 Task: Compose an email with the signature Cassandra Campbell with the subject Request for a referral and the message I will be out of the office until (date). from softage.1@softage.net to softage.2@softage.net,  softage.1@softage.net and softage.3@softage.net with CC to softage.4@softage.net with an attached document Company_profile.pdf, insert an emoji of crying face Send the email
Action: Mouse moved to (440, 586)
Screenshot: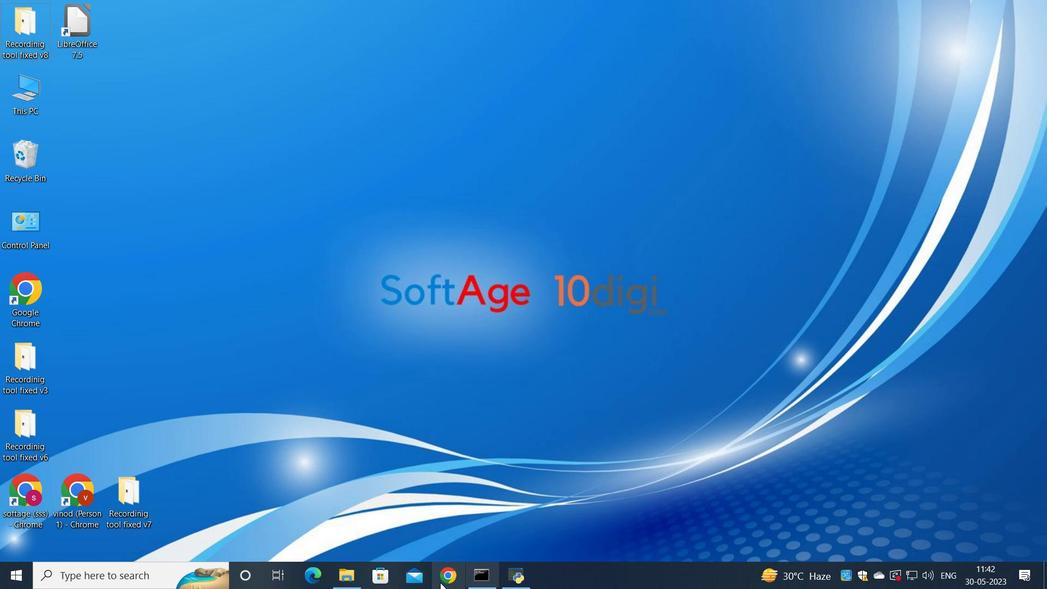 
Action: Mouse pressed left at (440, 586)
Screenshot: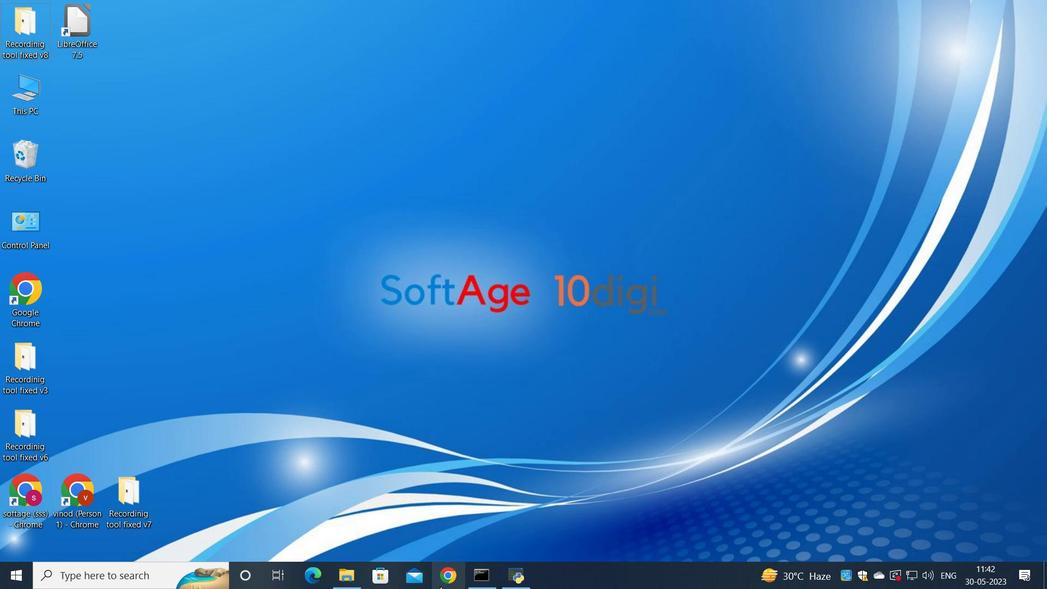 
Action: Mouse moved to (460, 332)
Screenshot: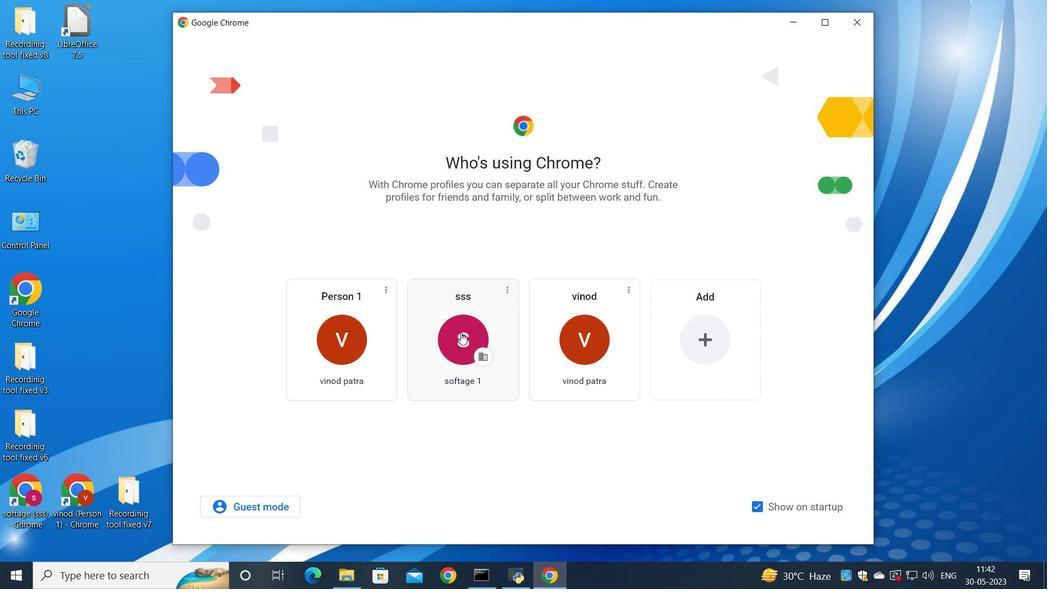 
Action: Mouse pressed left at (460, 332)
Screenshot: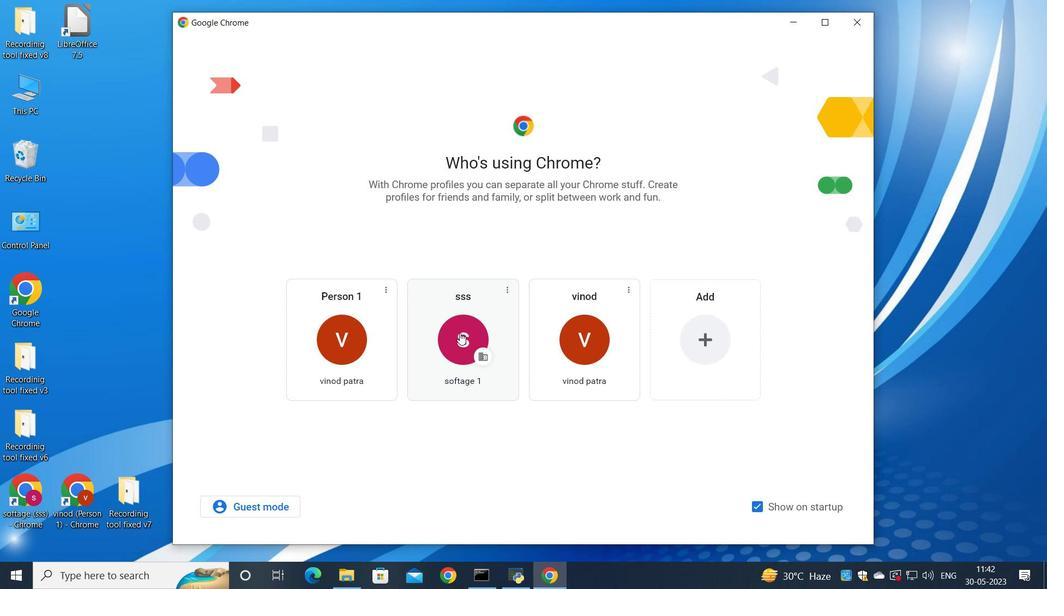 
Action: Mouse moved to (917, 74)
Screenshot: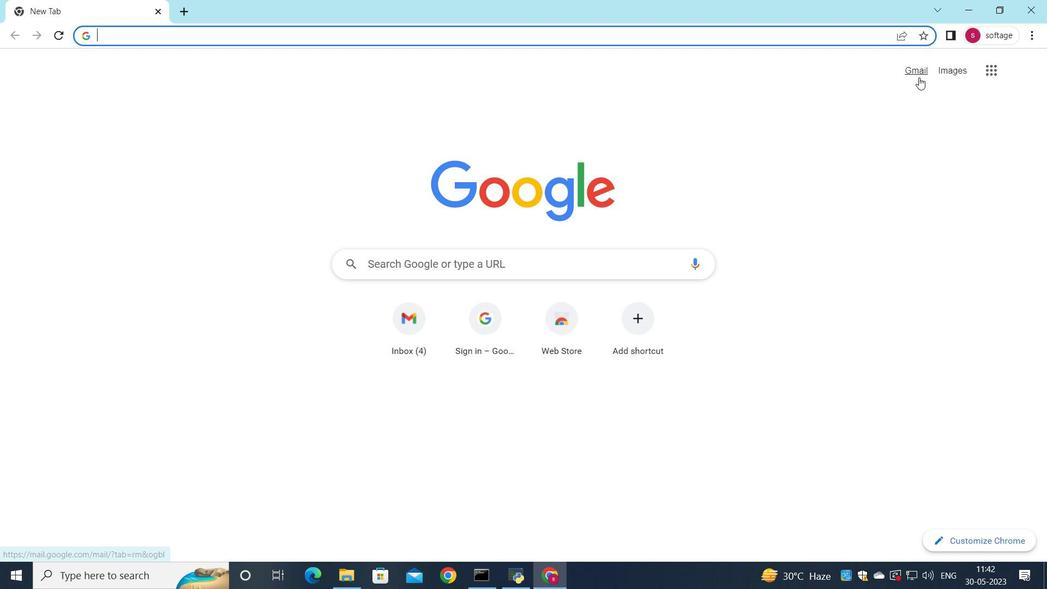 
Action: Mouse pressed left at (917, 74)
Screenshot: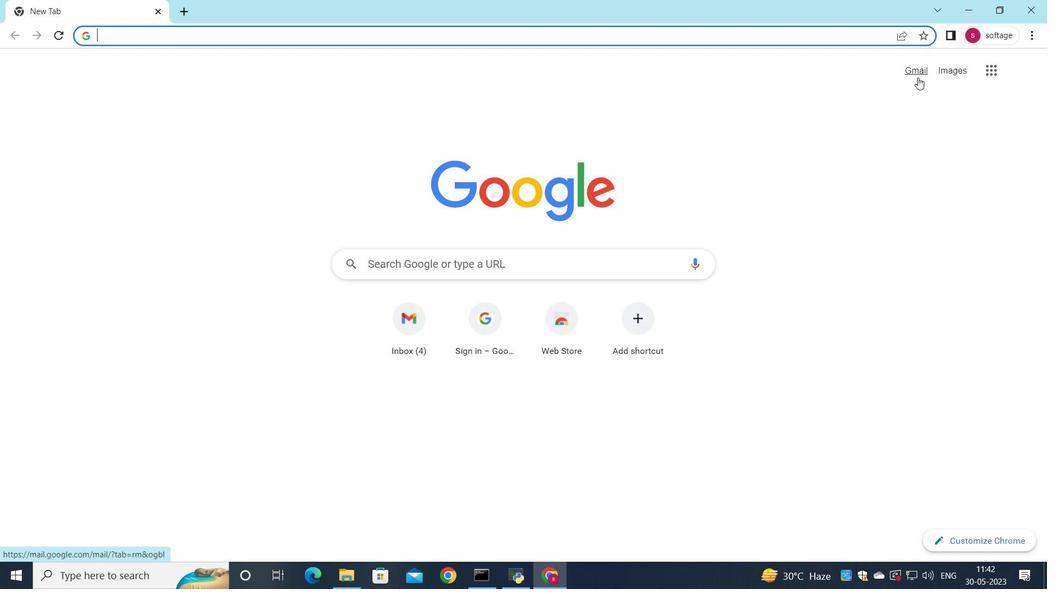 
Action: Mouse moved to (899, 93)
Screenshot: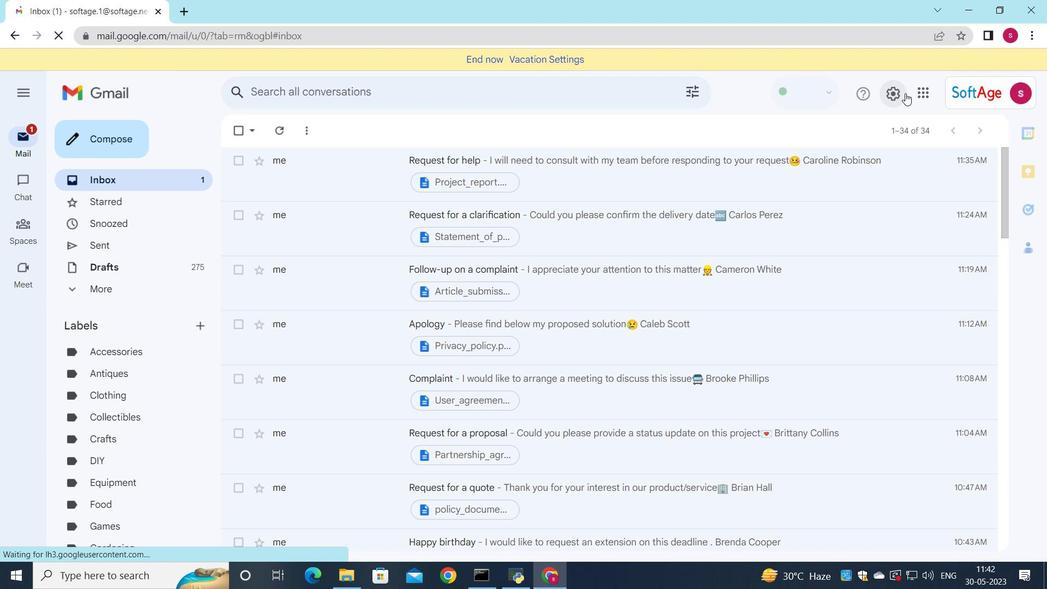
Action: Mouse pressed left at (899, 93)
Screenshot: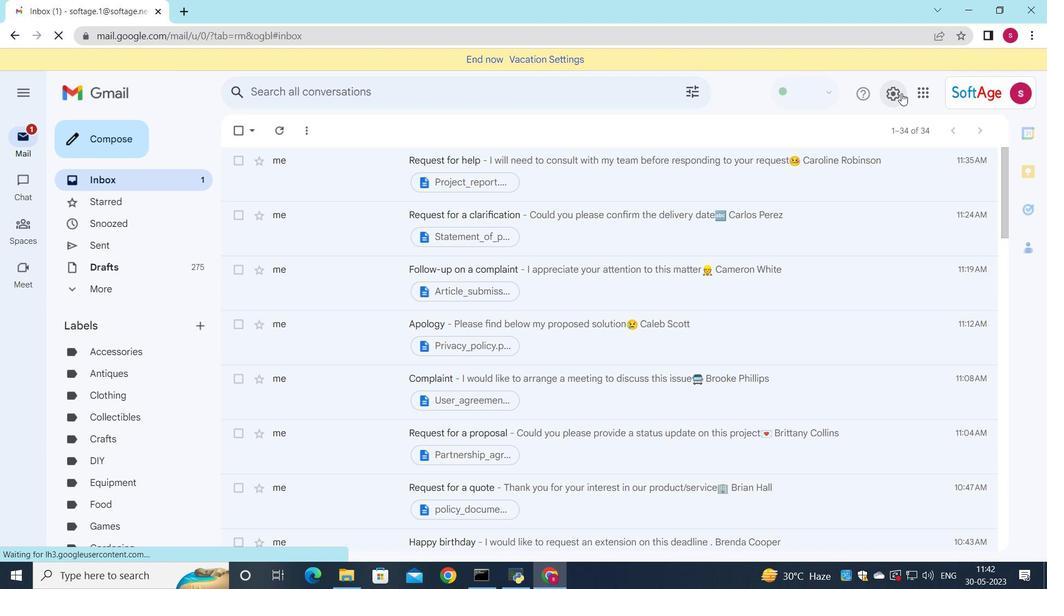 
Action: Mouse moved to (909, 157)
Screenshot: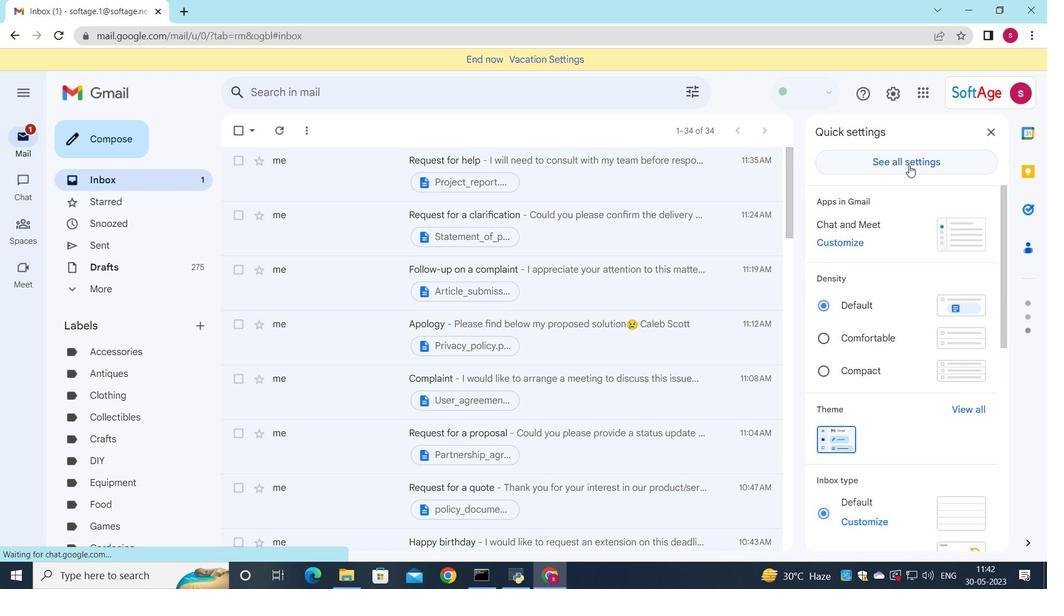 
Action: Mouse pressed left at (909, 157)
Screenshot: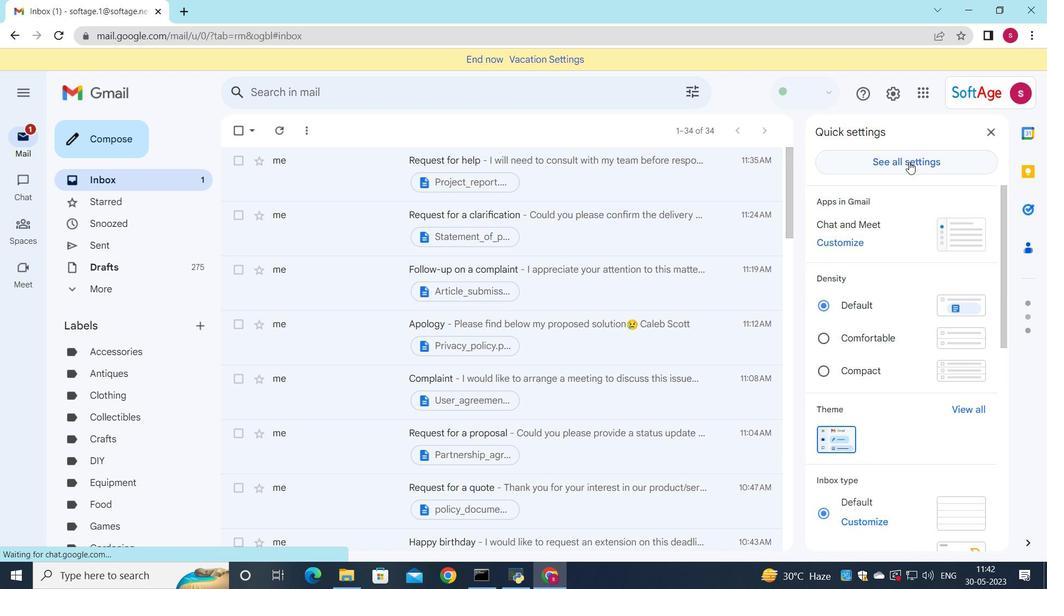 
Action: Mouse moved to (698, 226)
Screenshot: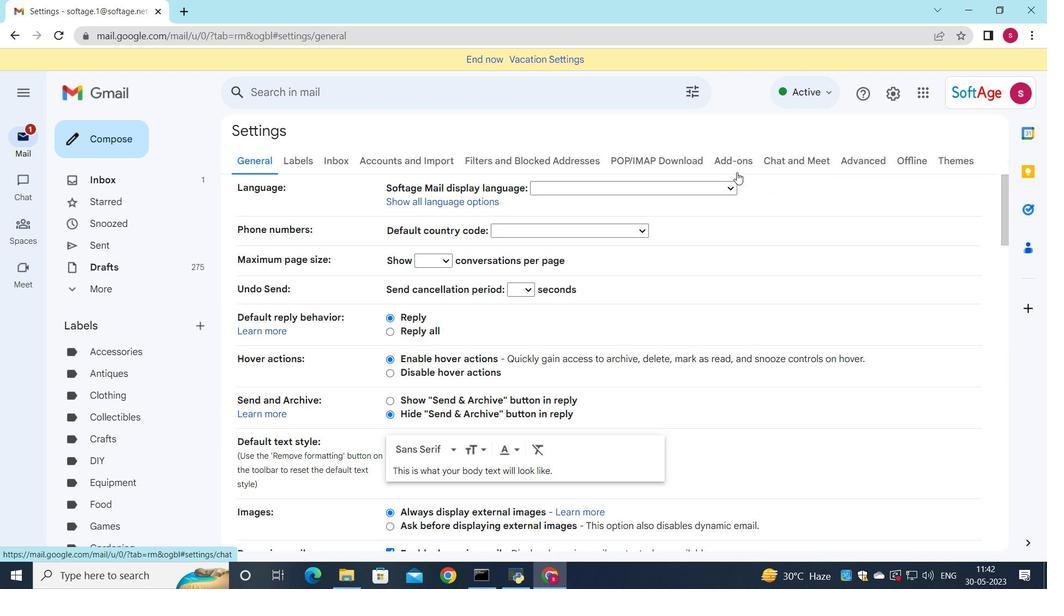 
Action: Mouse scrolled (734, 174) with delta (0, 0)
Screenshot: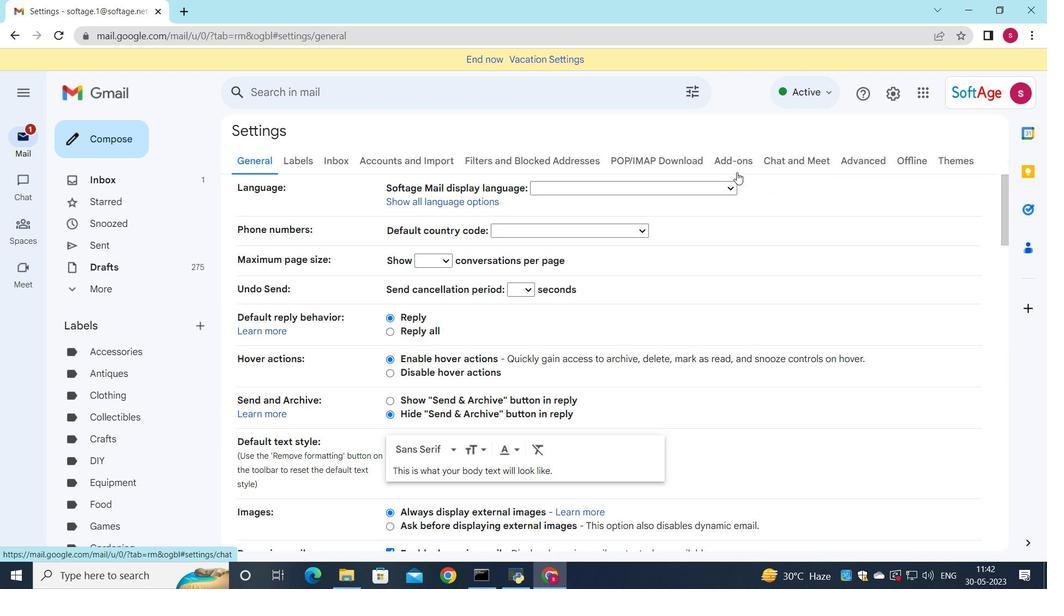 
Action: Mouse moved to (694, 230)
Screenshot: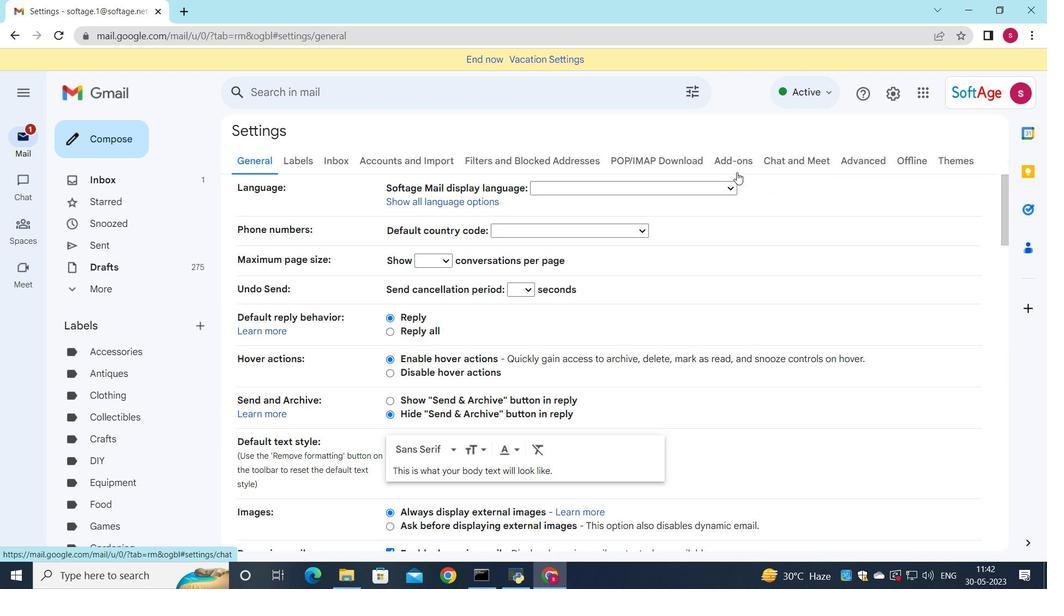
Action: Mouse scrolled (730, 178) with delta (0, 0)
Screenshot: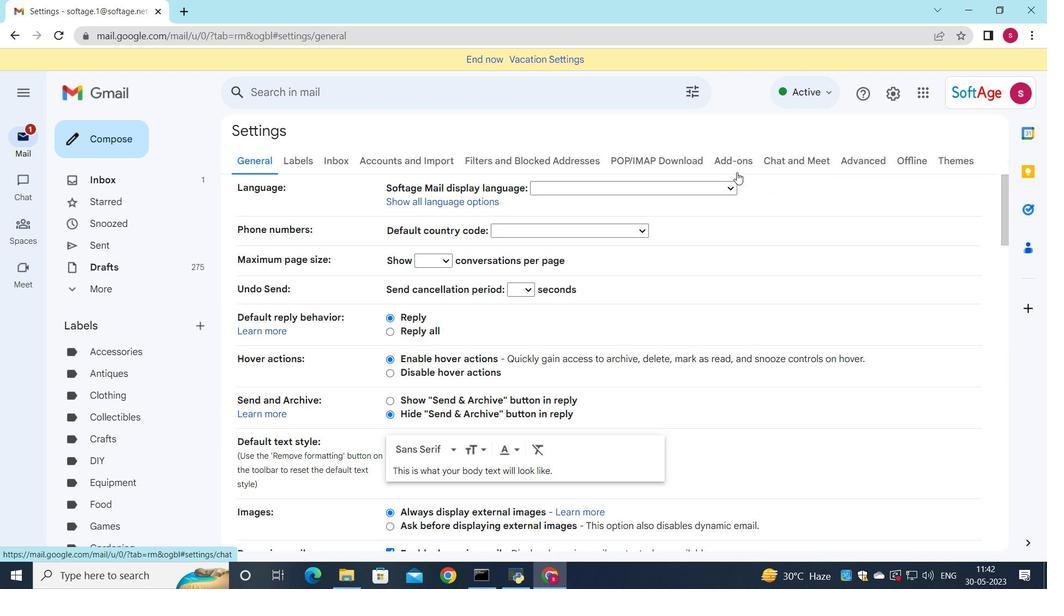 
Action: Mouse moved to (688, 233)
Screenshot: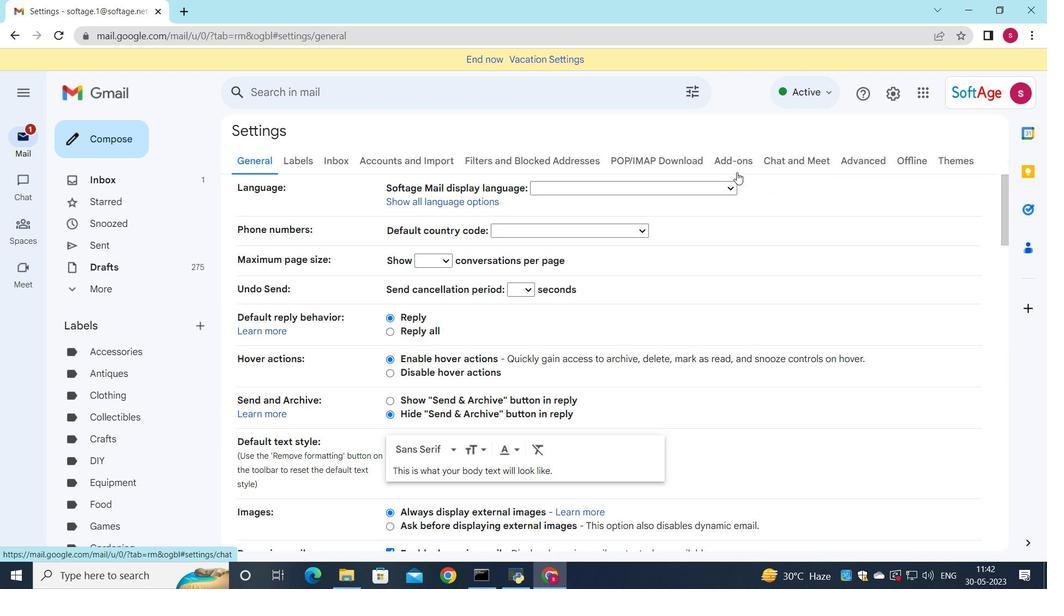 
Action: Mouse scrolled (729, 179) with delta (0, 0)
Screenshot: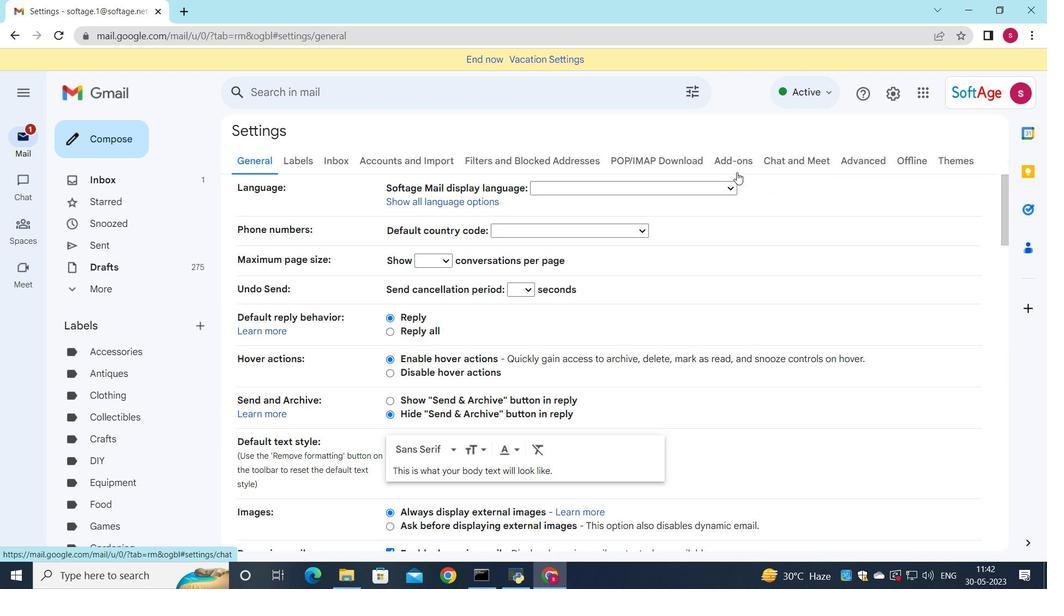 
Action: Mouse moved to (683, 236)
Screenshot: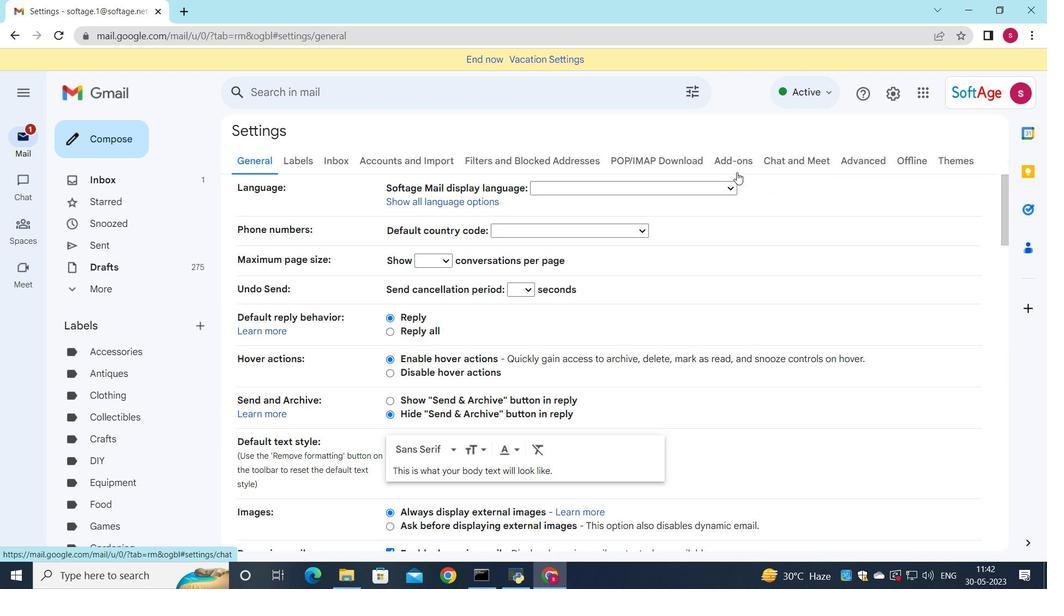 
Action: Mouse scrolled (726, 182) with delta (0, 0)
Screenshot: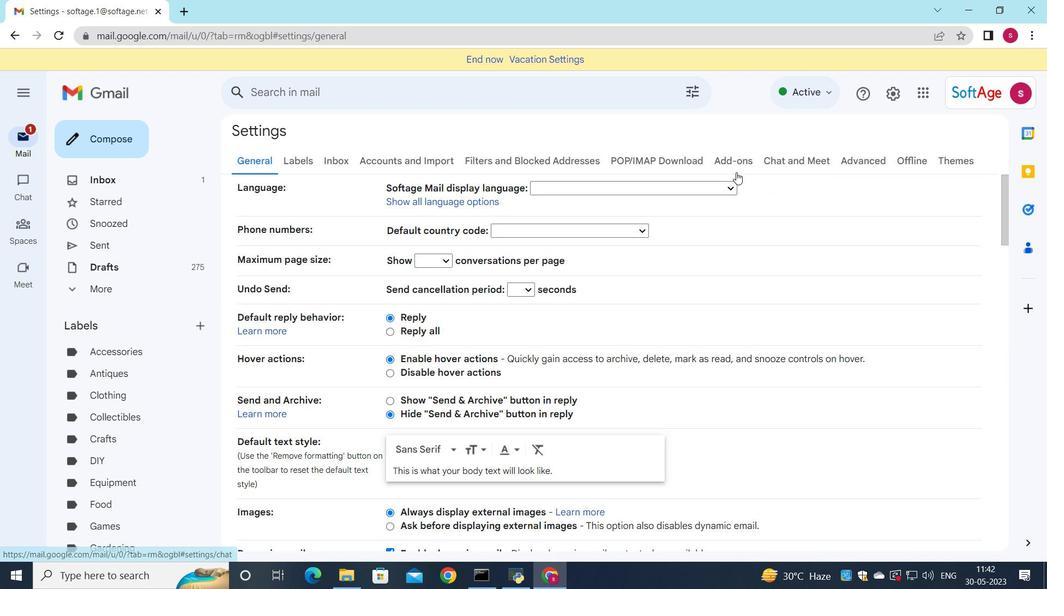 
Action: Mouse moved to (497, 379)
Screenshot: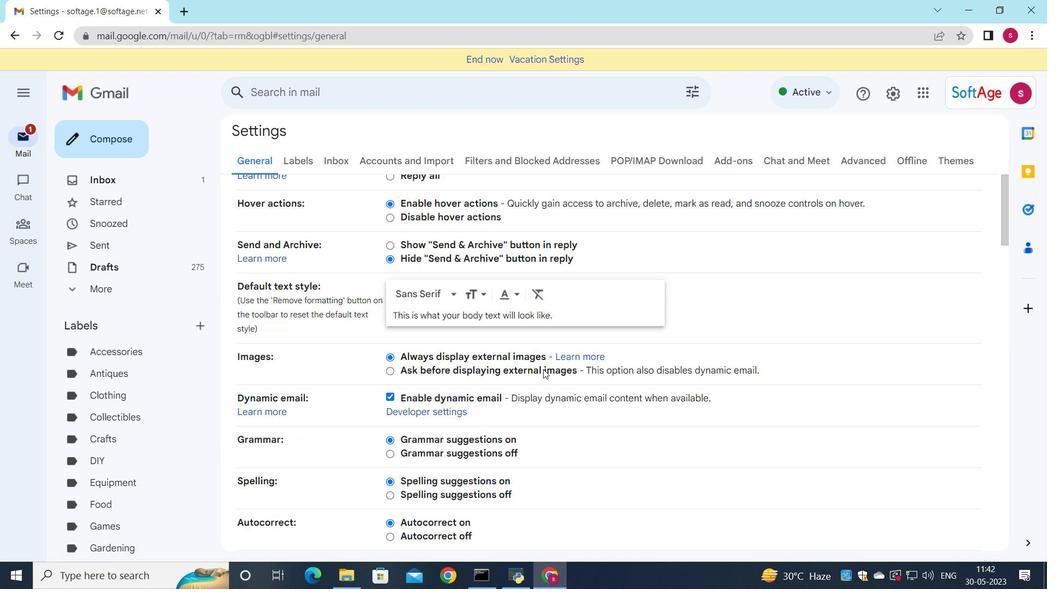 
Action: Mouse scrolled (497, 379) with delta (0, 0)
Screenshot: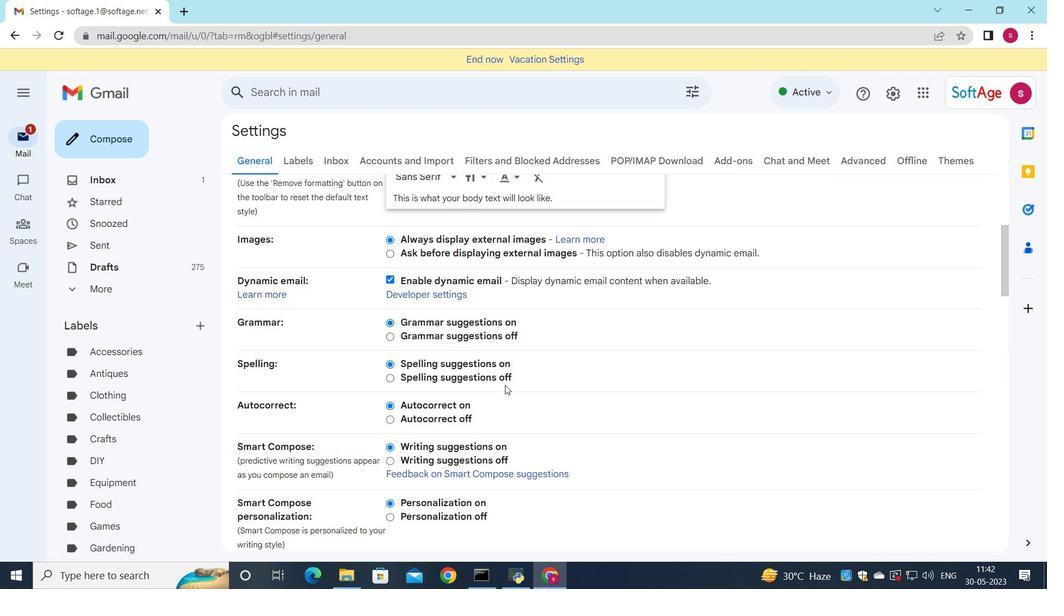 
Action: Mouse moved to (497, 379)
Screenshot: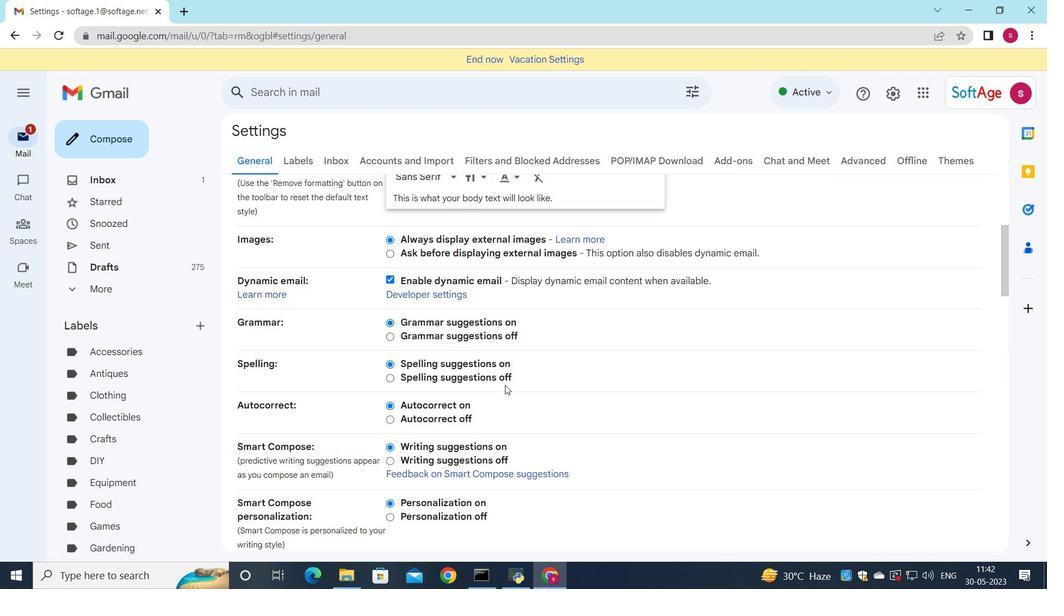 
Action: Mouse scrolled (497, 379) with delta (0, 0)
Screenshot: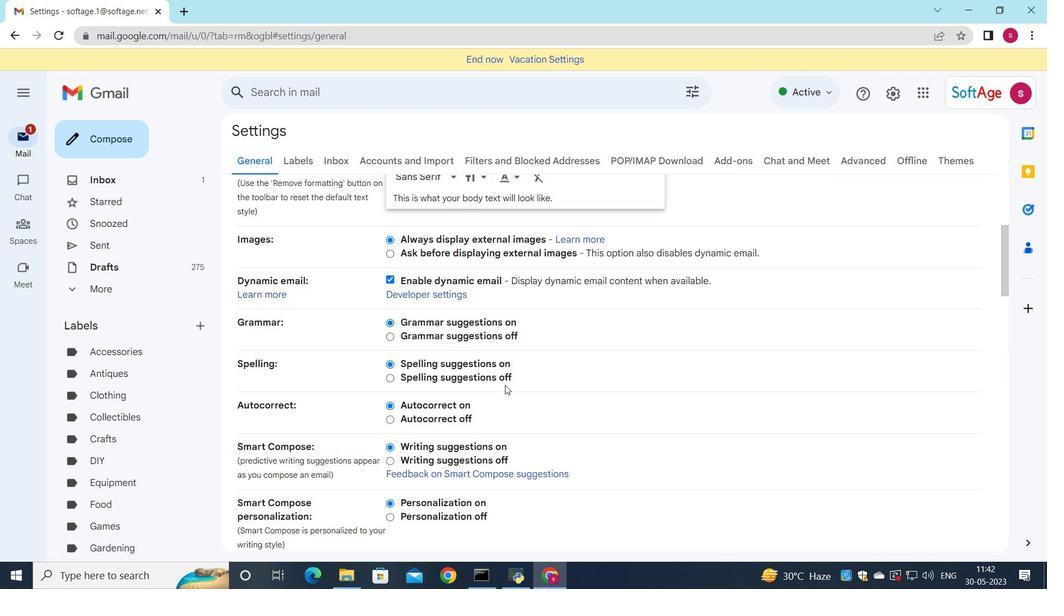 
Action: Mouse scrolled (497, 379) with delta (0, 0)
Screenshot: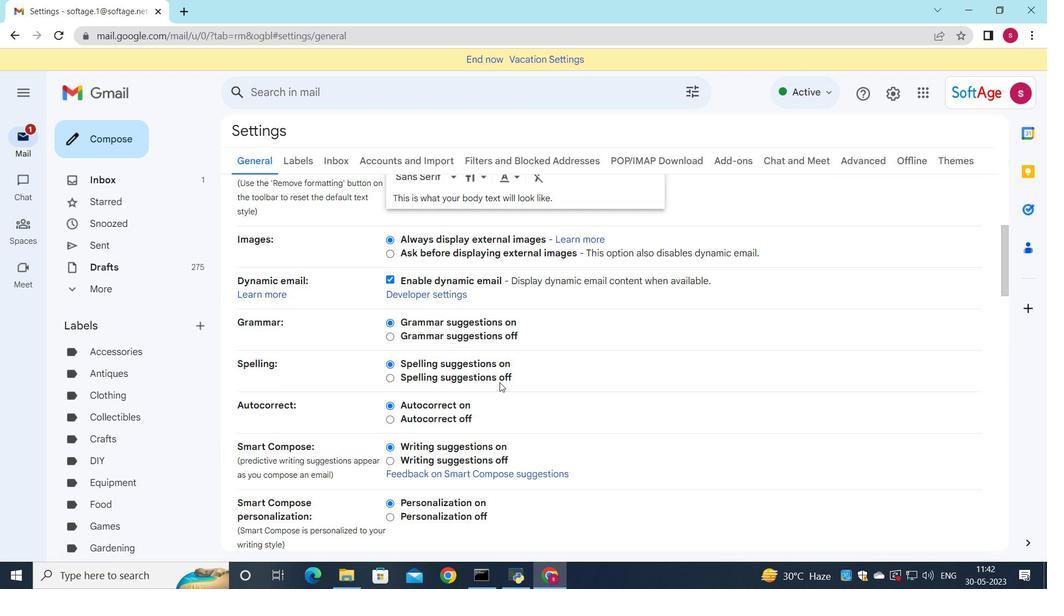 
Action: Mouse scrolled (497, 379) with delta (0, 0)
Screenshot: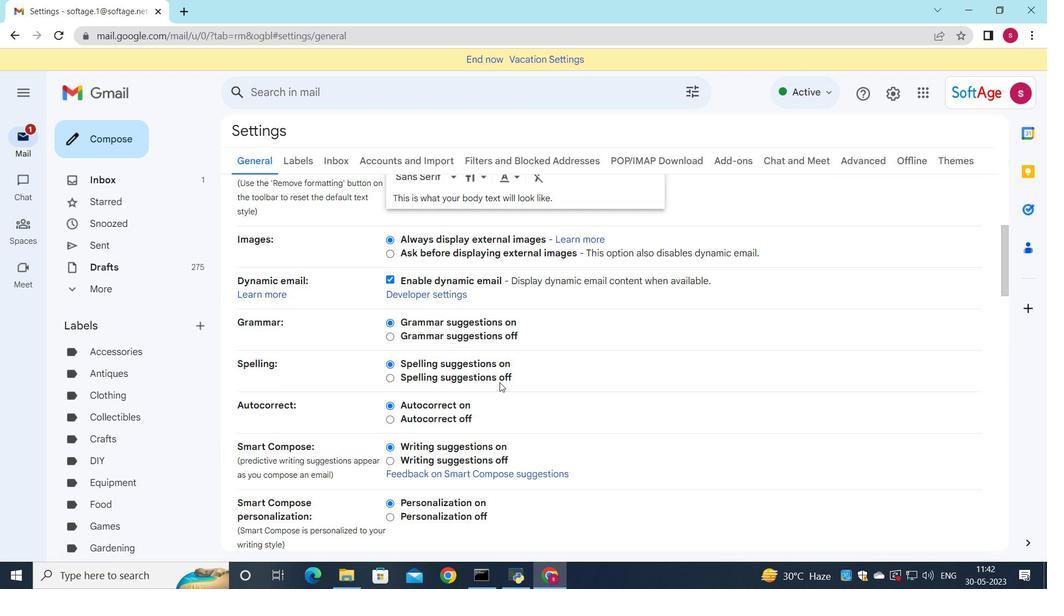 
Action: Mouse moved to (496, 374)
Screenshot: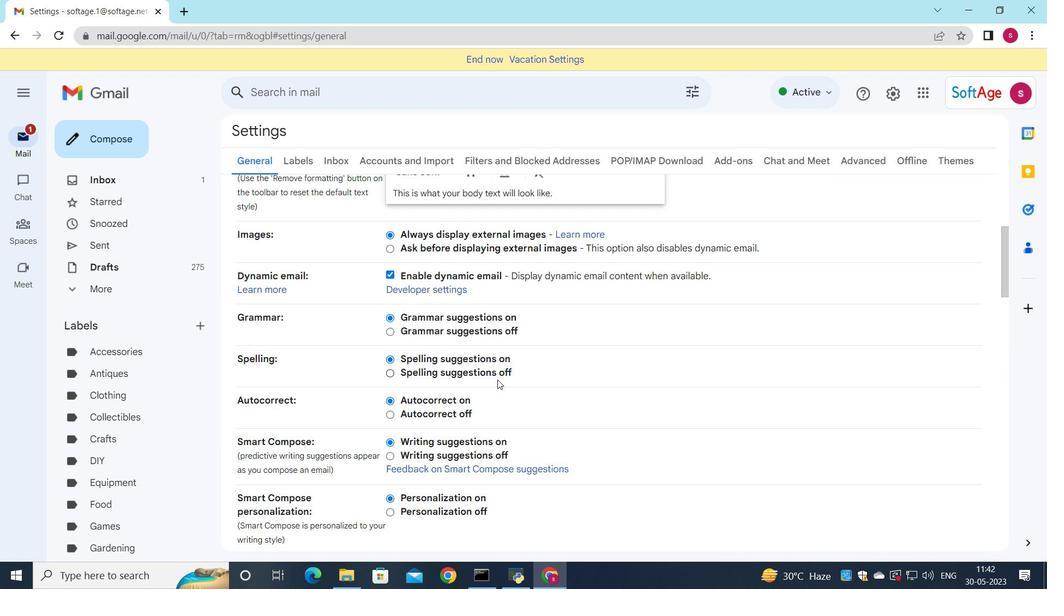 
Action: Mouse scrolled (496, 374) with delta (0, 0)
Screenshot: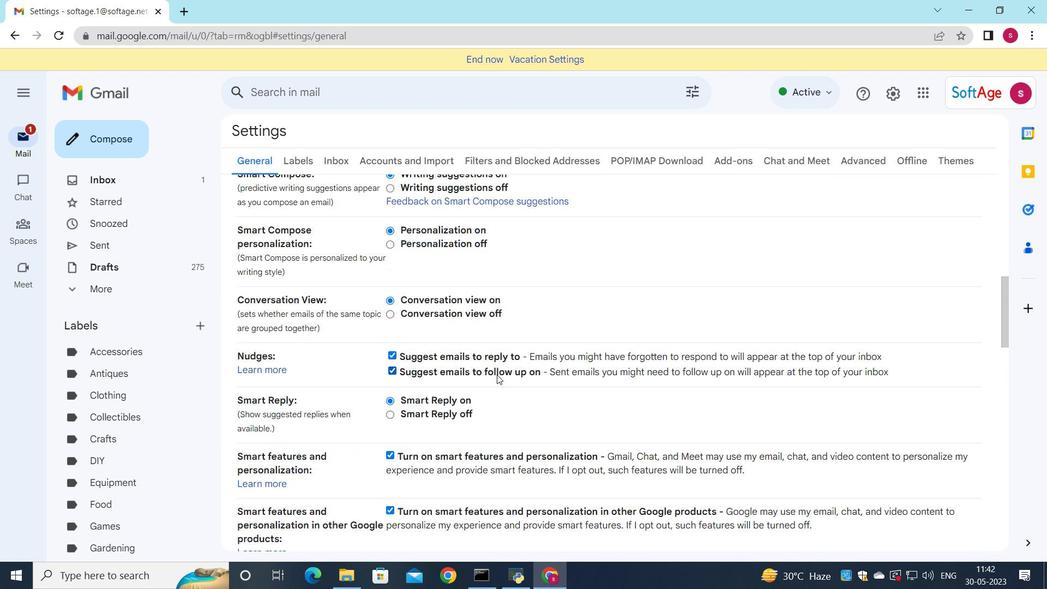 
Action: Mouse scrolled (496, 374) with delta (0, 0)
Screenshot: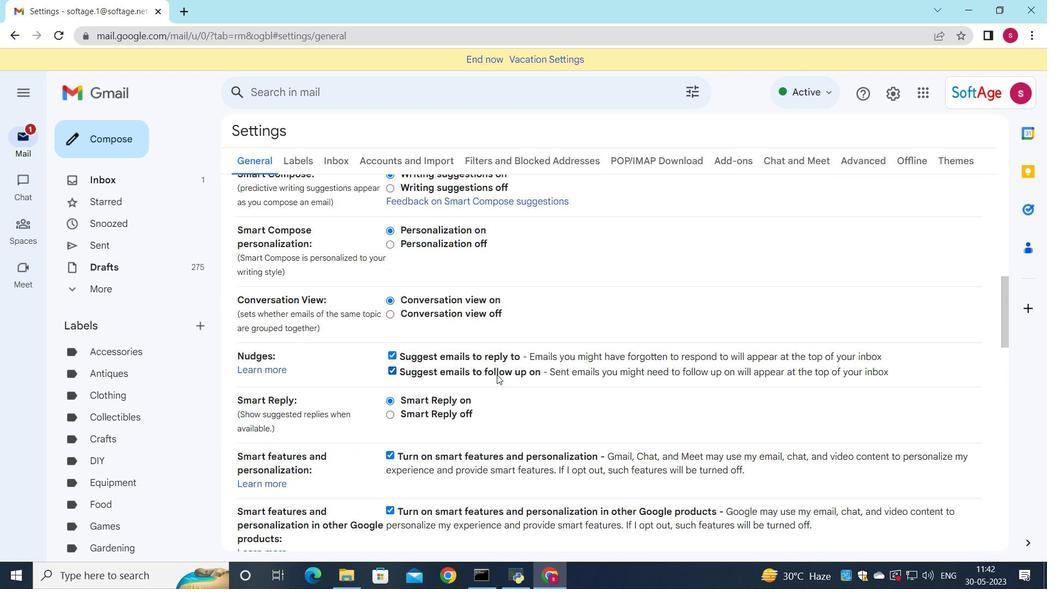 
Action: Mouse scrolled (496, 374) with delta (0, 0)
Screenshot: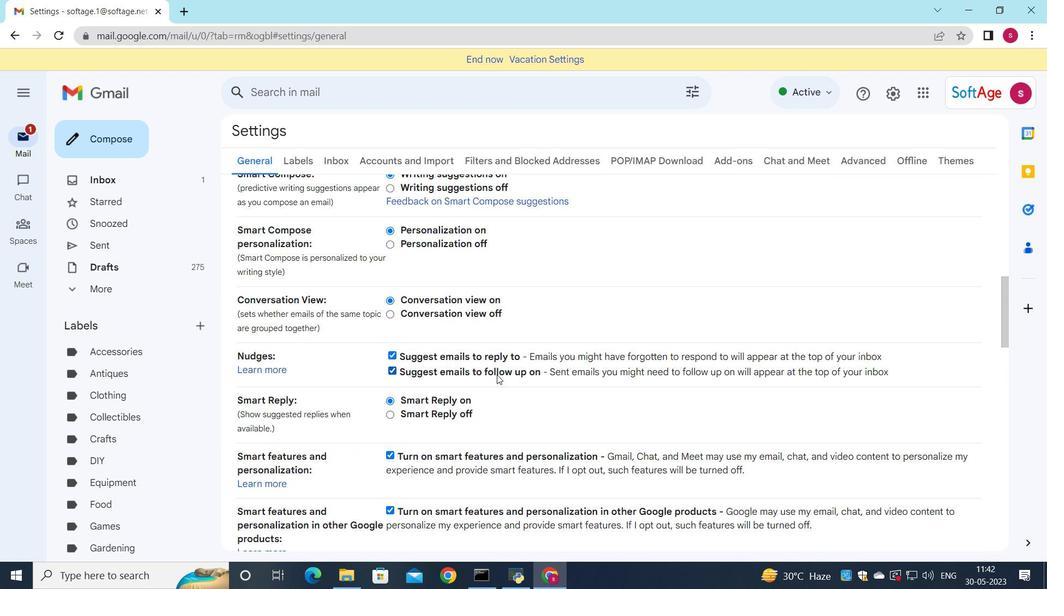
Action: Mouse scrolled (496, 374) with delta (0, 0)
Screenshot: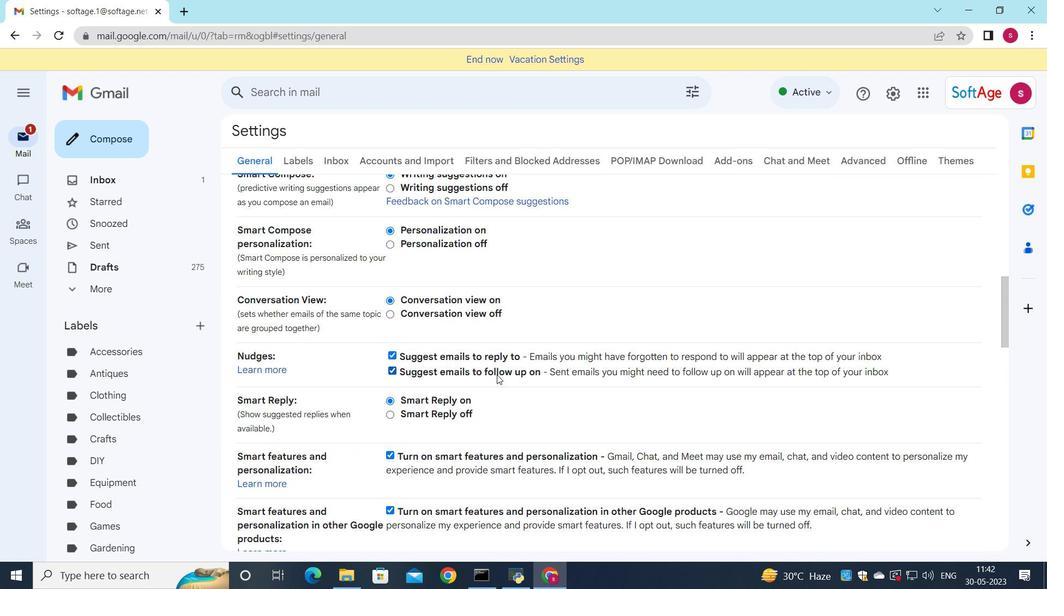 
Action: Mouse scrolled (496, 374) with delta (0, 0)
Screenshot: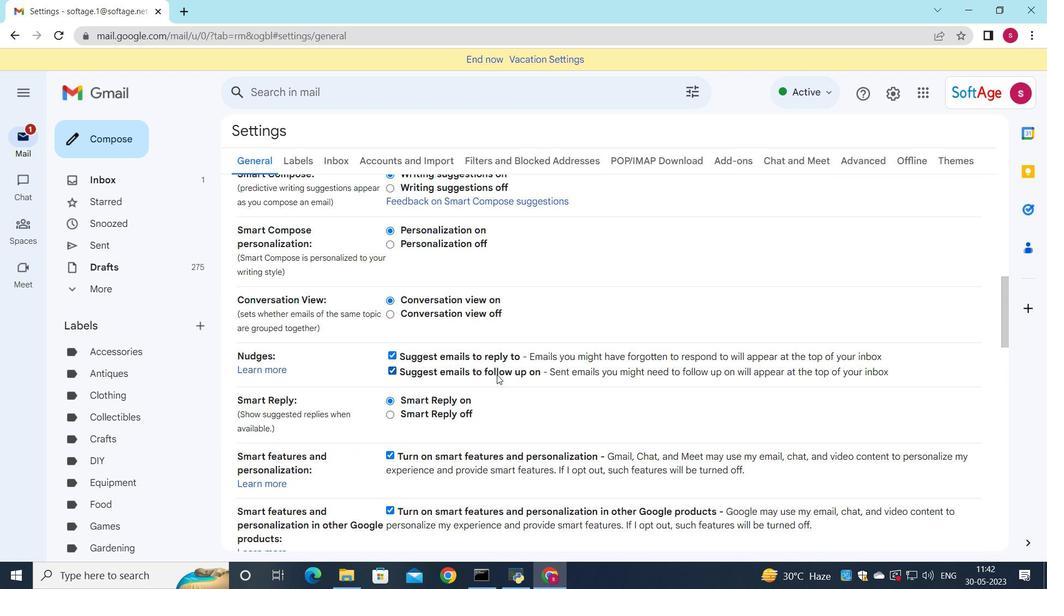 
Action: Mouse moved to (485, 365)
Screenshot: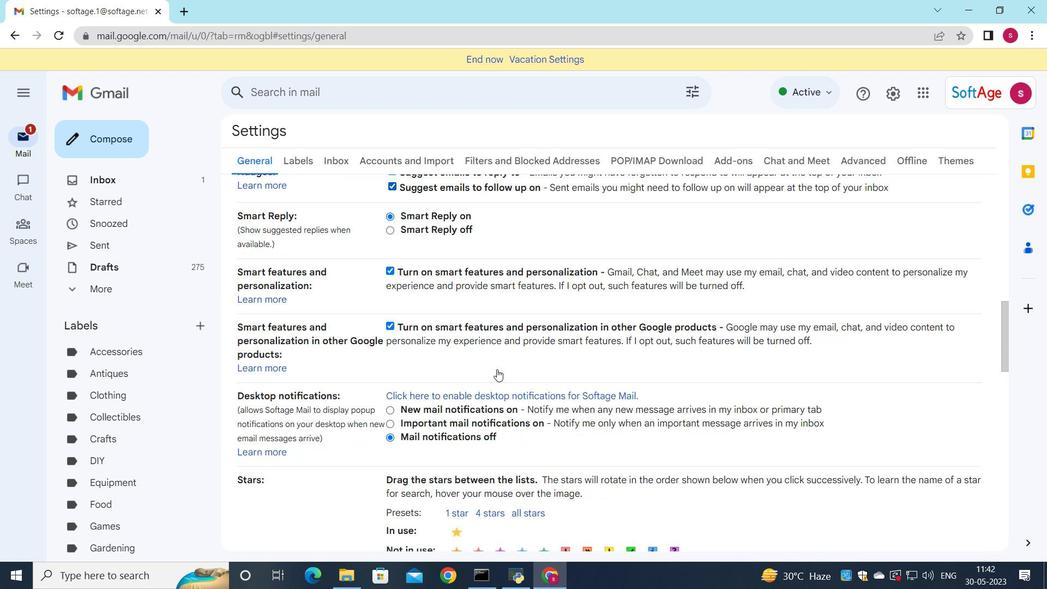 
Action: Mouse scrolled (485, 364) with delta (0, 0)
Screenshot: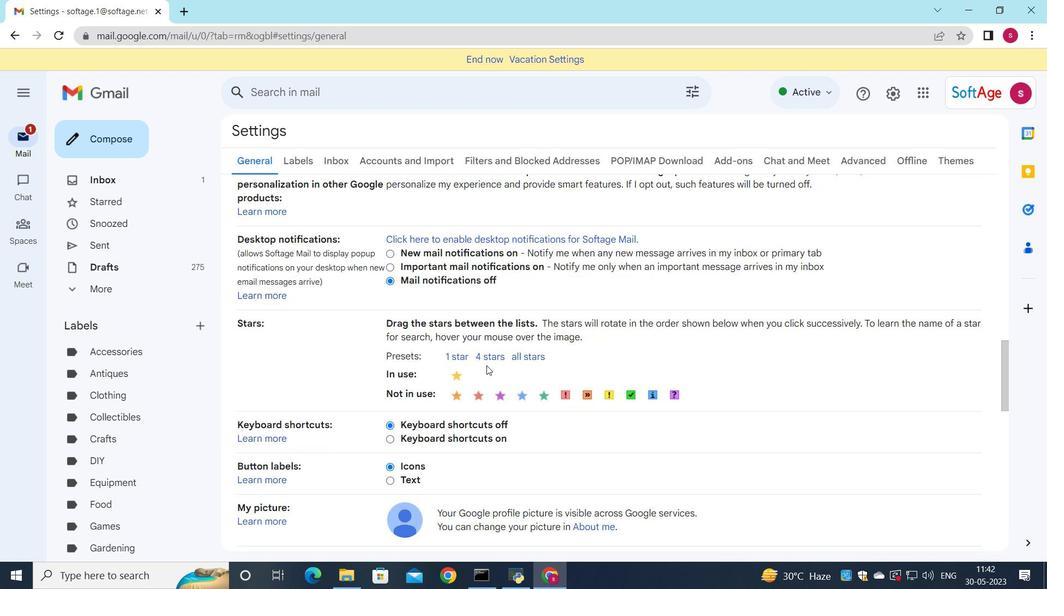 
Action: Mouse scrolled (485, 364) with delta (0, 0)
Screenshot: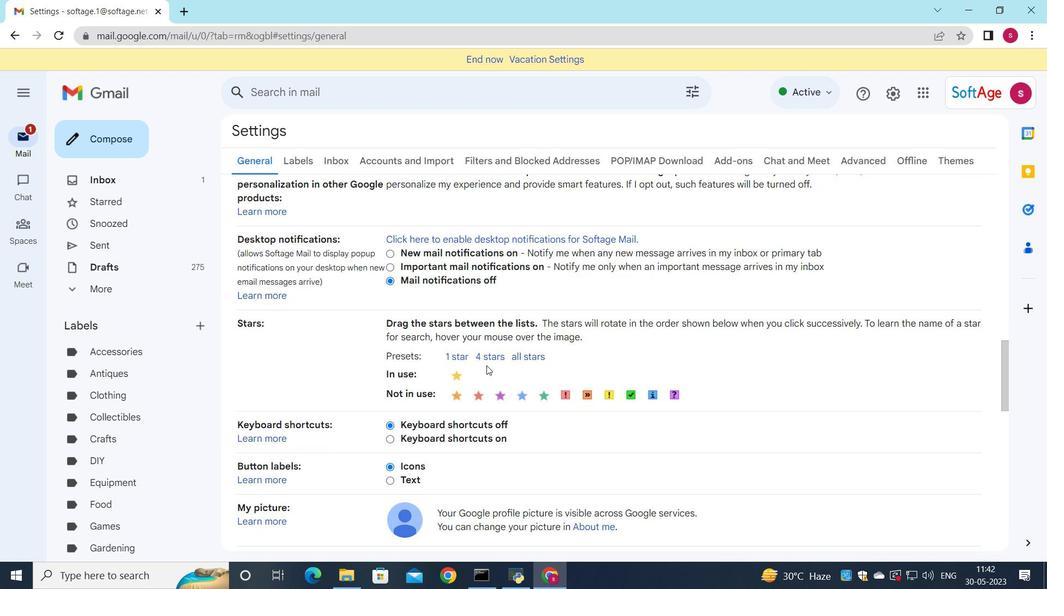 
Action: Mouse scrolled (485, 364) with delta (0, 0)
Screenshot: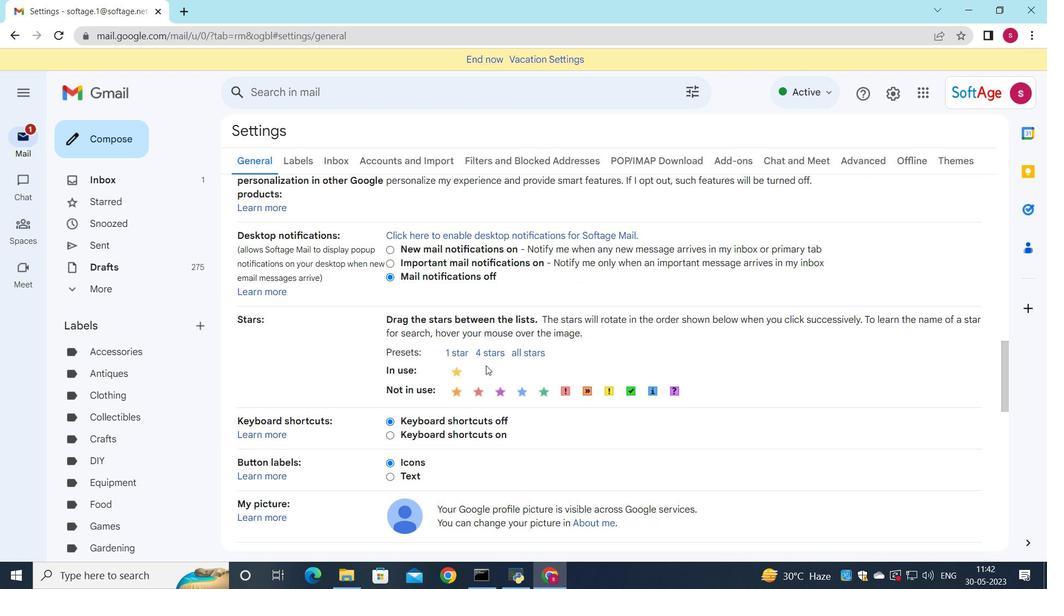 
Action: Mouse moved to (482, 365)
Screenshot: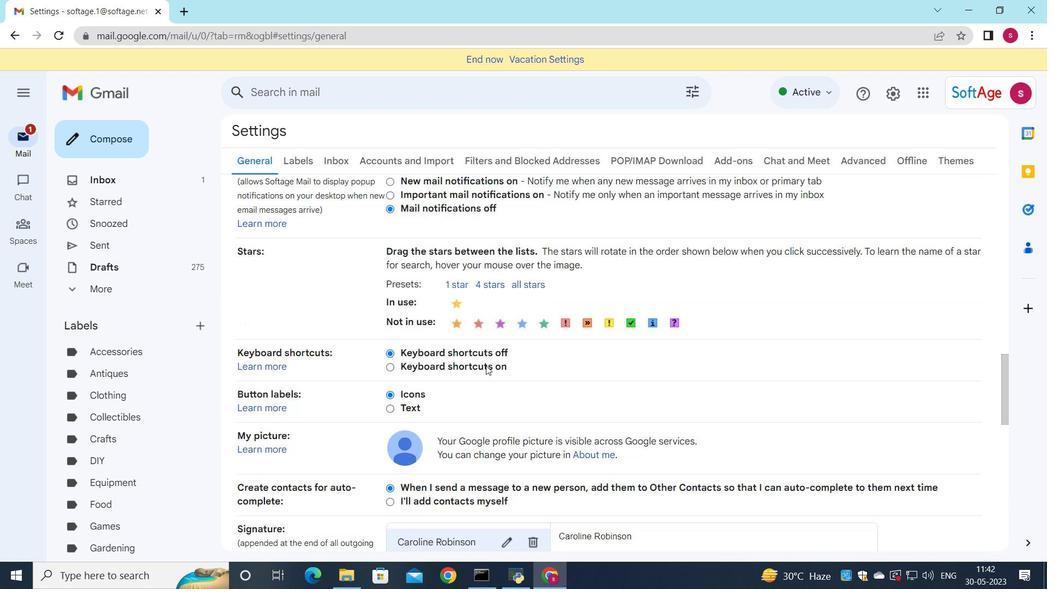
Action: Mouse scrolled (482, 364) with delta (0, 0)
Screenshot: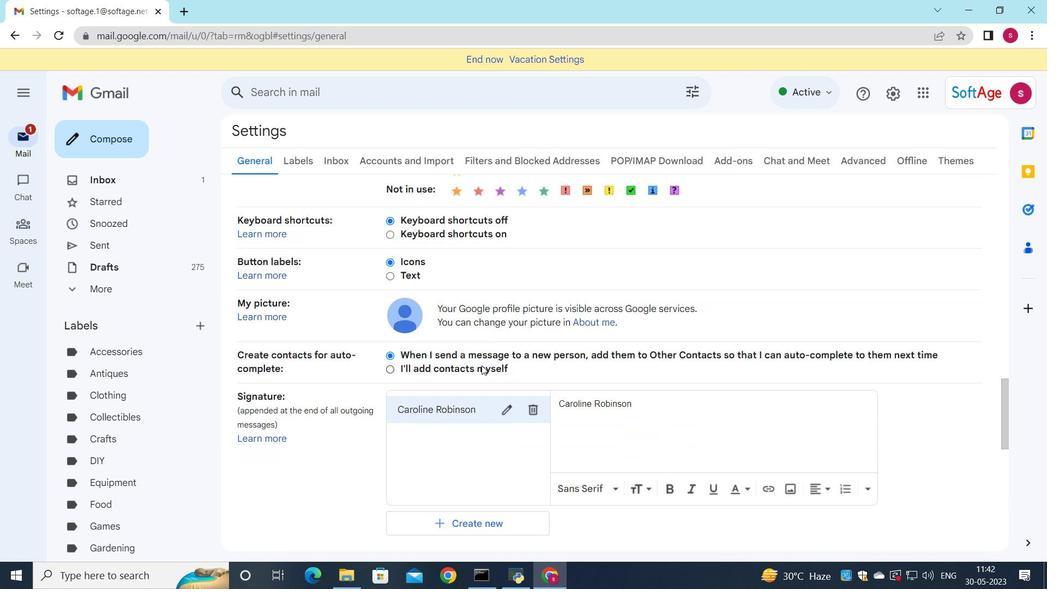 
Action: Mouse scrolled (482, 364) with delta (0, 0)
Screenshot: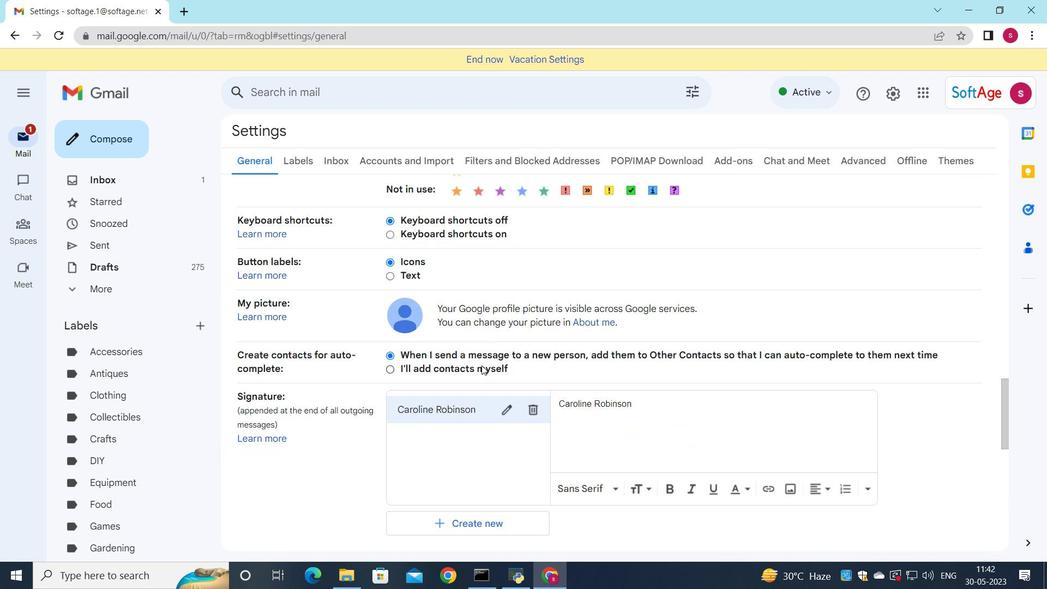 
Action: Mouse moved to (533, 277)
Screenshot: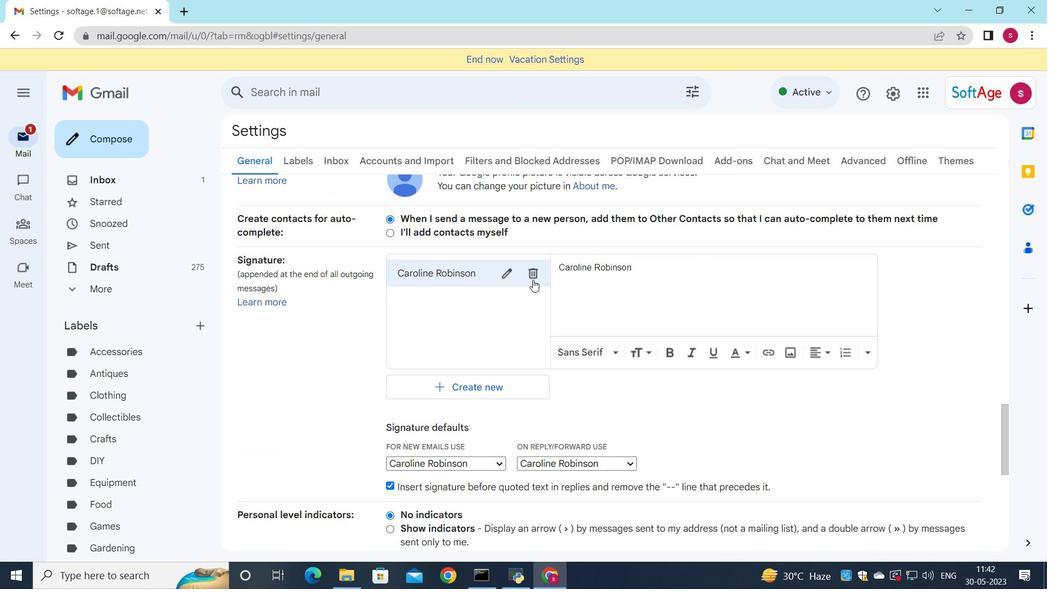 
Action: Mouse pressed left at (533, 277)
Screenshot: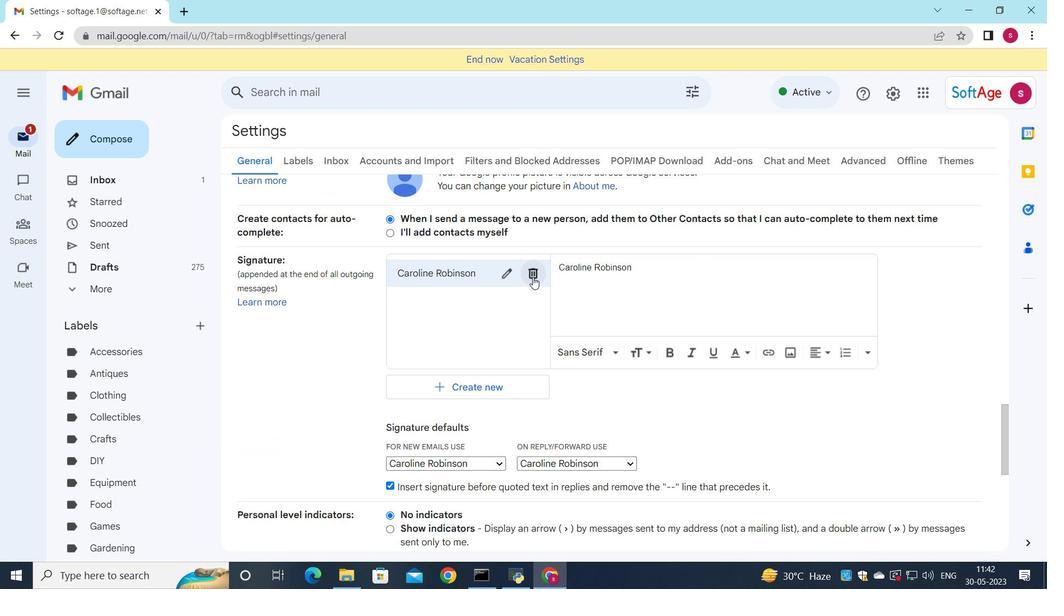 
Action: Mouse moved to (637, 327)
Screenshot: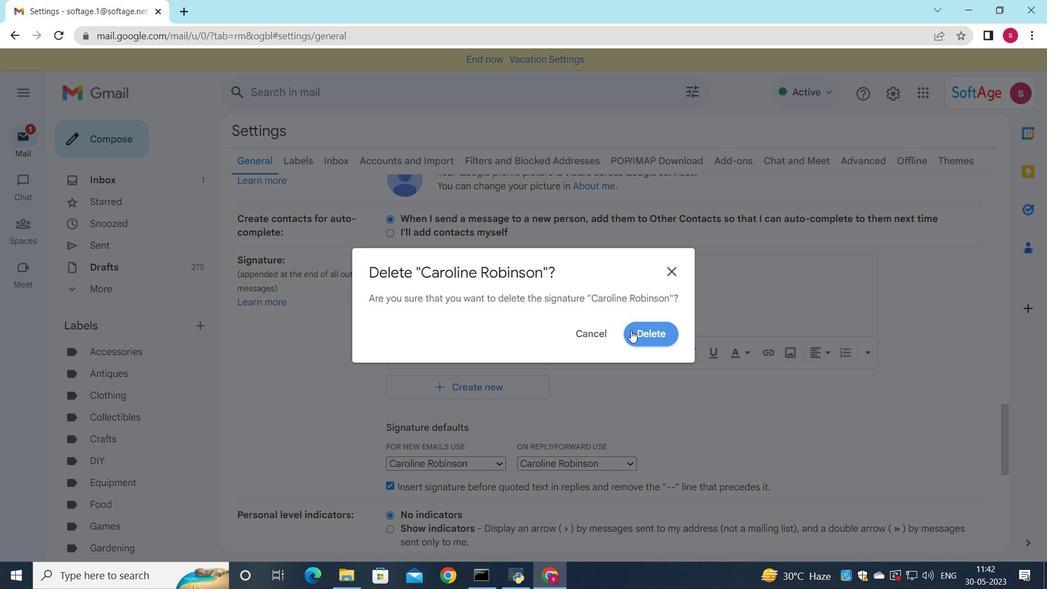 
Action: Mouse pressed left at (637, 327)
Screenshot: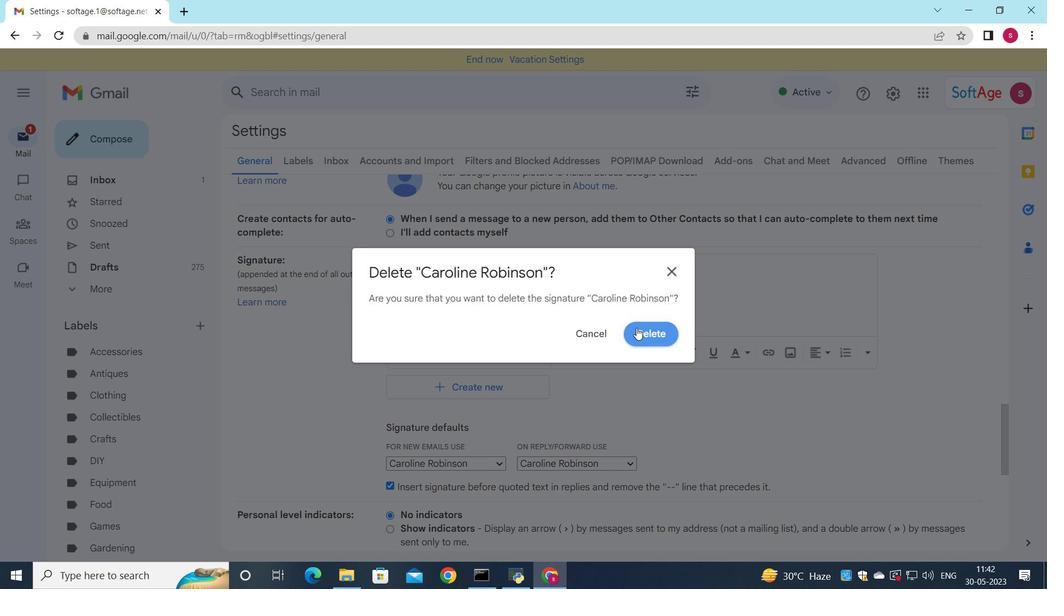 
Action: Mouse moved to (419, 290)
Screenshot: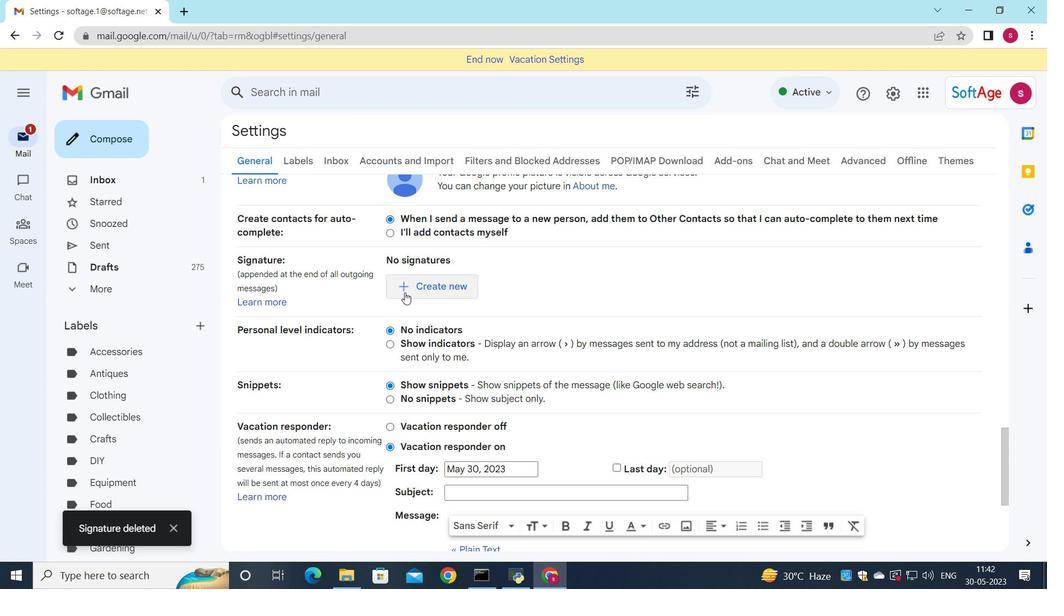 
Action: Mouse pressed left at (419, 290)
Screenshot: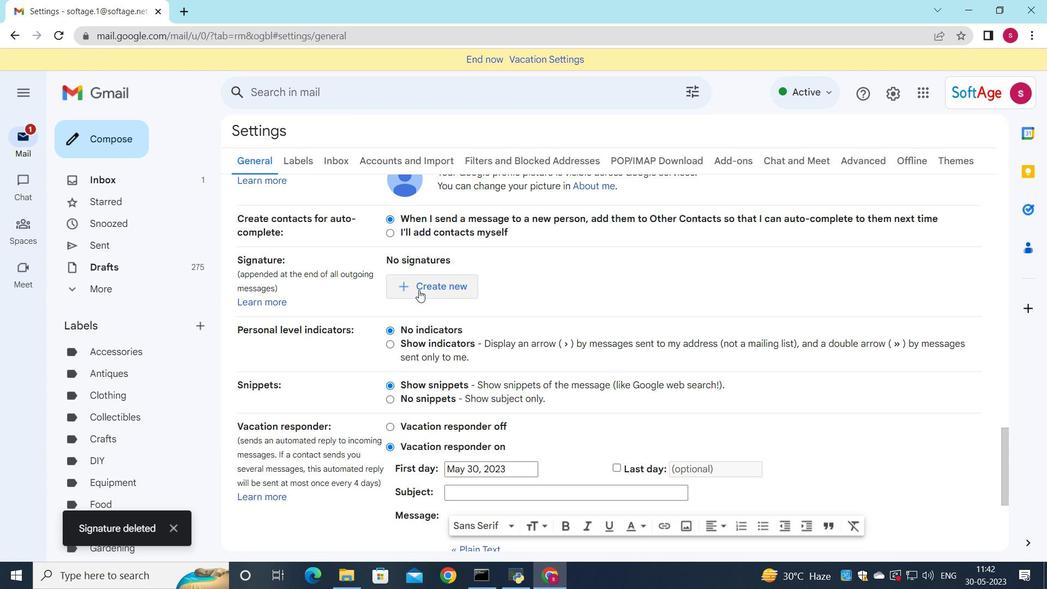 
Action: Mouse moved to (724, 263)
Screenshot: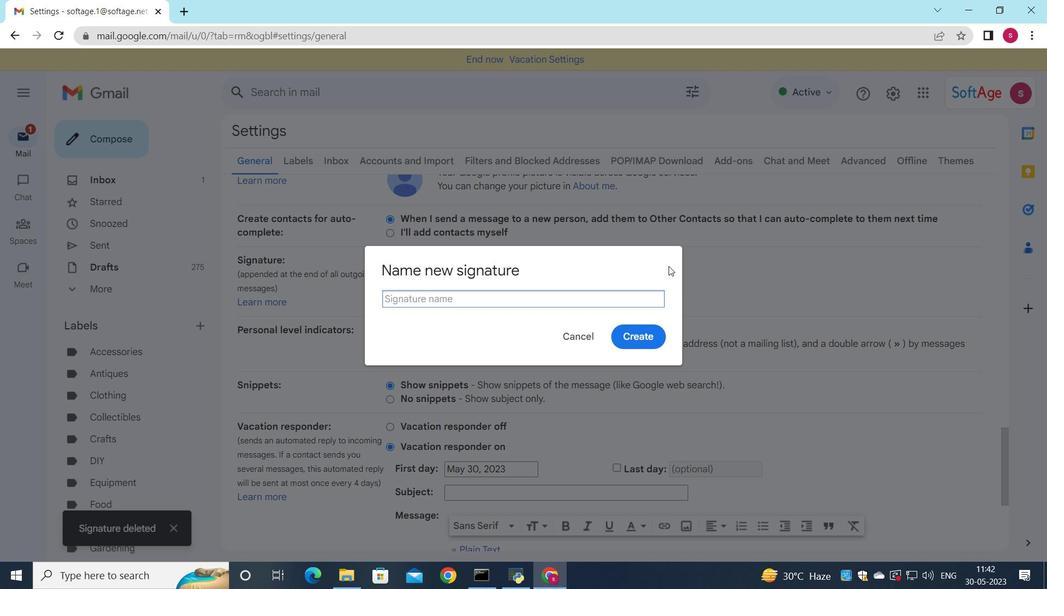 
Action: Key pressed <Key.shift>Cassandra<Key.space><Key.shift><Key.shift><Key.shift><Key.shift><Key.shift><Key.shift><Key.shift><Key.shift><Key.shift>Campbell
Screenshot: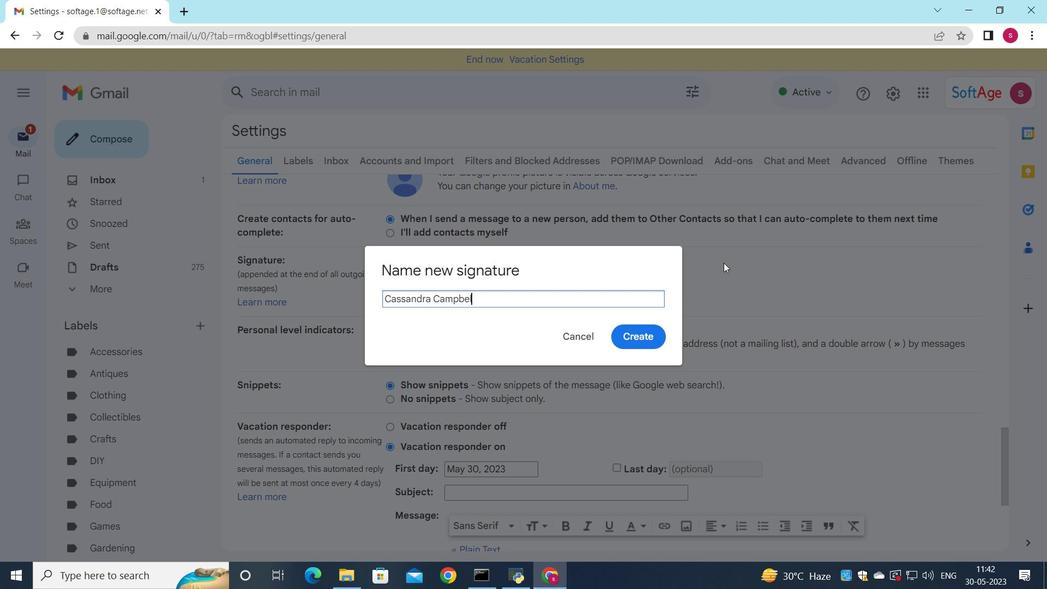 
Action: Mouse moved to (640, 335)
Screenshot: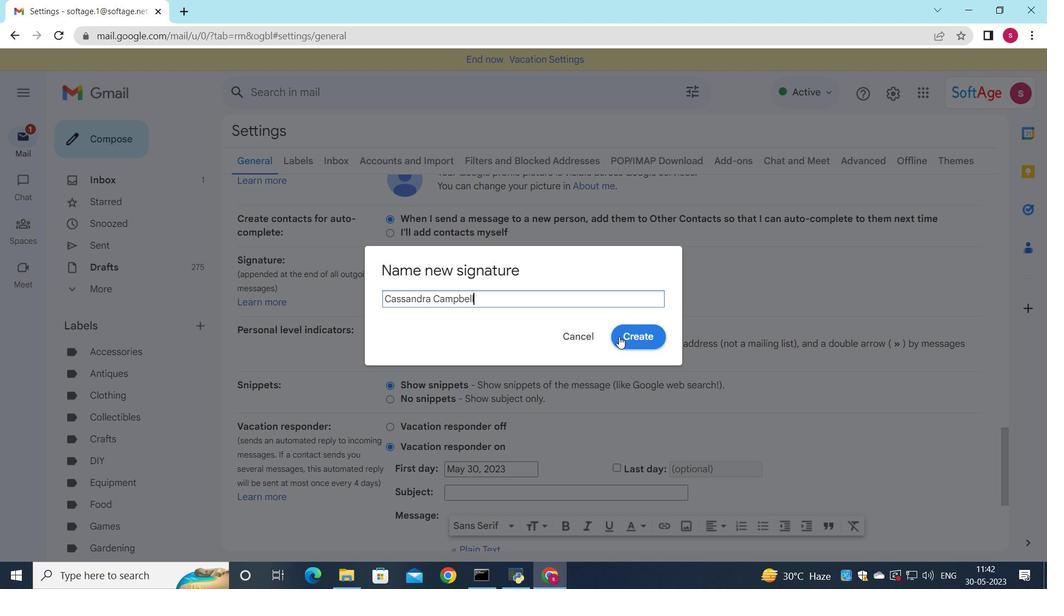 
Action: Mouse pressed left at (640, 335)
Screenshot: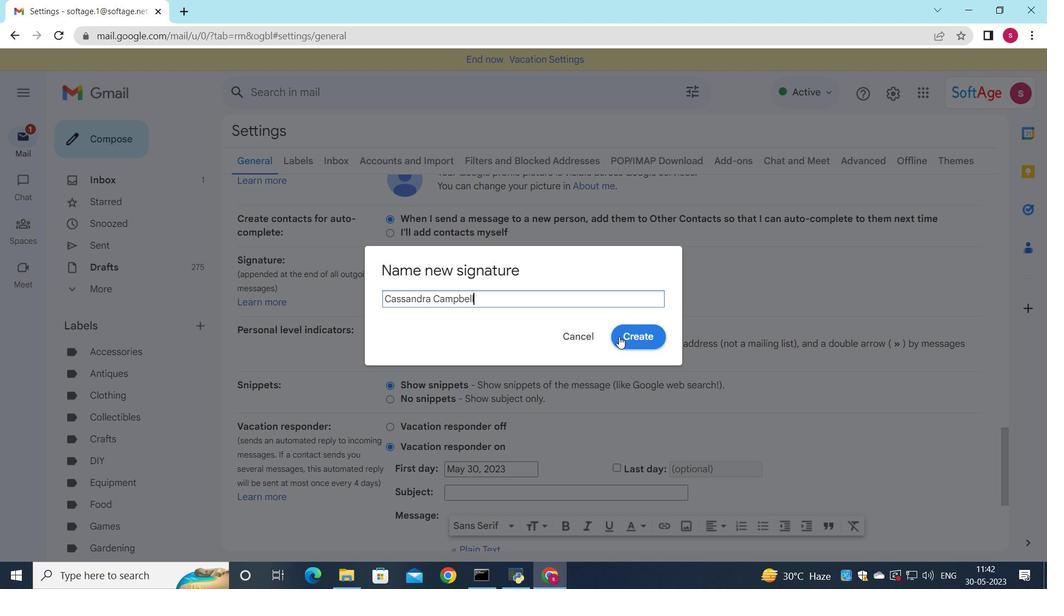 
Action: Mouse moved to (640, 305)
Screenshot: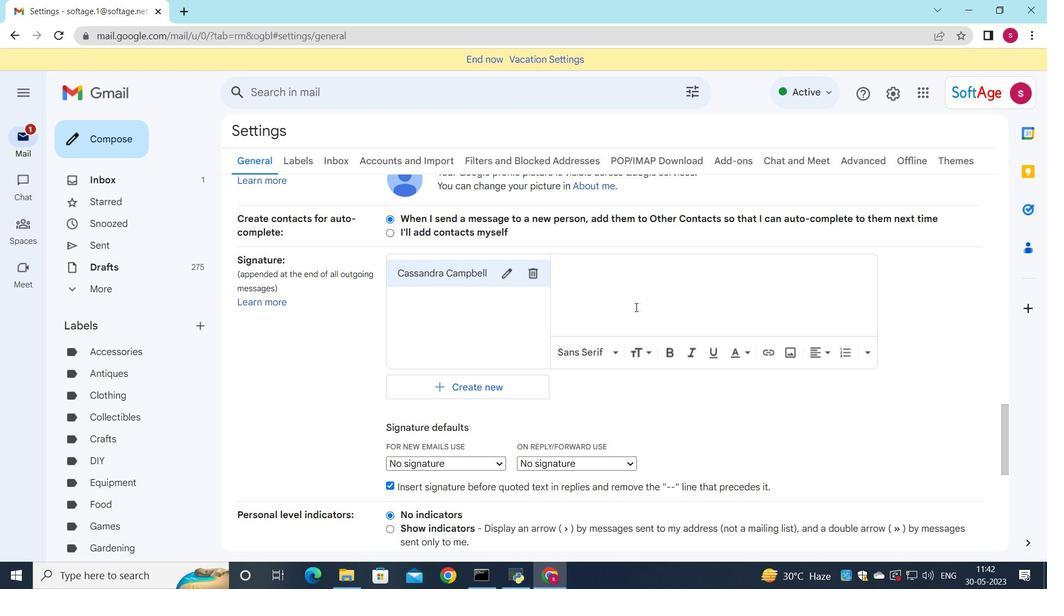 
Action: Mouse pressed left at (640, 305)
Screenshot: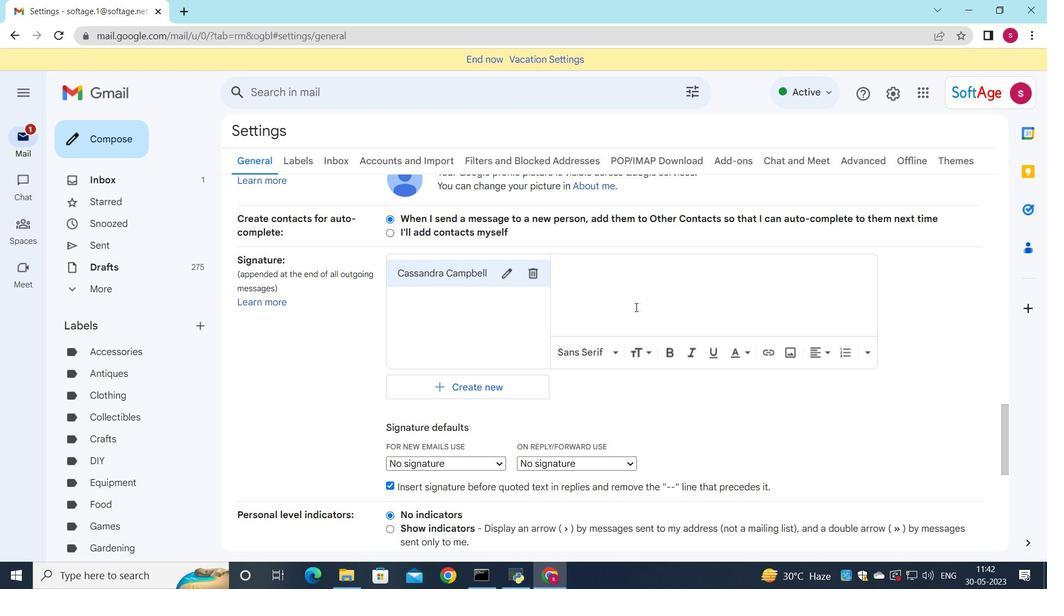 
Action: Mouse moved to (654, 315)
Screenshot: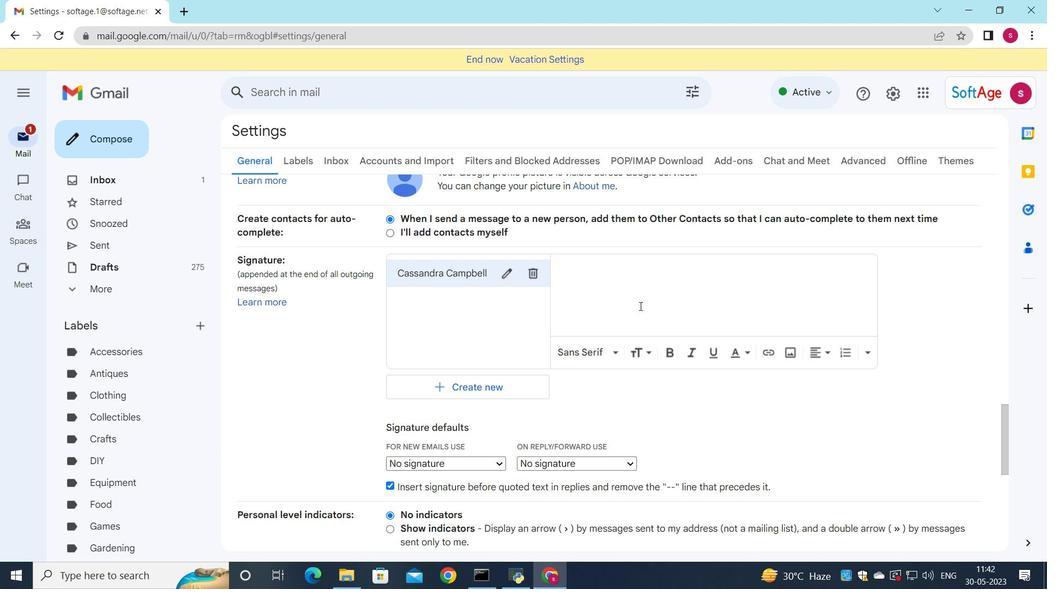 
Action: Key pressed <Key.shift>Cassandra<Key.space><Key.shift>Campbell
Screenshot: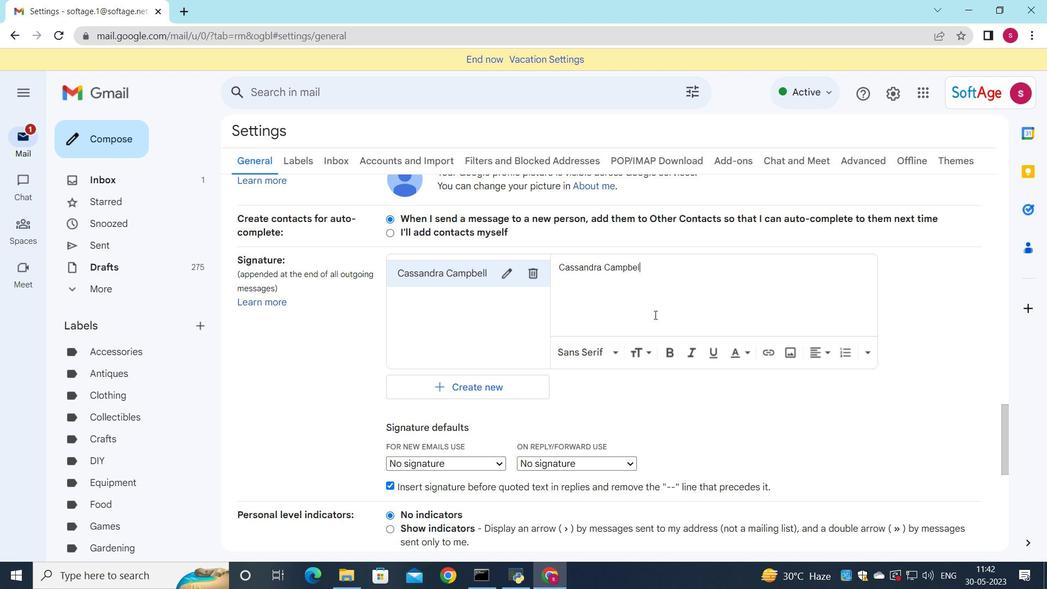 
Action: Mouse moved to (427, 433)
Screenshot: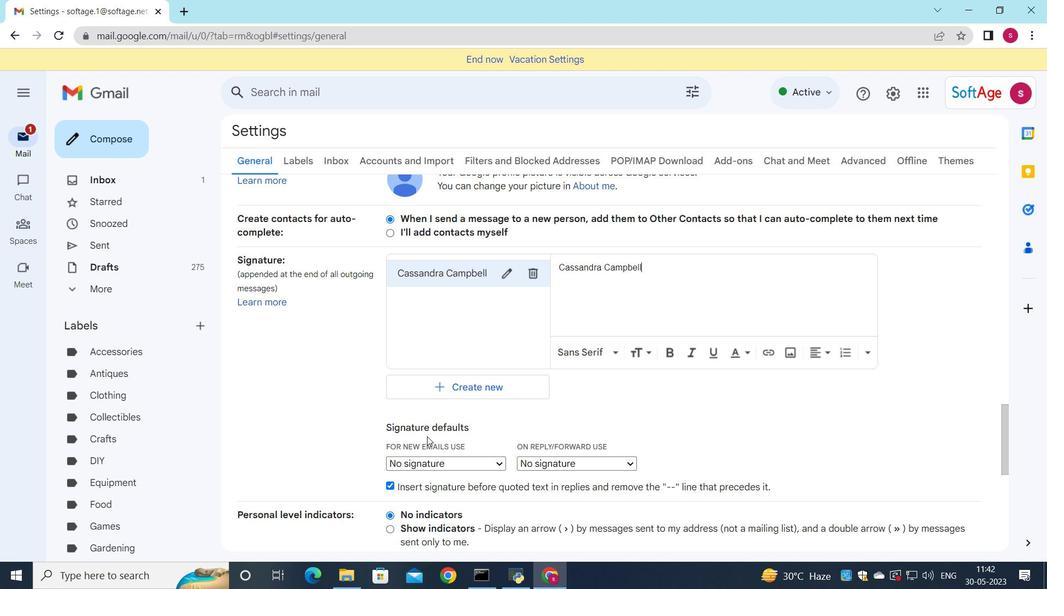 
Action: Mouse scrolled (427, 432) with delta (0, 0)
Screenshot: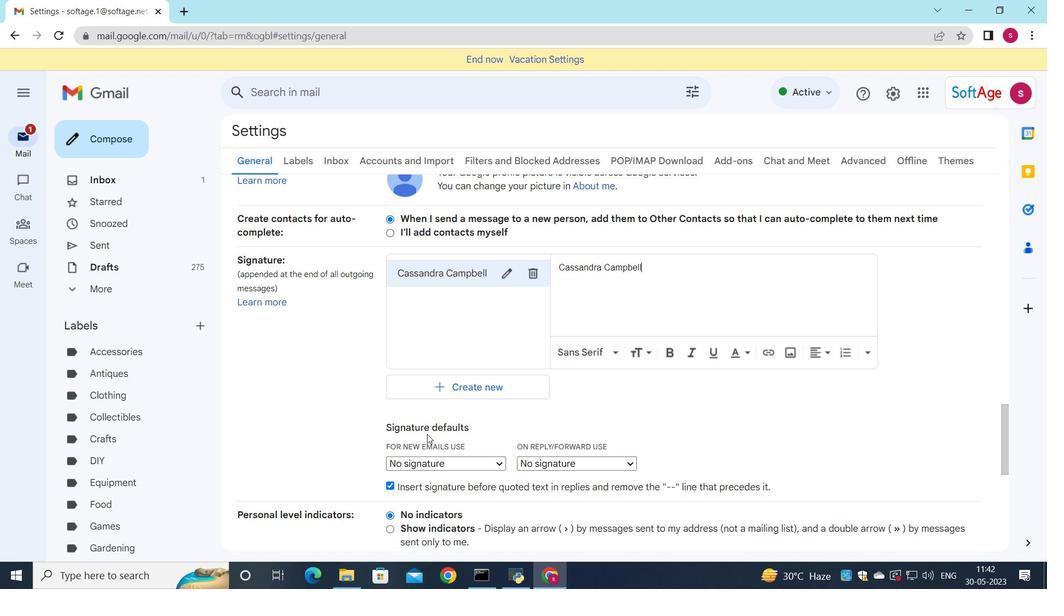 
Action: Mouse scrolled (427, 432) with delta (0, 0)
Screenshot: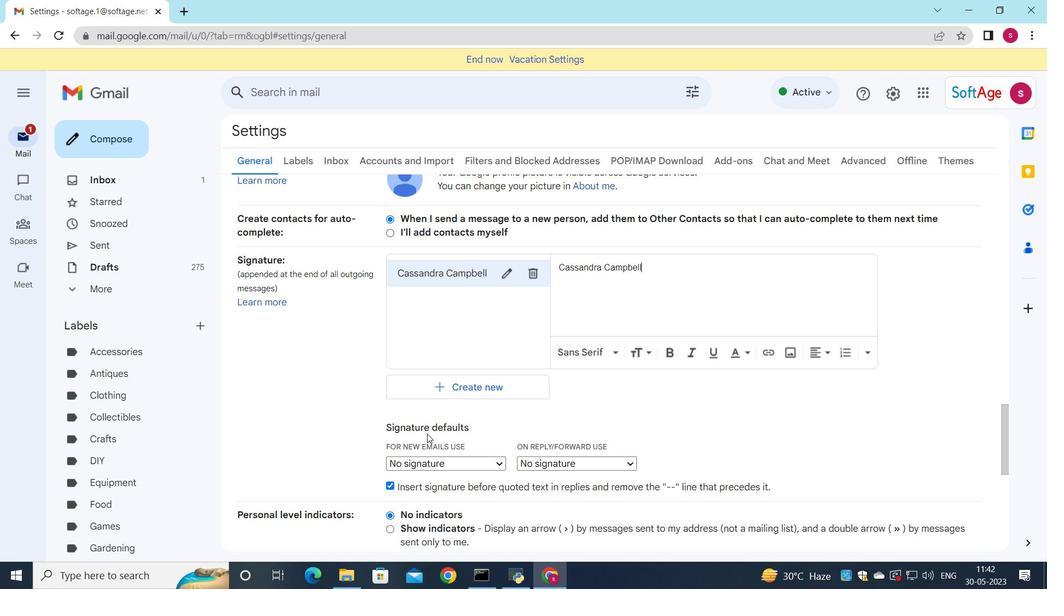 
Action: Mouse moved to (463, 342)
Screenshot: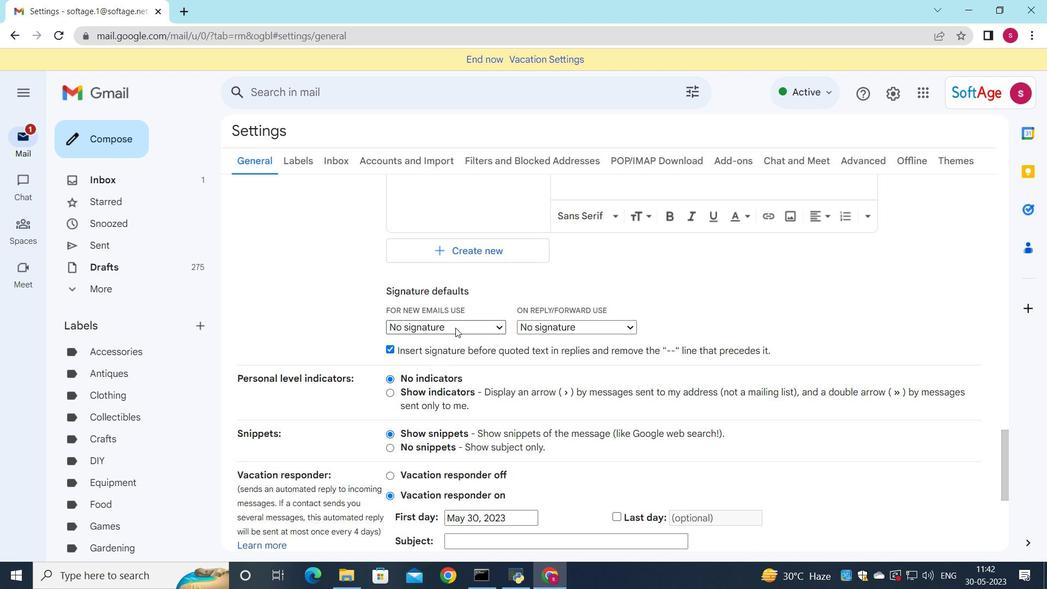 
Action: Mouse pressed left at (458, 320)
Screenshot: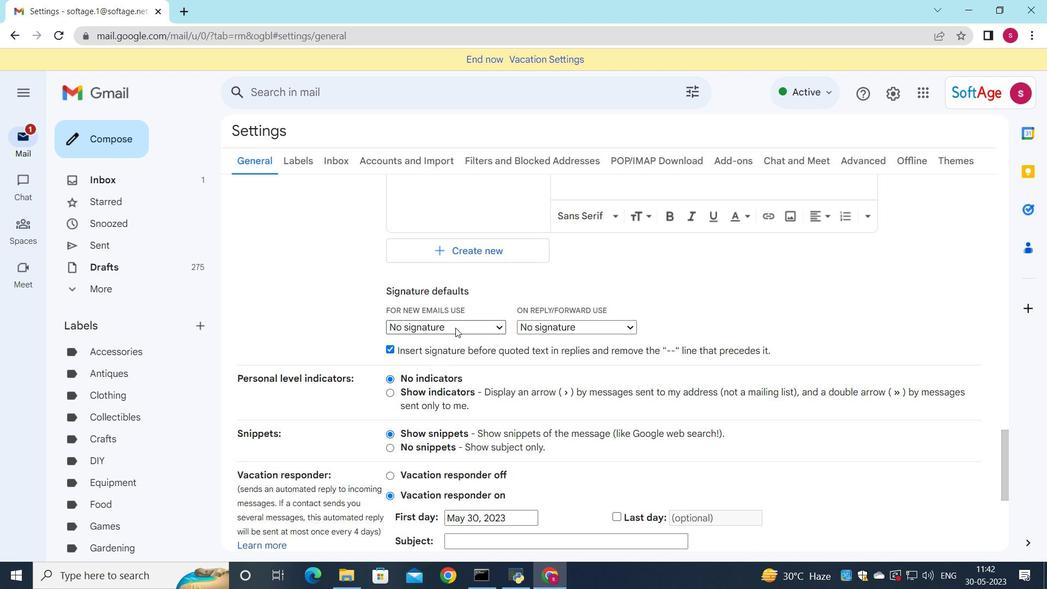 
Action: Mouse moved to (459, 352)
Screenshot: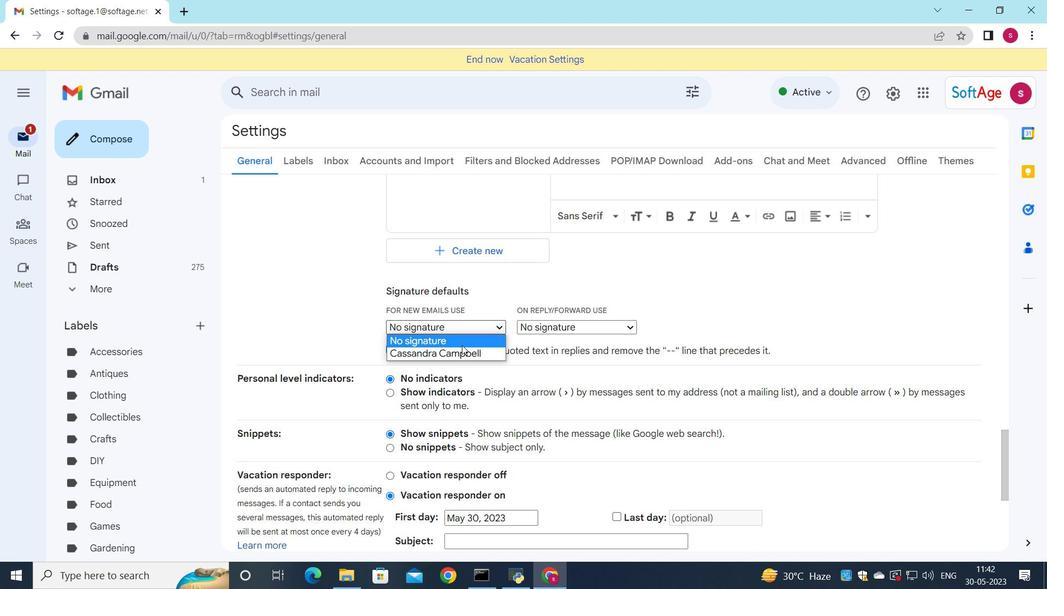 
Action: Mouse pressed left at (459, 352)
Screenshot: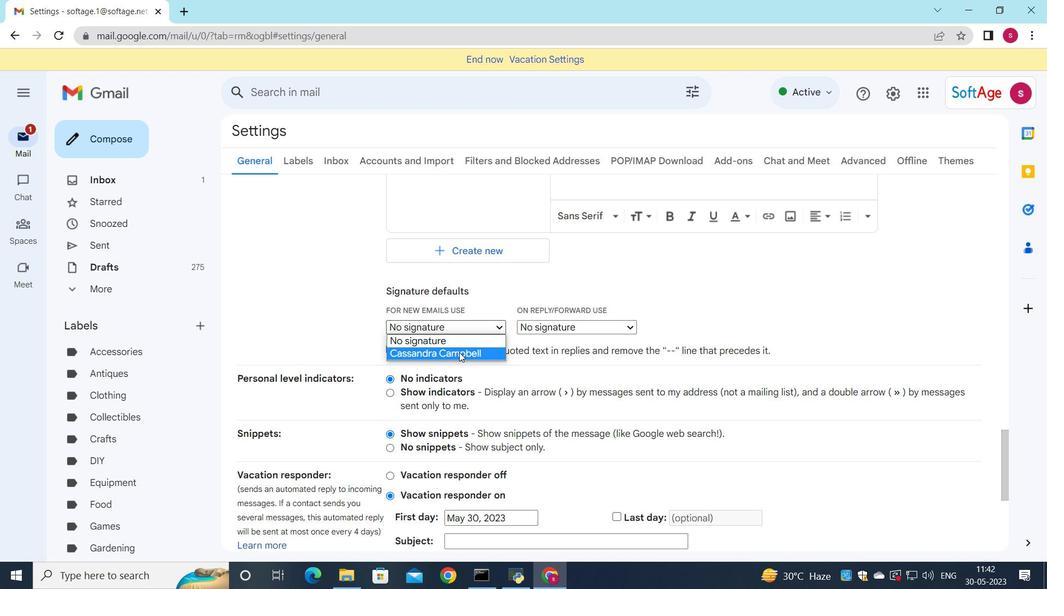 
Action: Mouse moved to (545, 329)
Screenshot: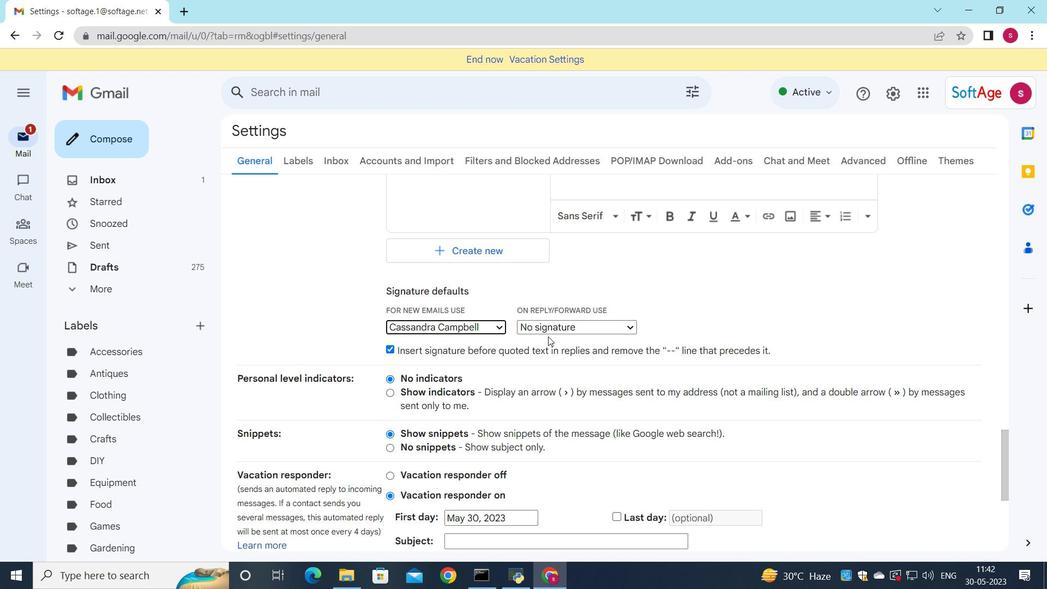 
Action: Mouse pressed left at (545, 329)
Screenshot: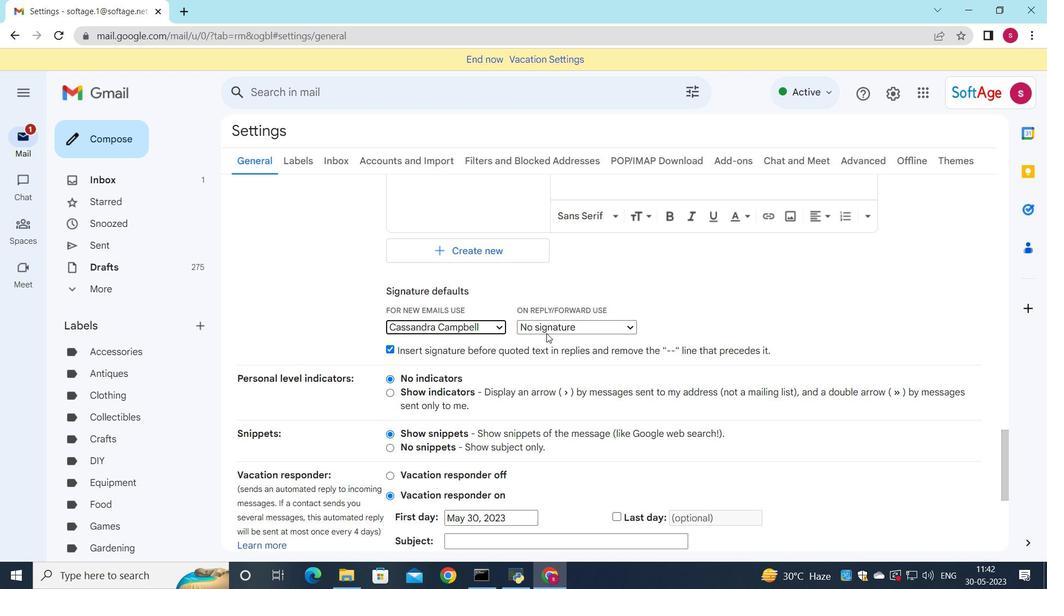 
Action: Mouse moved to (545, 361)
Screenshot: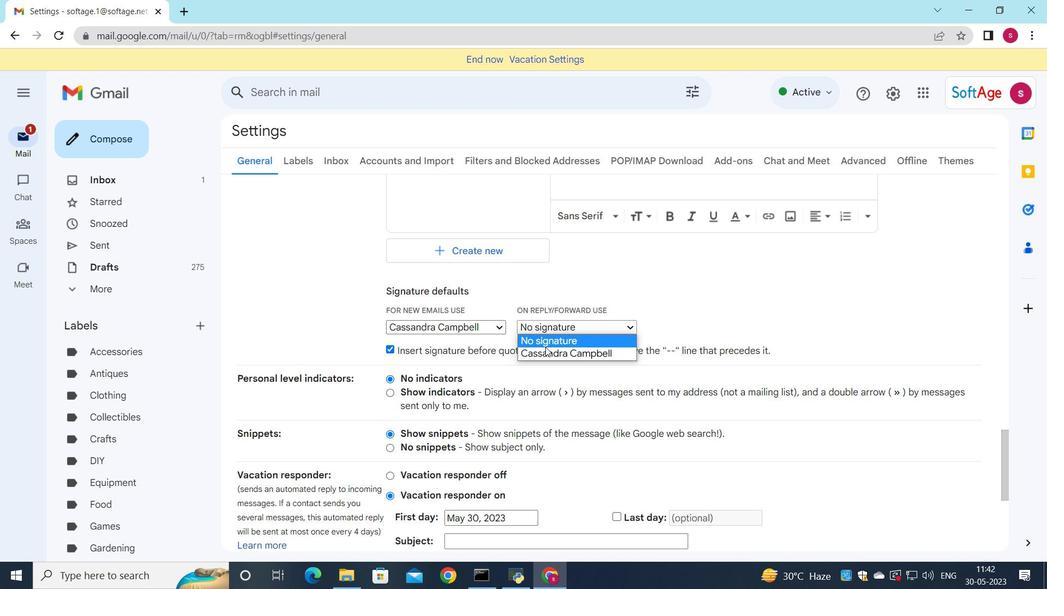 
Action: Mouse pressed left at (545, 361)
Screenshot: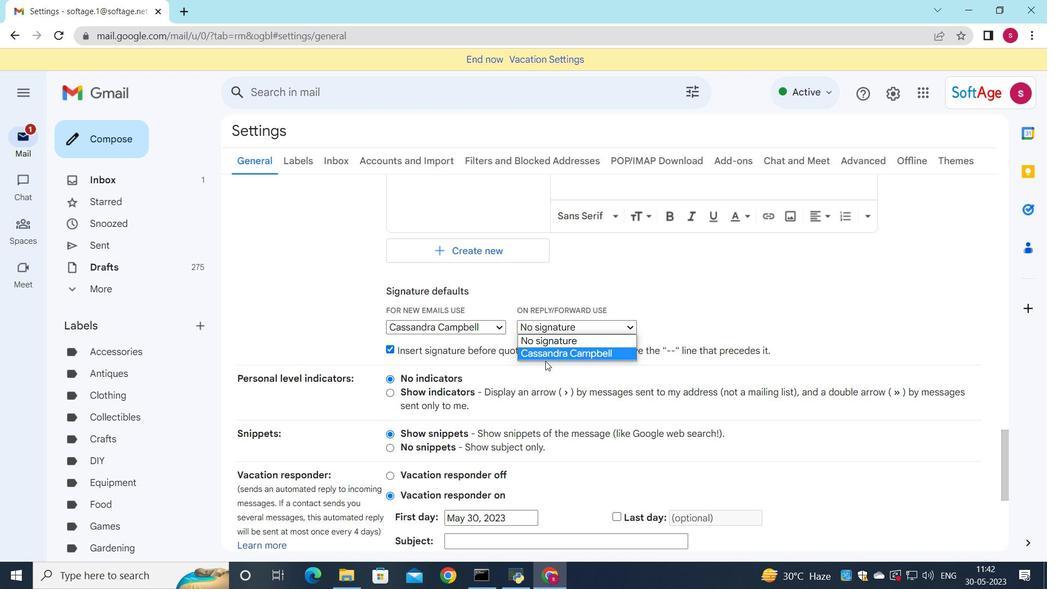 
Action: Mouse moved to (548, 328)
Screenshot: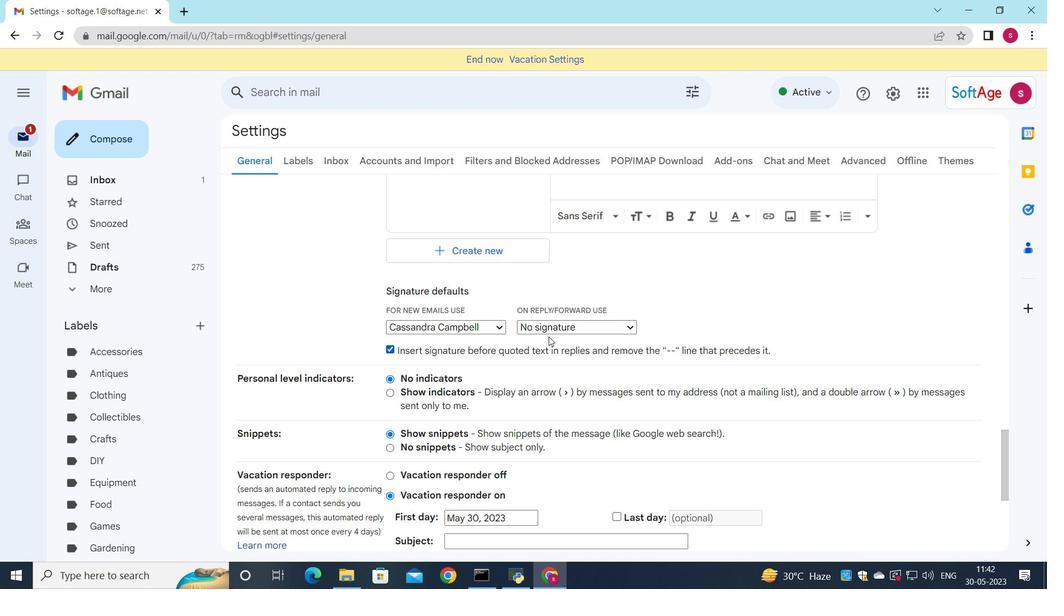 
Action: Mouse pressed left at (548, 328)
Screenshot: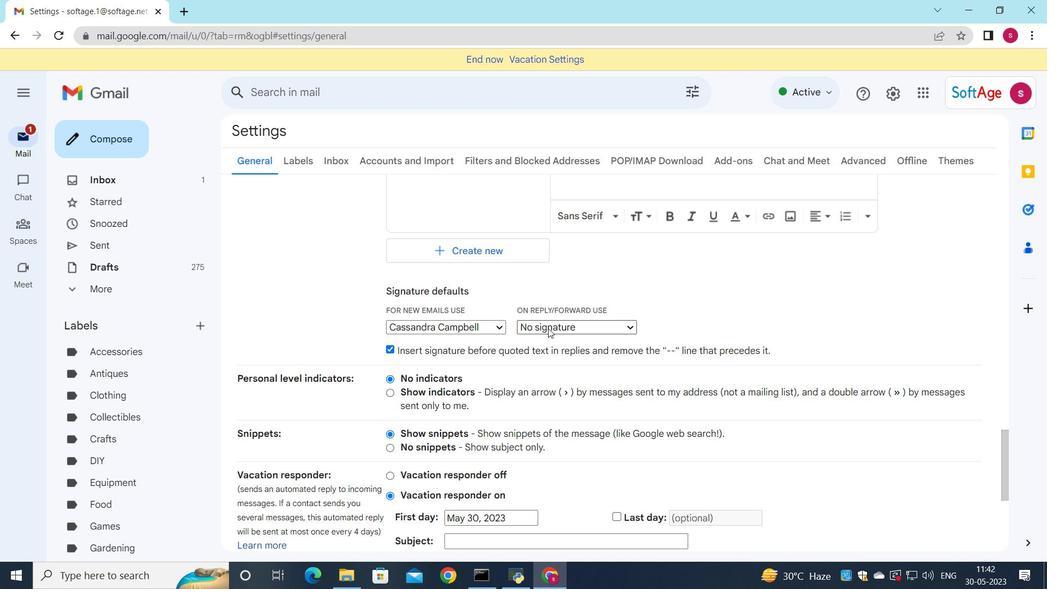 
Action: Mouse moved to (551, 349)
Screenshot: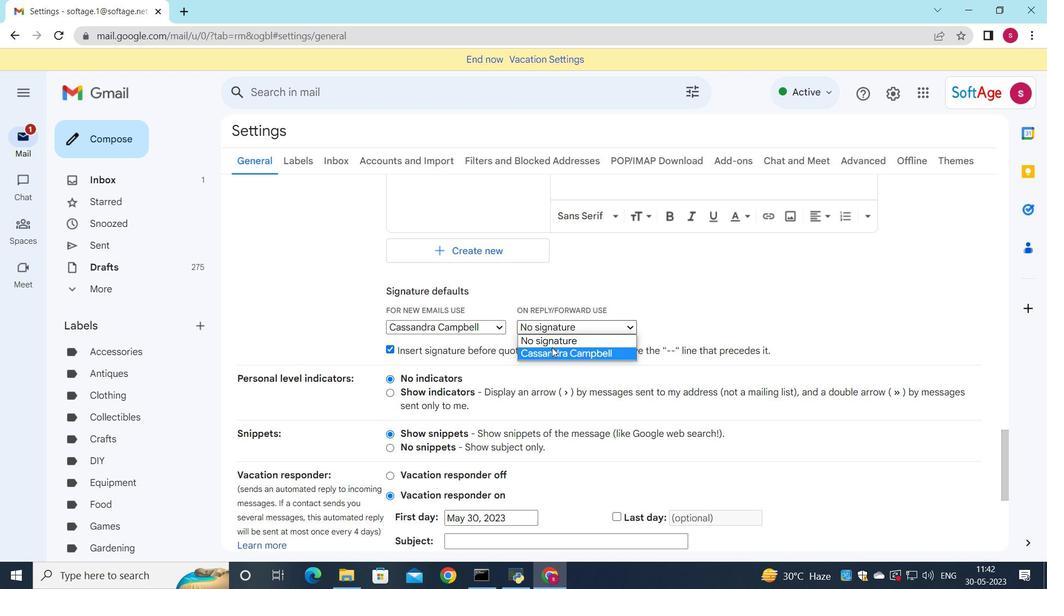 
Action: Mouse pressed left at (551, 349)
Screenshot: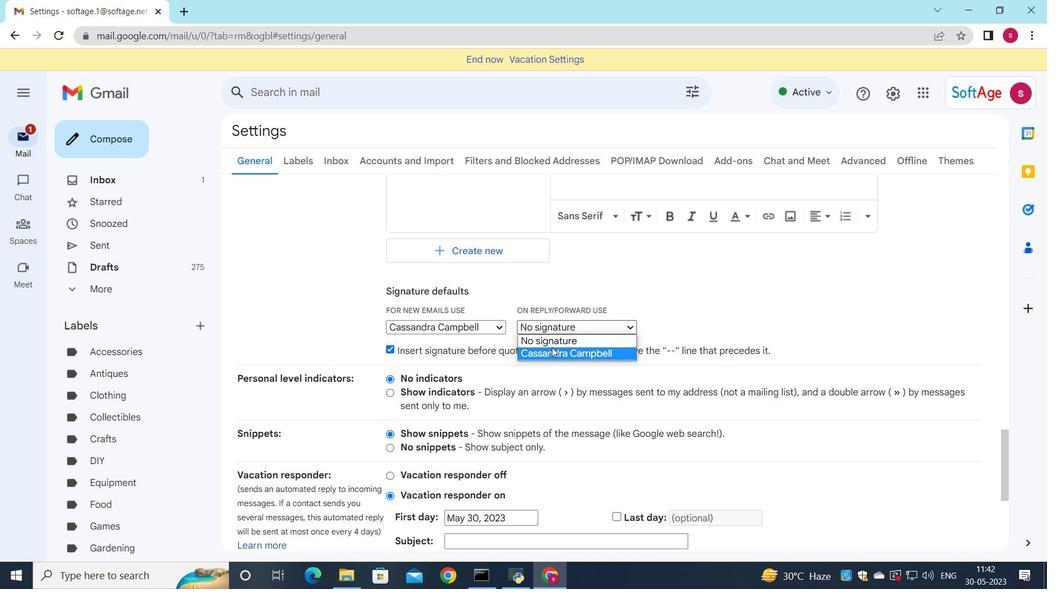 
Action: Mouse scrolled (551, 348) with delta (0, 0)
Screenshot: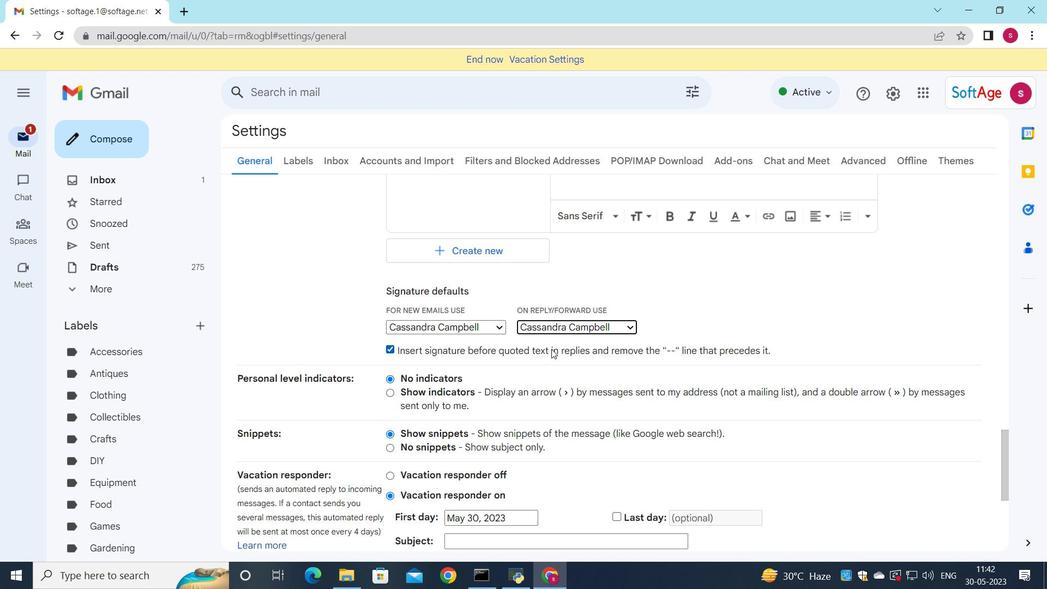 
Action: Mouse scrolled (551, 348) with delta (0, 0)
Screenshot: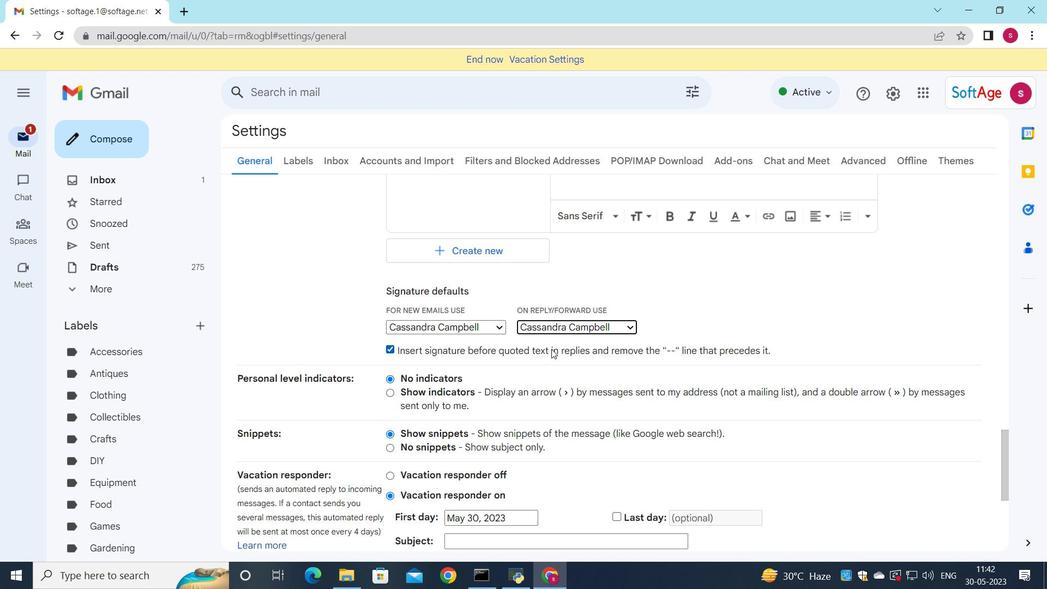 
Action: Mouse scrolled (551, 348) with delta (0, 0)
Screenshot: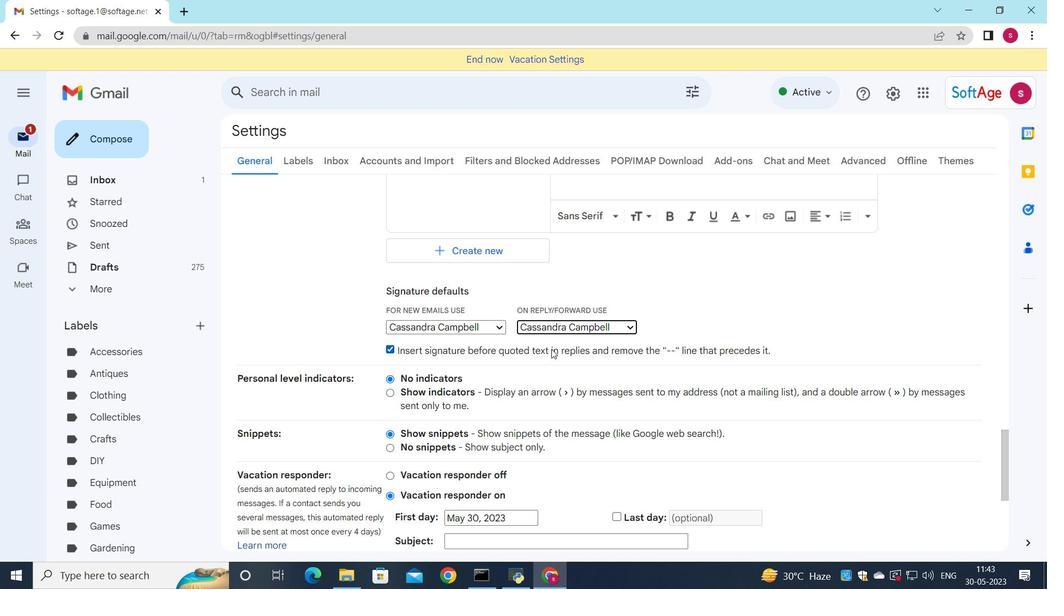 
Action: Mouse scrolled (551, 348) with delta (0, 0)
Screenshot: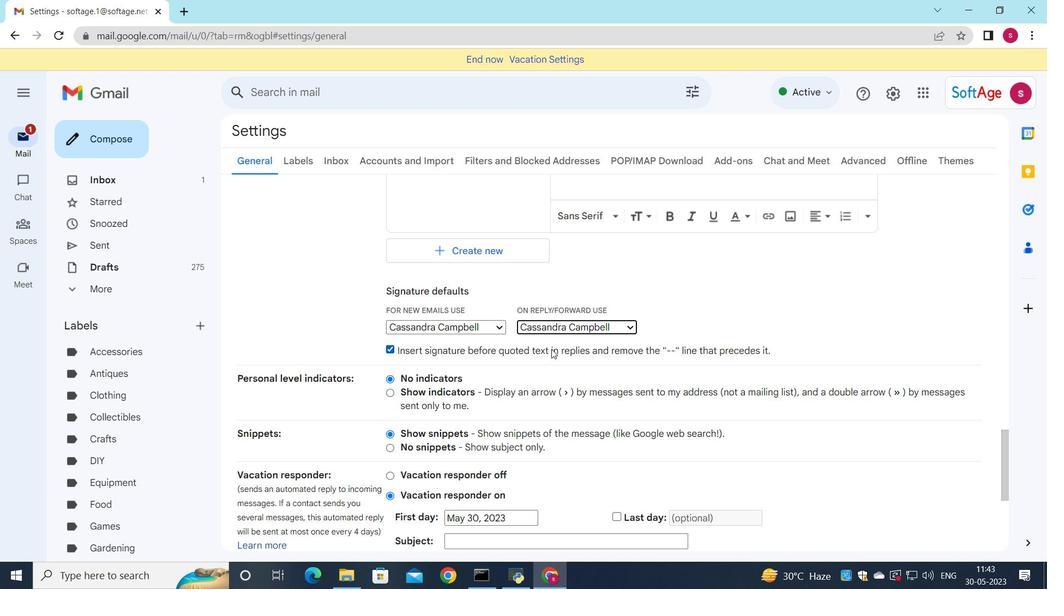 
Action: Mouse moved to (534, 382)
Screenshot: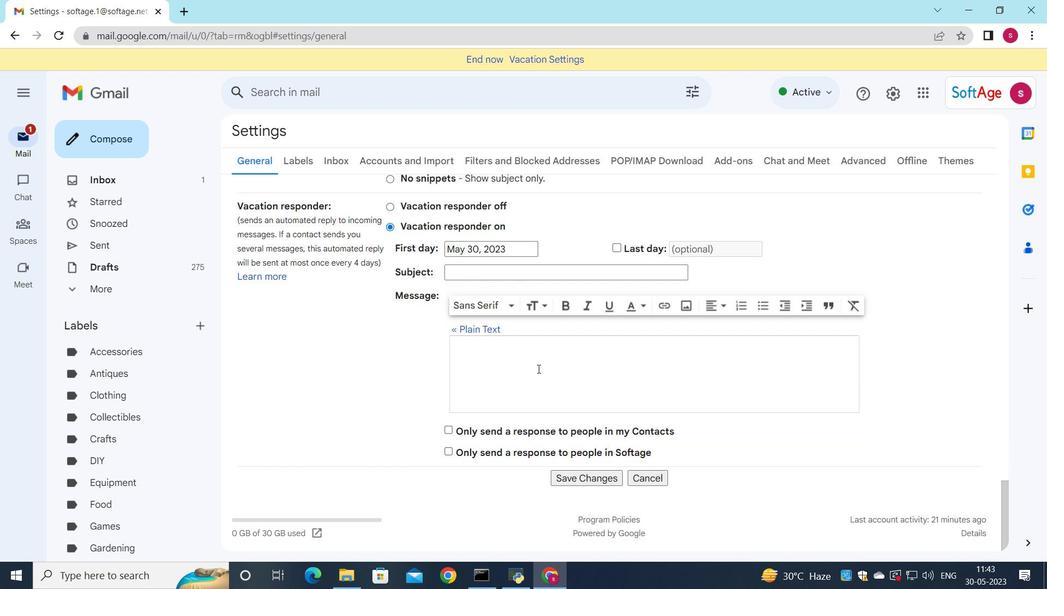 
Action: Mouse scrolled (534, 382) with delta (0, 0)
Screenshot: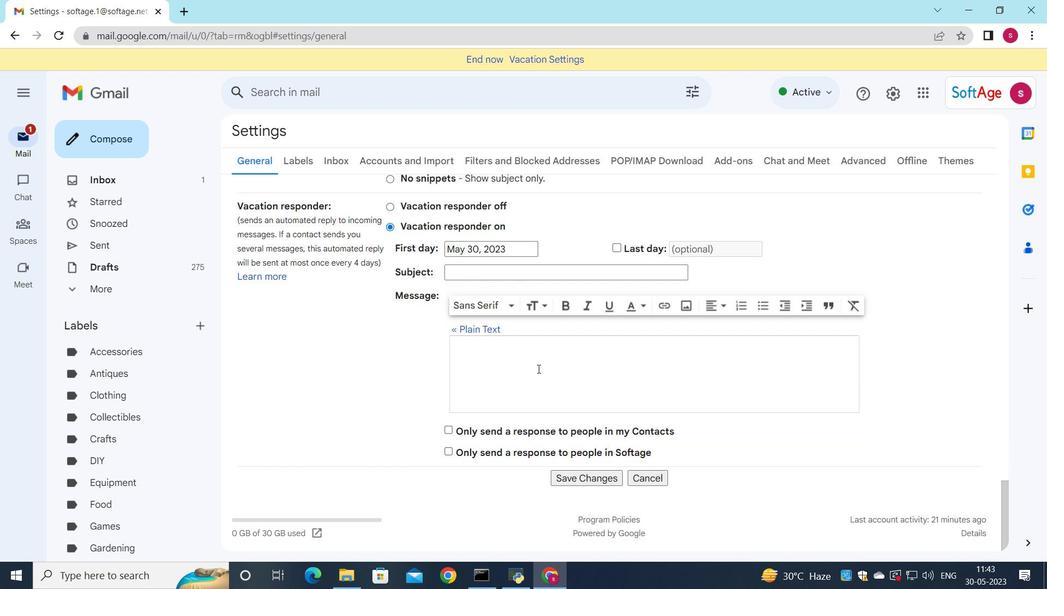 
Action: Mouse moved to (534, 393)
Screenshot: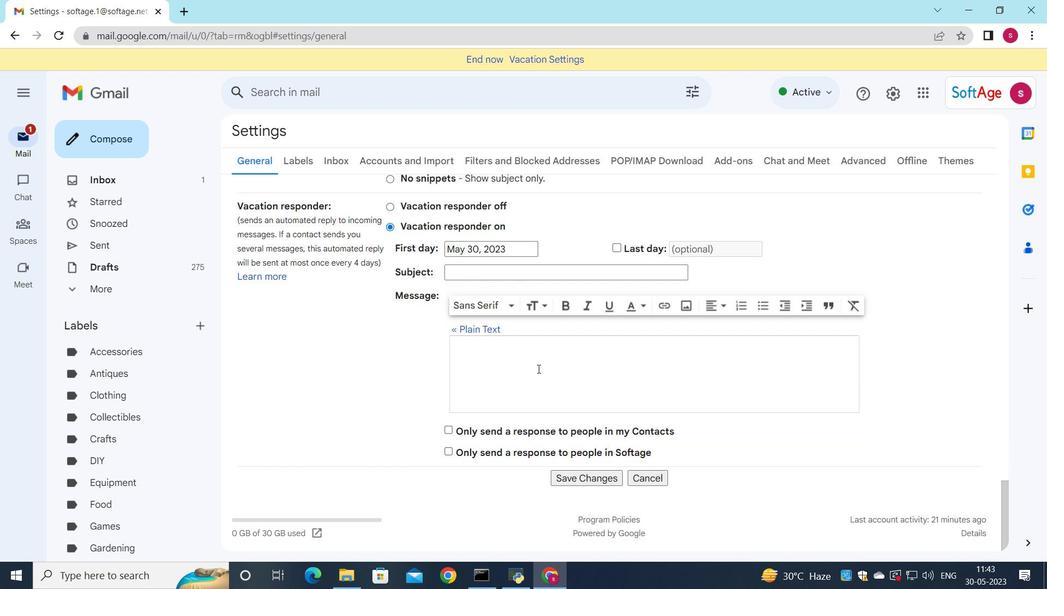 
Action: Mouse scrolled (534, 392) with delta (0, 0)
Screenshot: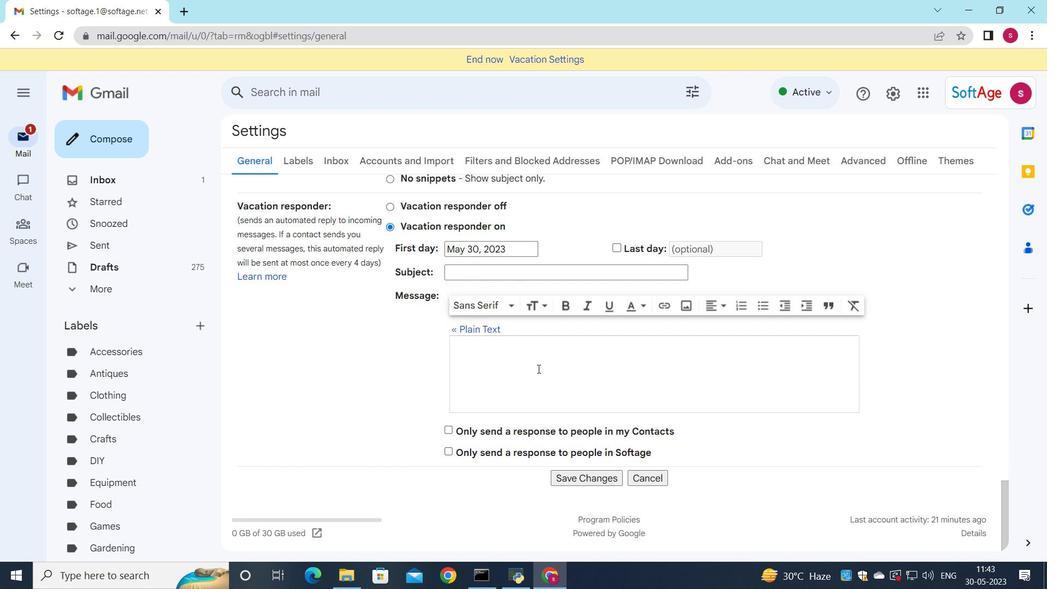 
Action: Mouse moved to (537, 419)
Screenshot: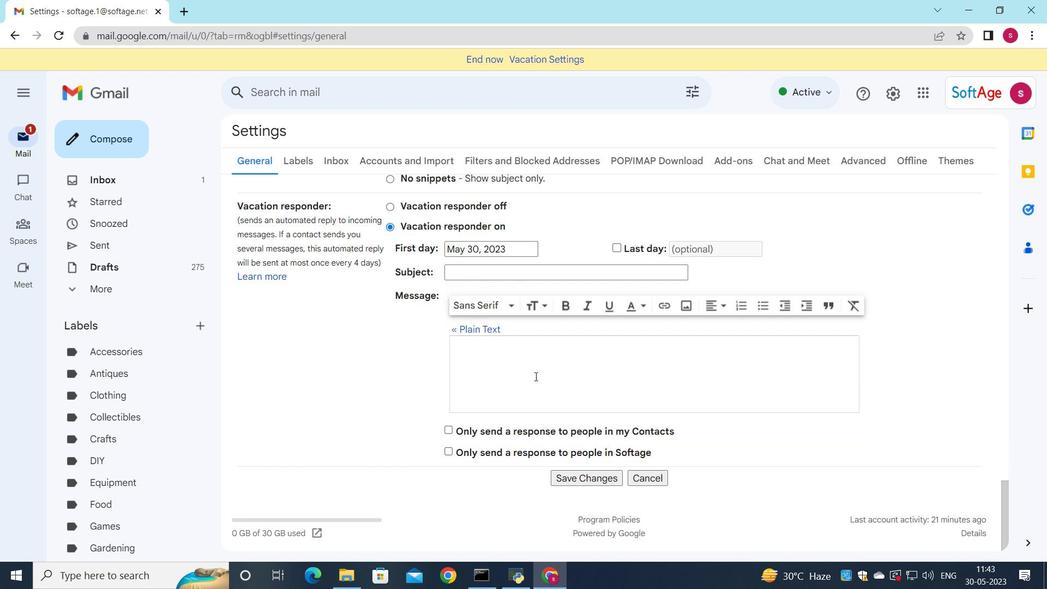 
Action: Mouse scrolled (535, 409) with delta (0, 0)
Screenshot: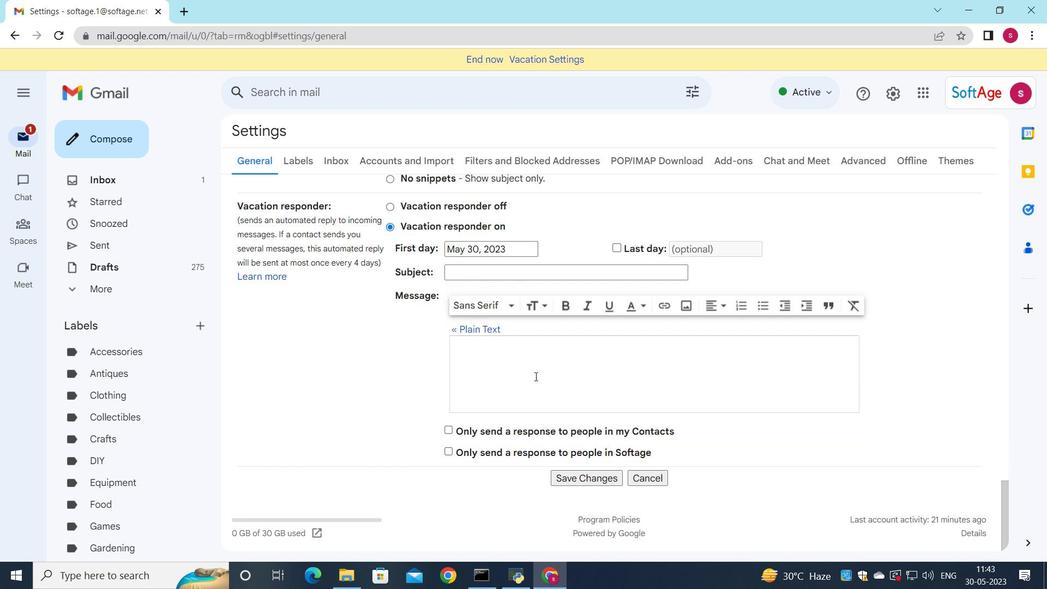 
Action: Mouse moved to (567, 473)
Screenshot: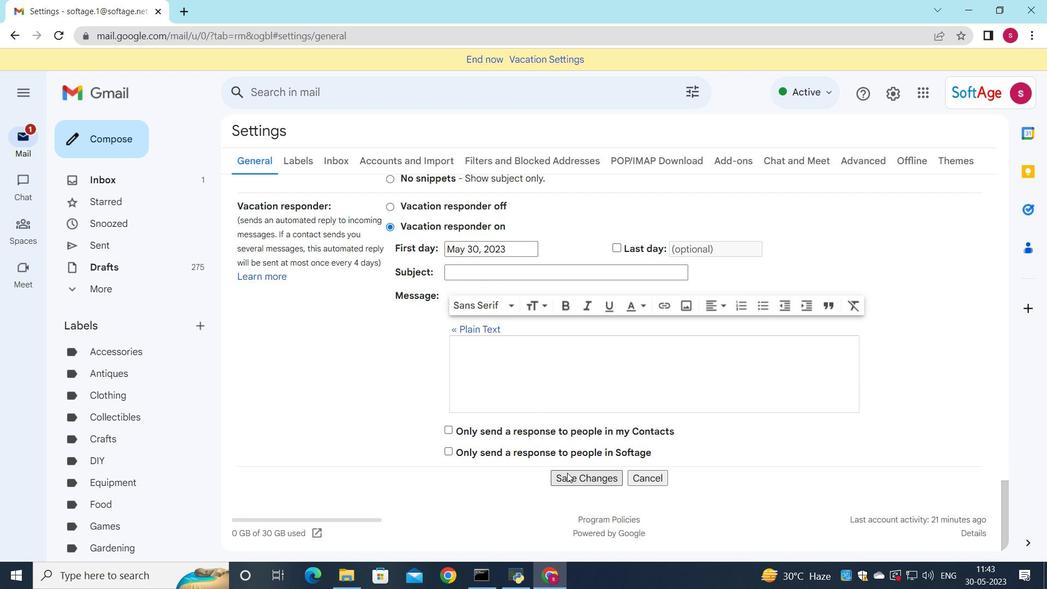 
Action: Mouse pressed left at (567, 473)
Screenshot: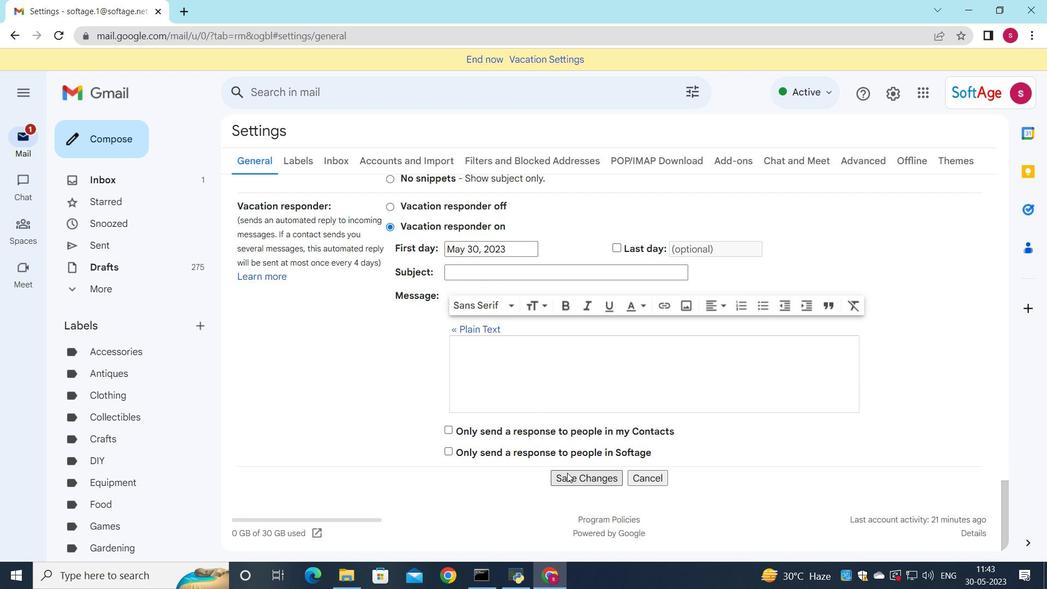 
Action: Mouse moved to (126, 146)
Screenshot: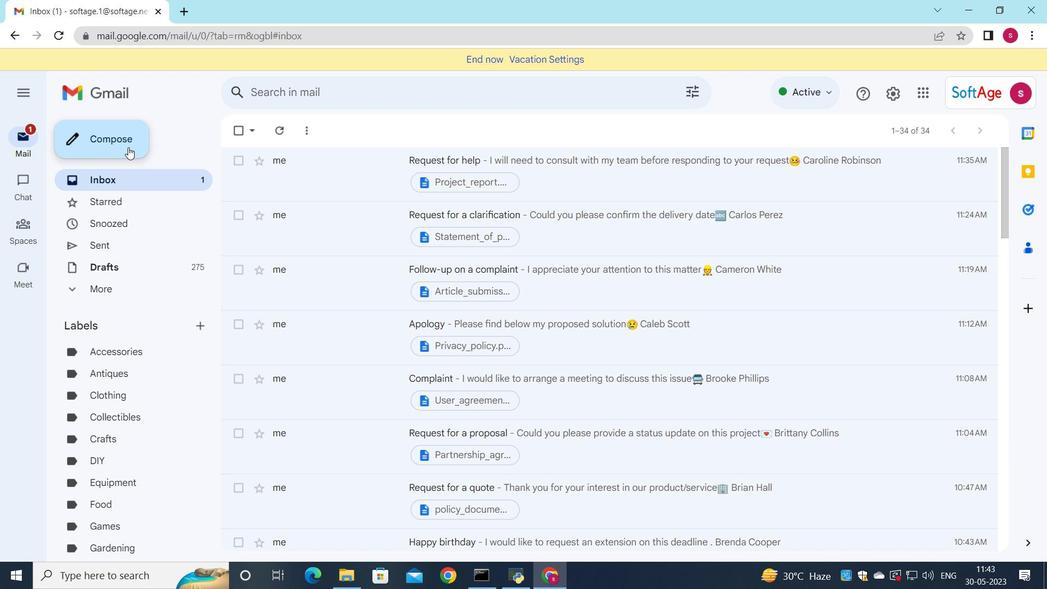 
Action: Mouse pressed left at (126, 146)
Screenshot: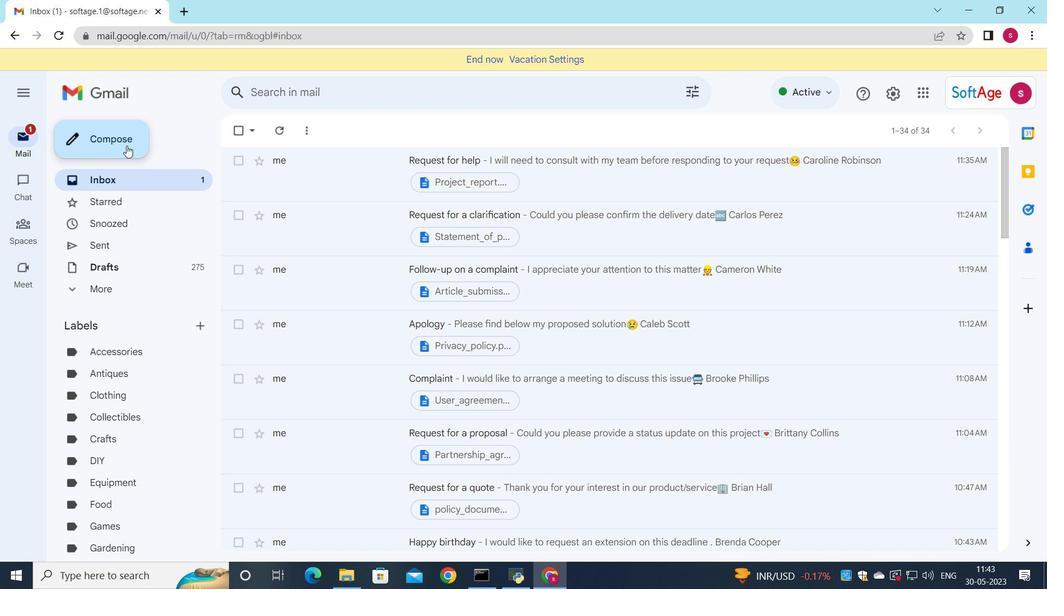 
Action: Mouse moved to (707, 181)
Screenshot: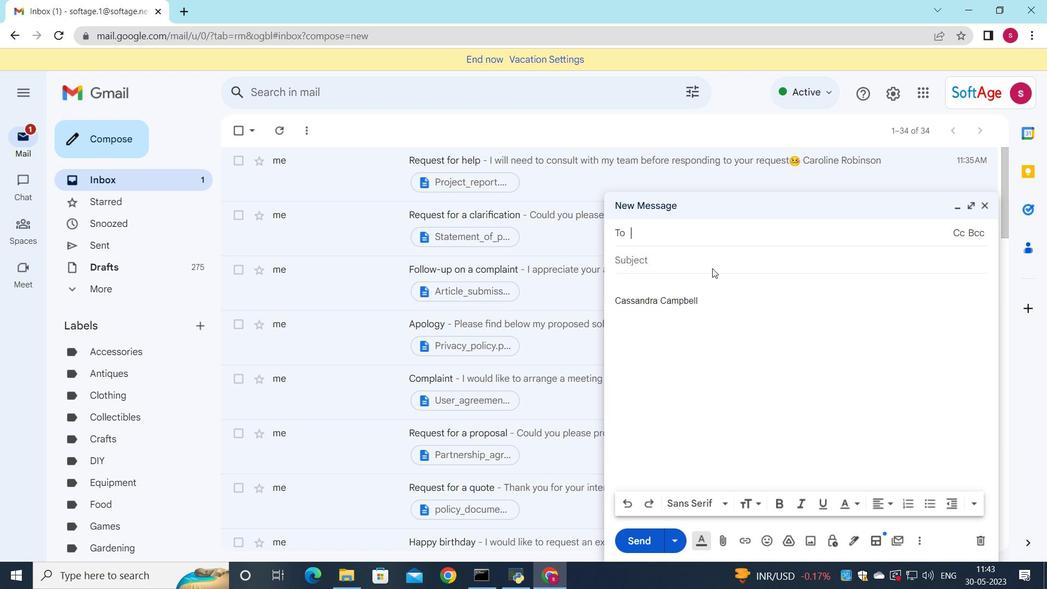 
Action: Key pressed <Key.down><Key.down><Key.down><Key.enter><Key.down><Key.down><Key.down><Key.up><Key.enter><Key.down><Key.down><Key.down><Key.down><Key.enter>
Screenshot: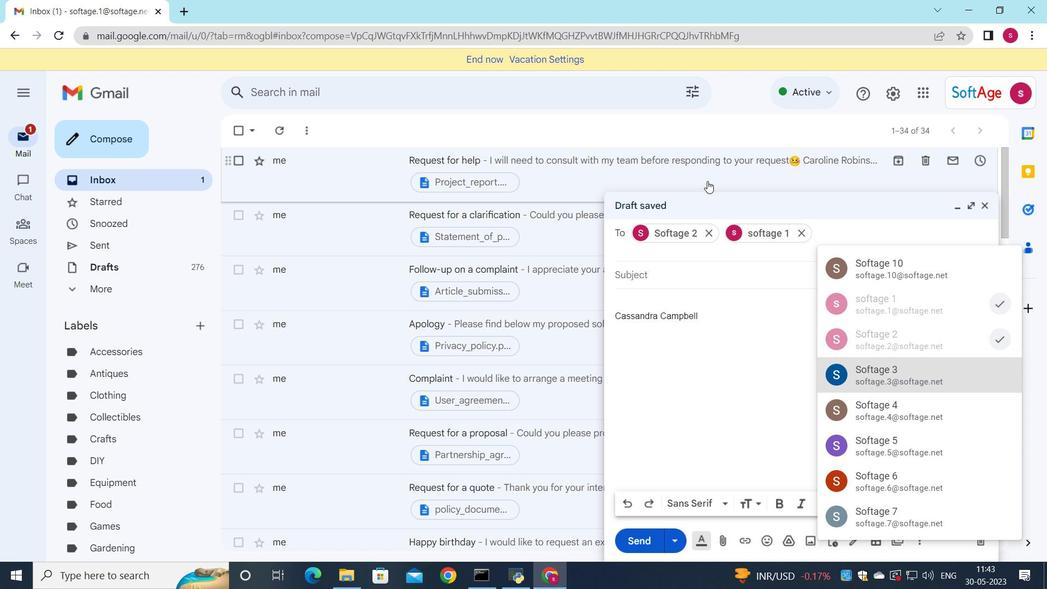 
Action: Mouse moved to (958, 253)
Screenshot: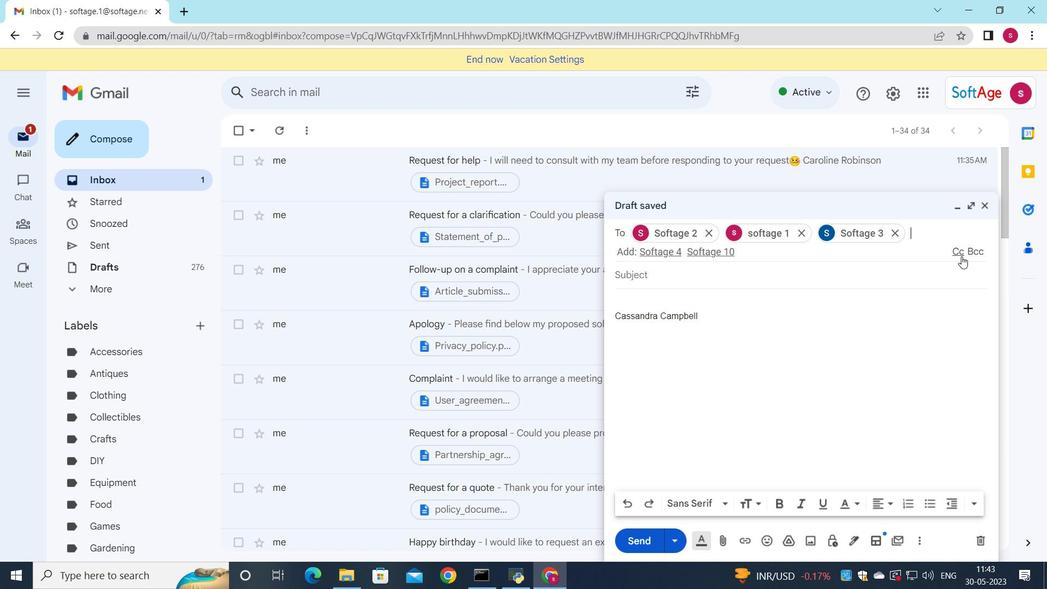 
Action: Mouse pressed left at (958, 253)
Screenshot: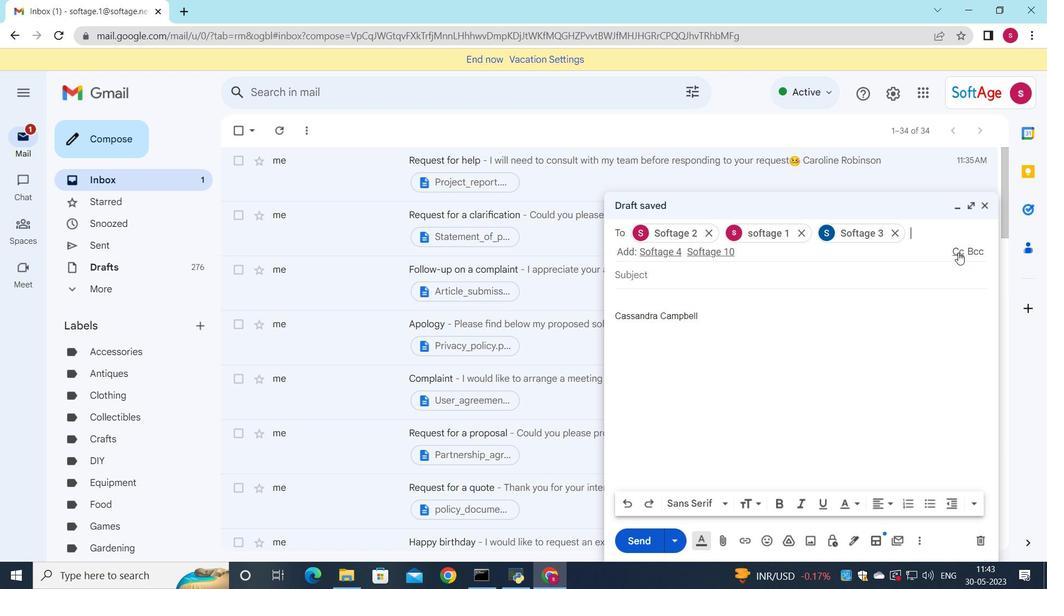 
Action: Mouse moved to (648, 277)
Screenshot: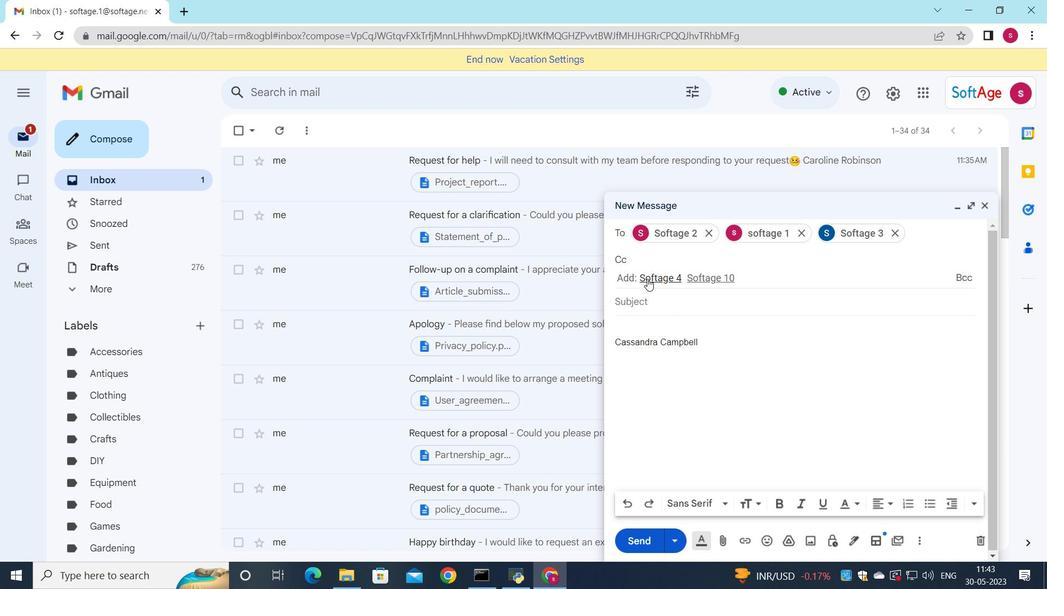 
Action: Mouse pressed left at (648, 277)
Screenshot: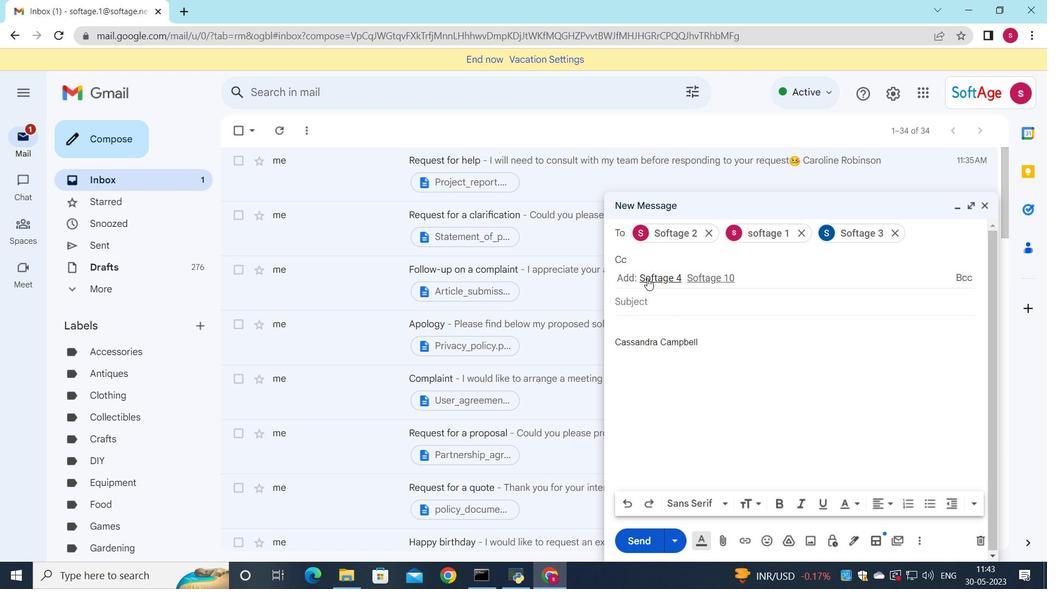 
Action: Mouse moved to (639, 305)
Screenshot: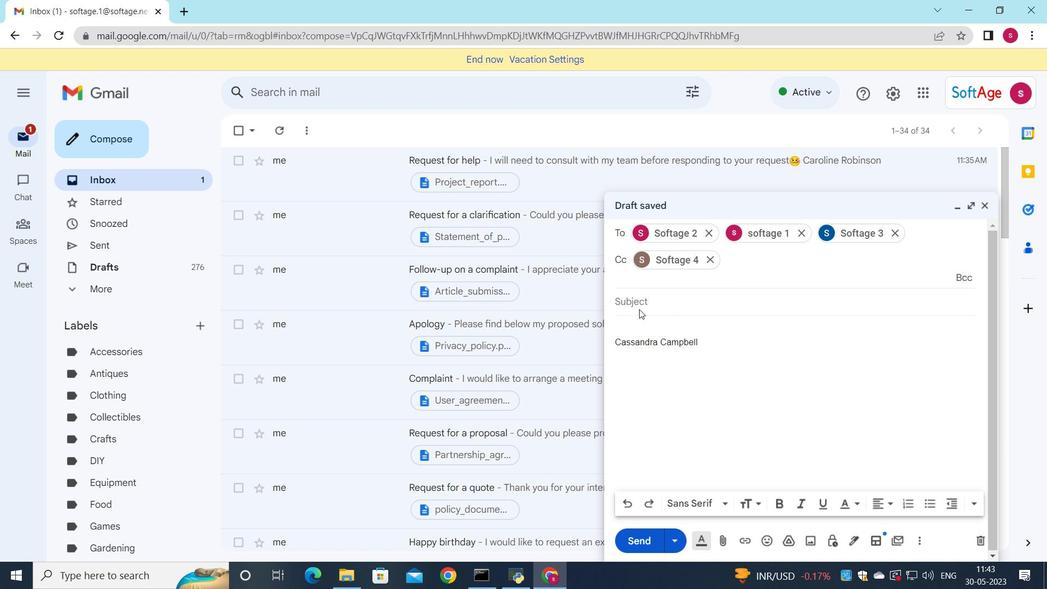 
Action: Mouse pressed left at (639, 305)
Screenshot: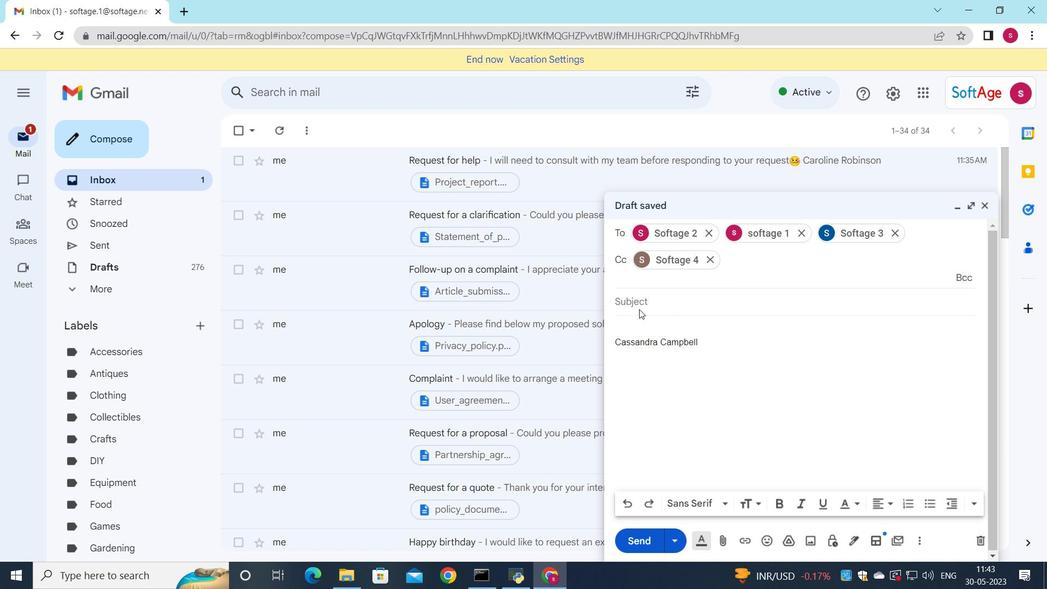 
Action: Mouse moved to (646, 295)
Screenshot: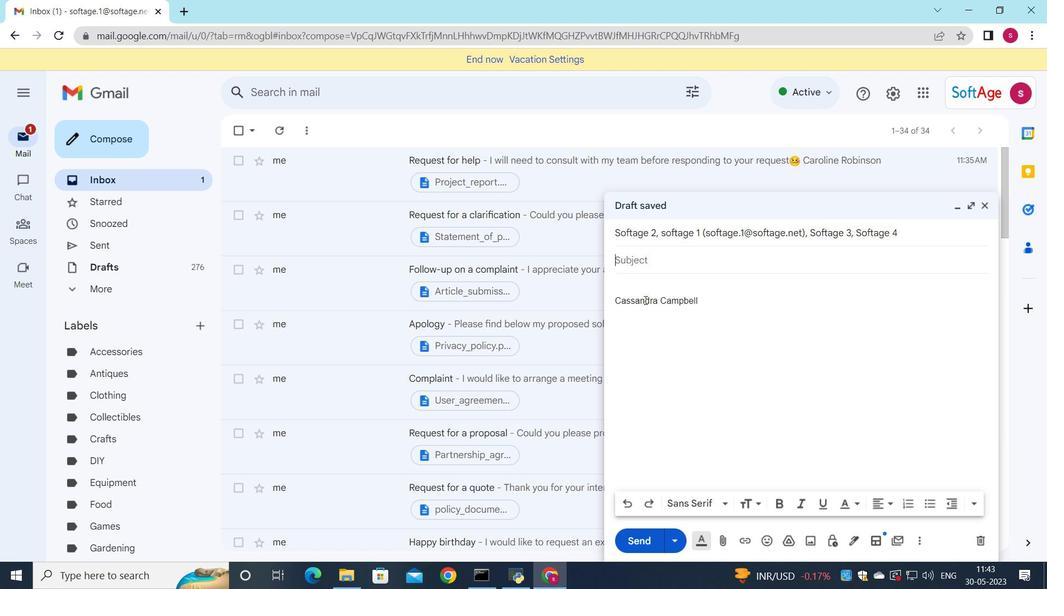 
Action: Key pressed <Key.shift>Request<Key.space>for<Key.space>a<Key.space>referrall
Screenshot: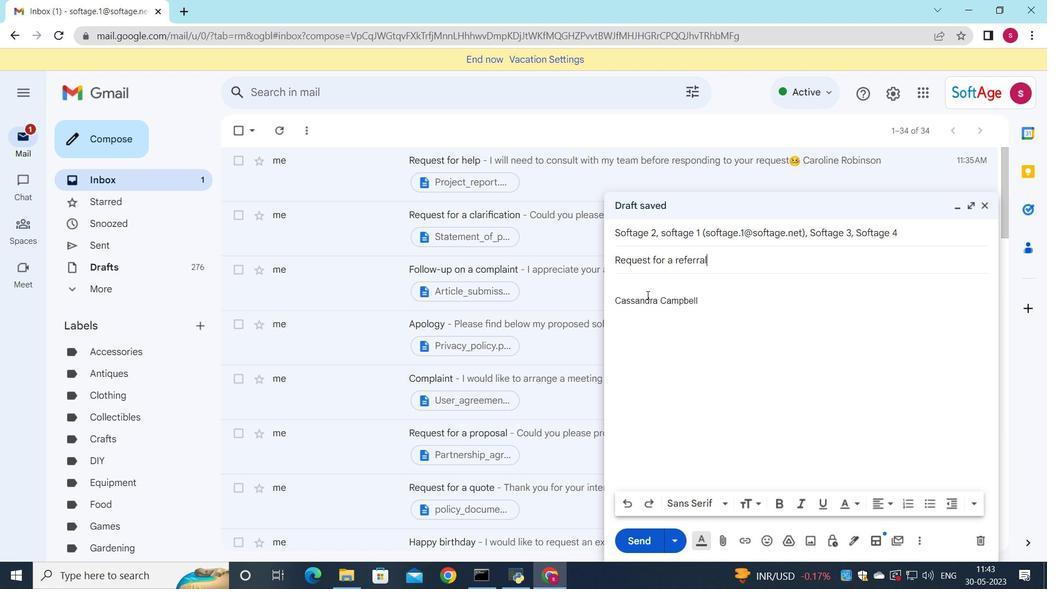 
Action: Mouse moved to (664, 298)
Screenshot: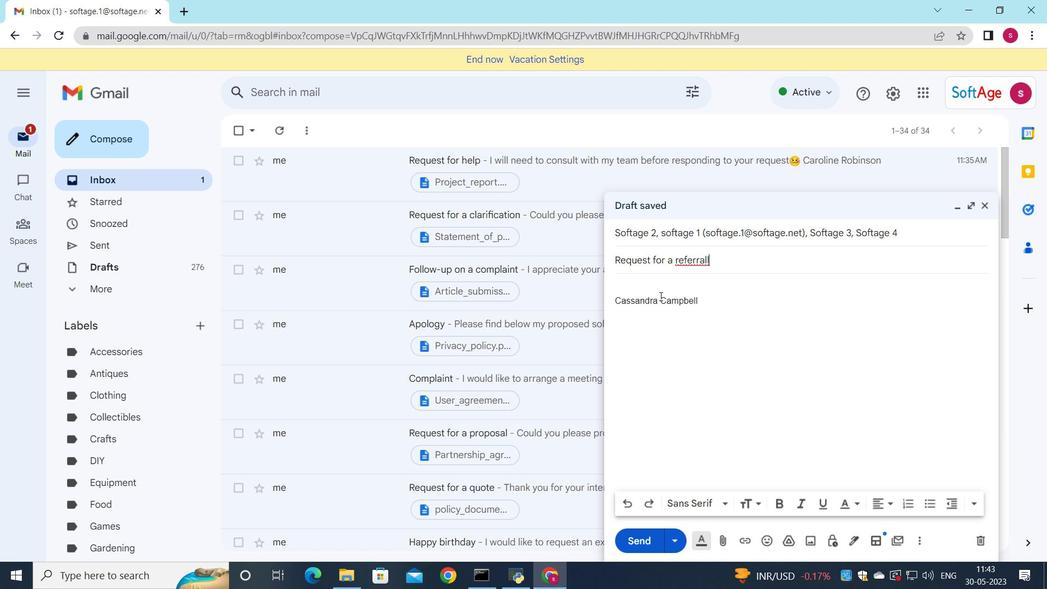 
Action: Key pressed <Key.backspace>
Screenshot: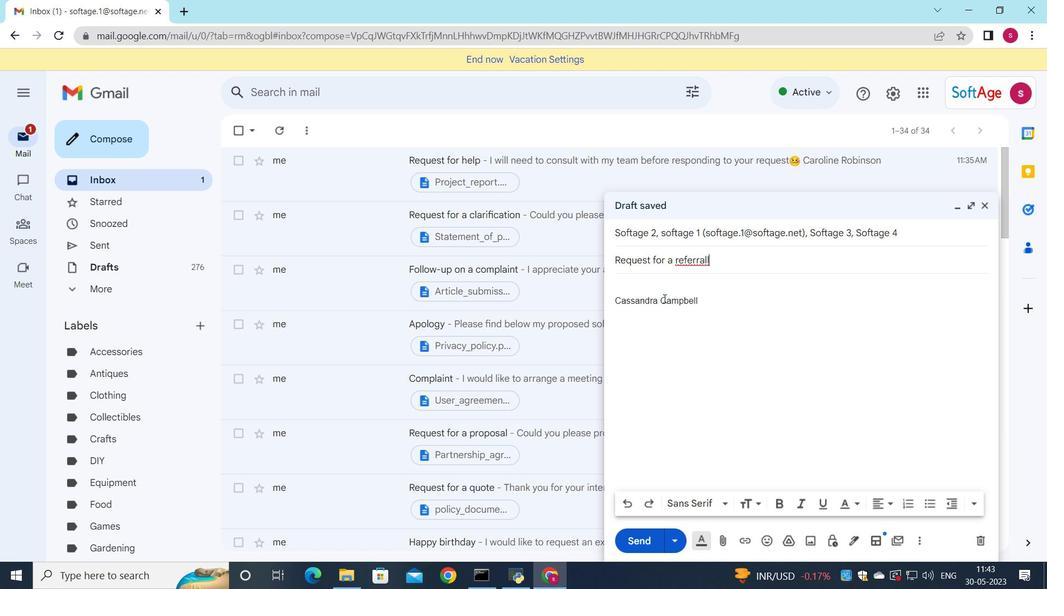 
Action: Mouse moved to (649, 282)
Screenshot: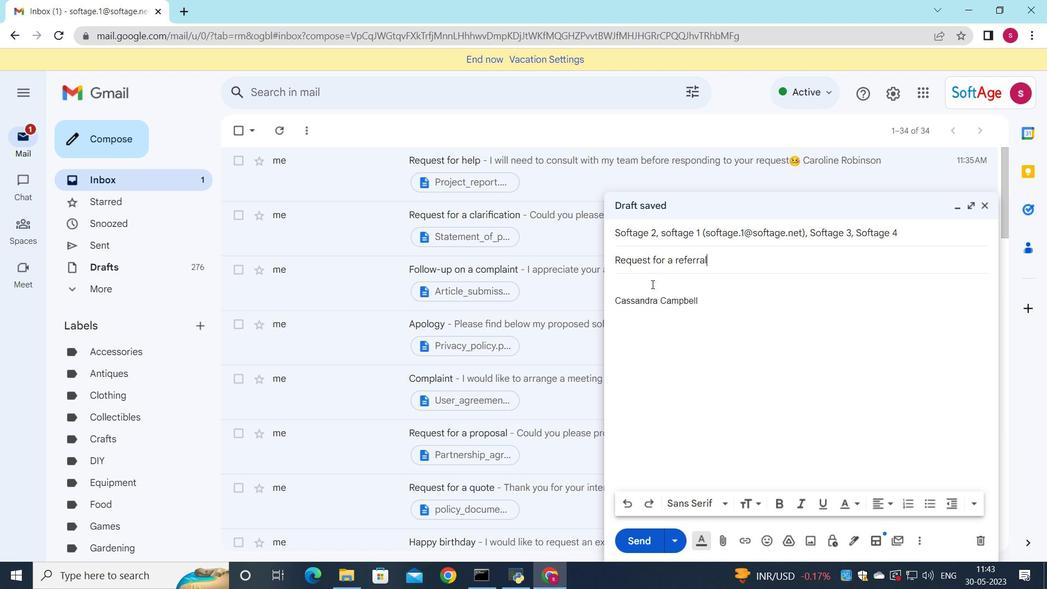 
Action: Mouse pressed left at (649, 282)
Screenshot: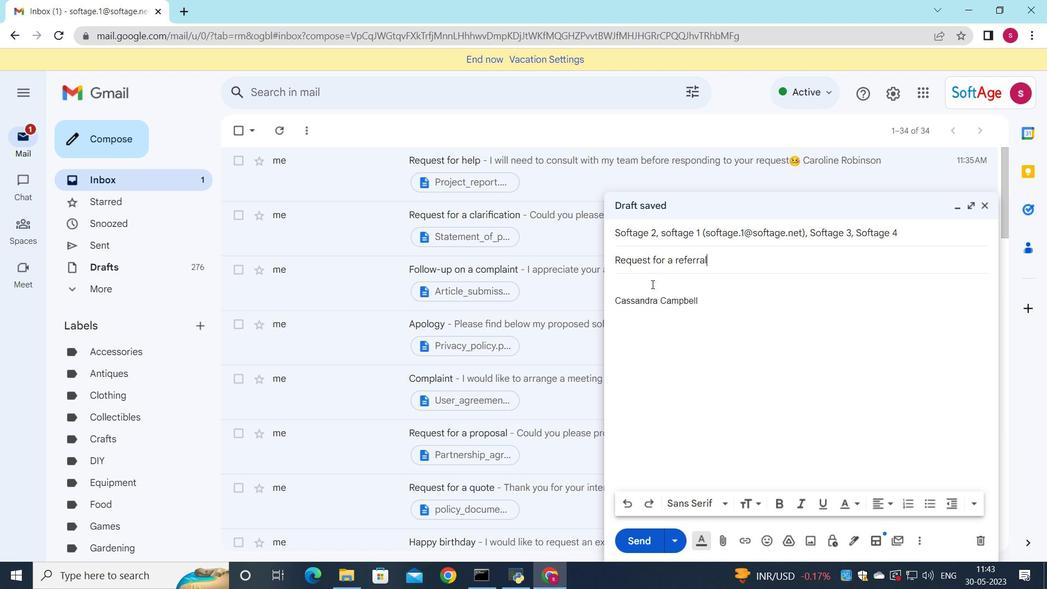 
Action: Key pressed <Key.shift>I<Key.space>will<Key.space>be<Key.space>out<Key.space>of<Key.space>the<Key.space>office<Key.space>until<Key.shift><Key.shift><Key.shift><Key.shift><Key.shift><Key.shift><Key.shift><Key.shift><Key.shift><Key.shift><Key.shift>(datw<Key.backspace>e<Key.shift>)
Screenshot: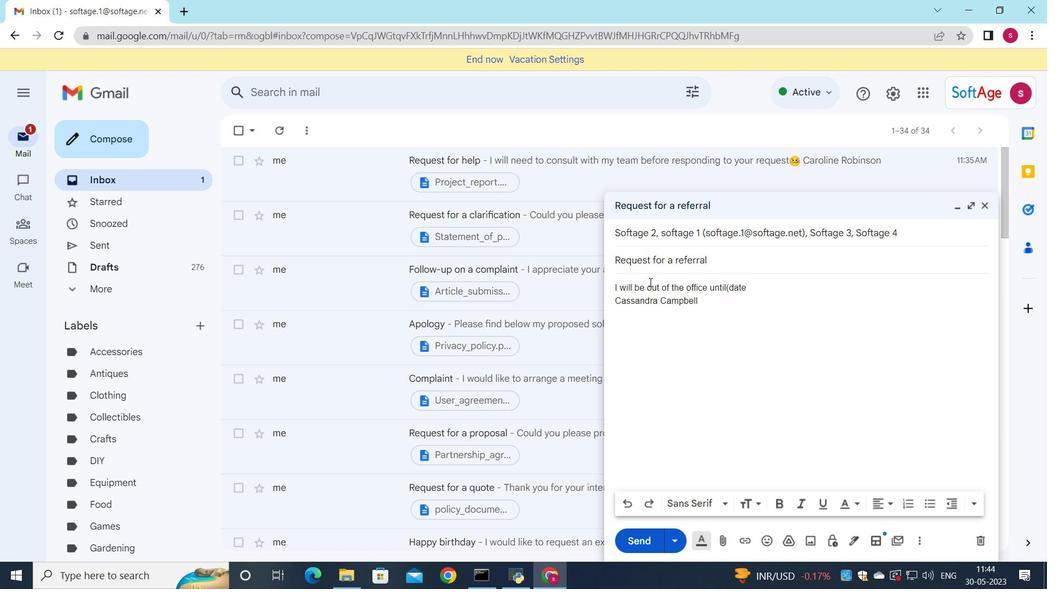
Action: Mouse moved to (769, 536)
Screenshot: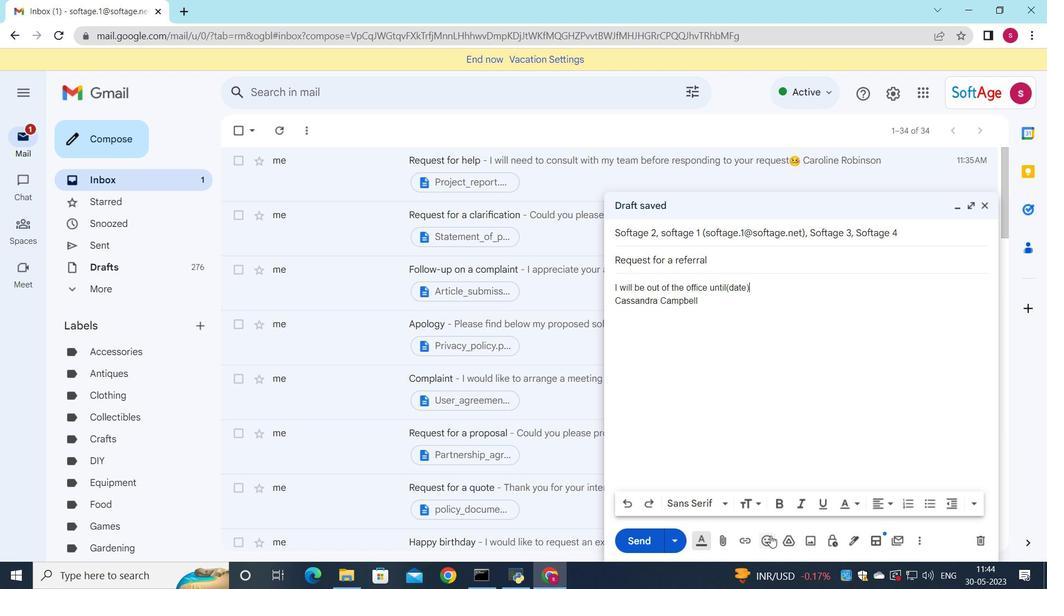 
Action: Mouse pressed left at (769, 536)
Screenshot: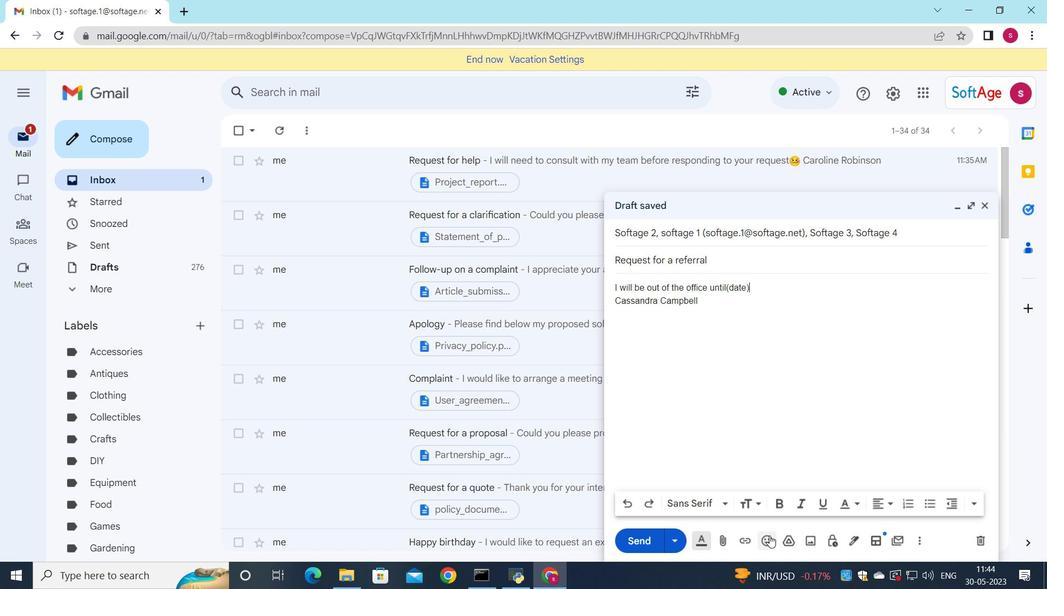
Action: Mouse moved to (746, 480)
Screenshot: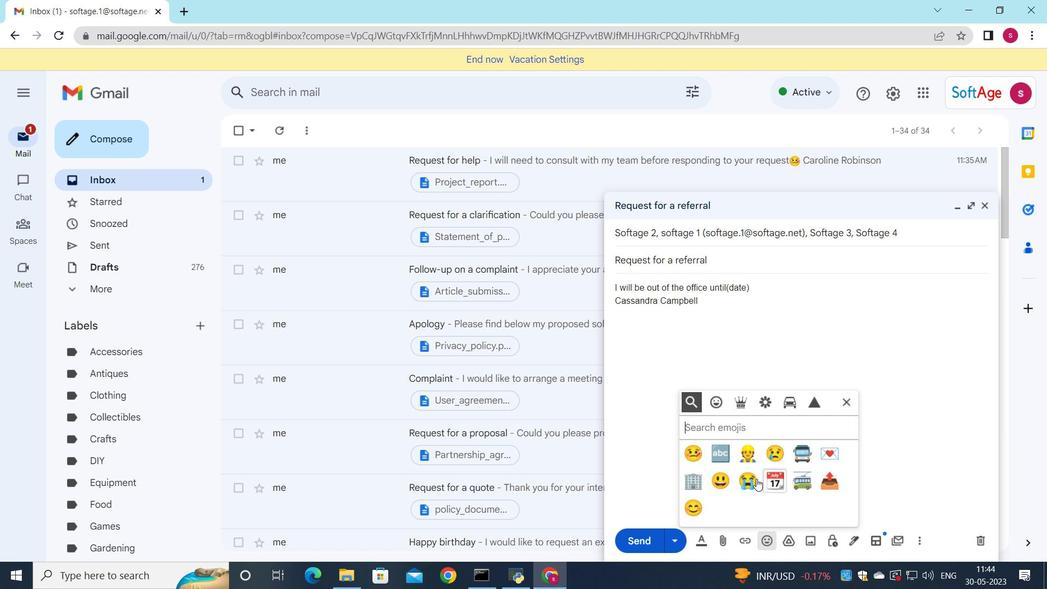 
Action: Mouse pressed left at (746, 480)
Screenshot: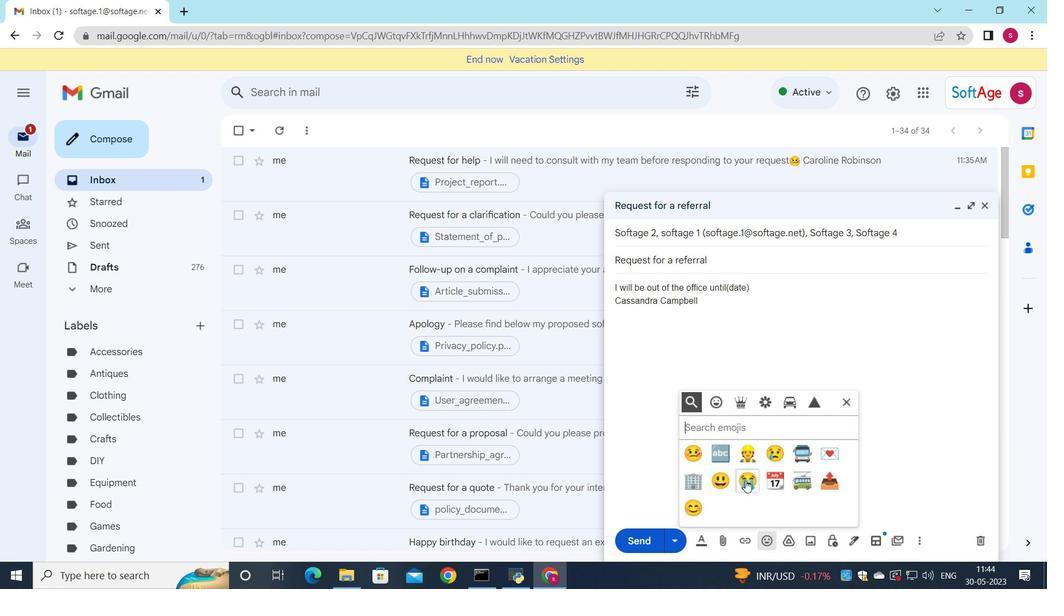 
Action: Mouse moved to (843, 399)
Screenshot: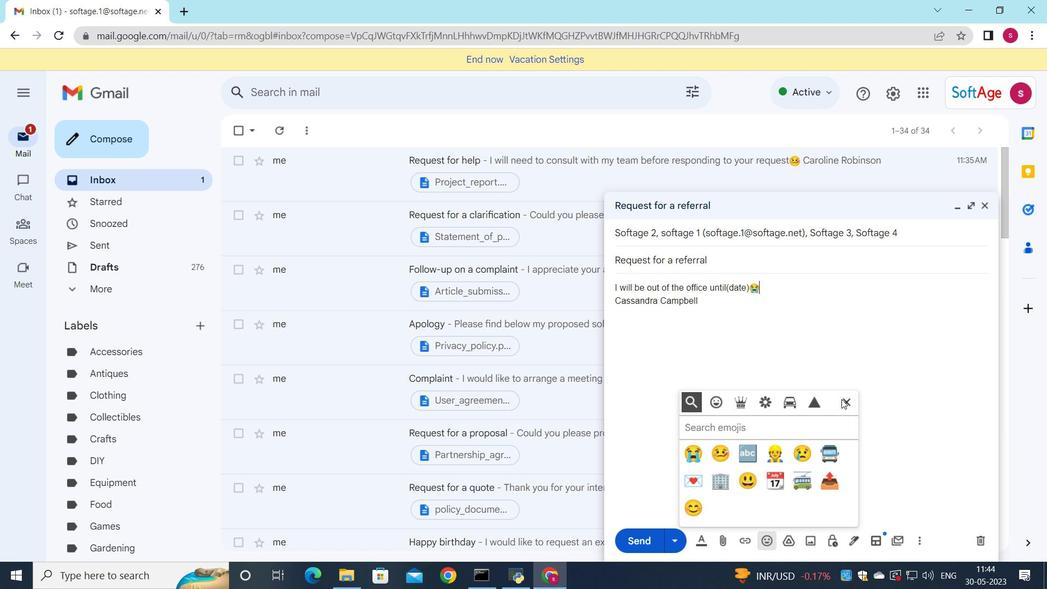 
Action: Mouse pressed left at (843, 399)
Screenshot: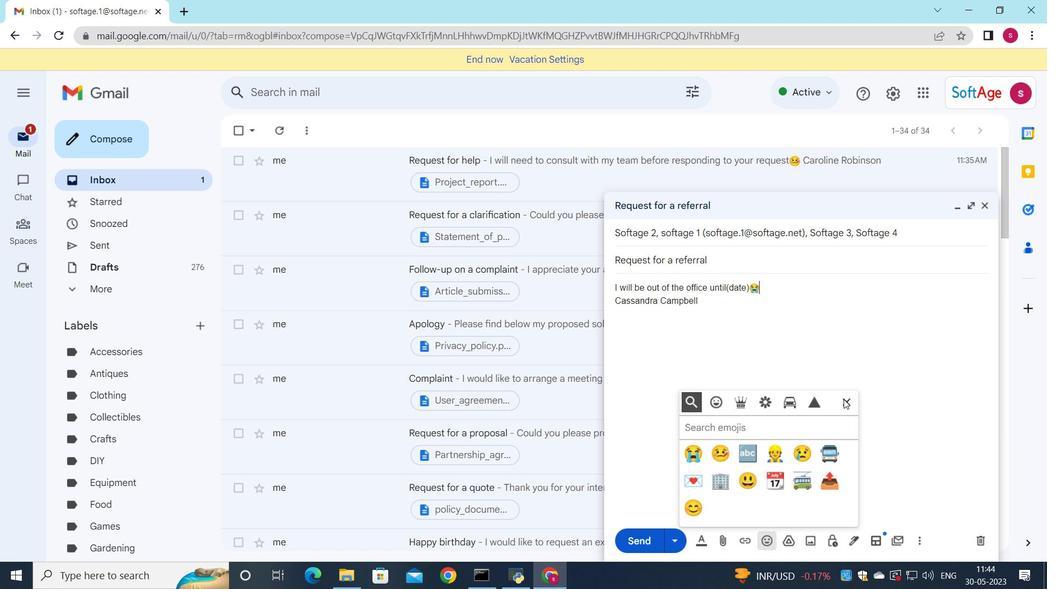 
Action: Mouse moved to (725, 540)
Screenshot: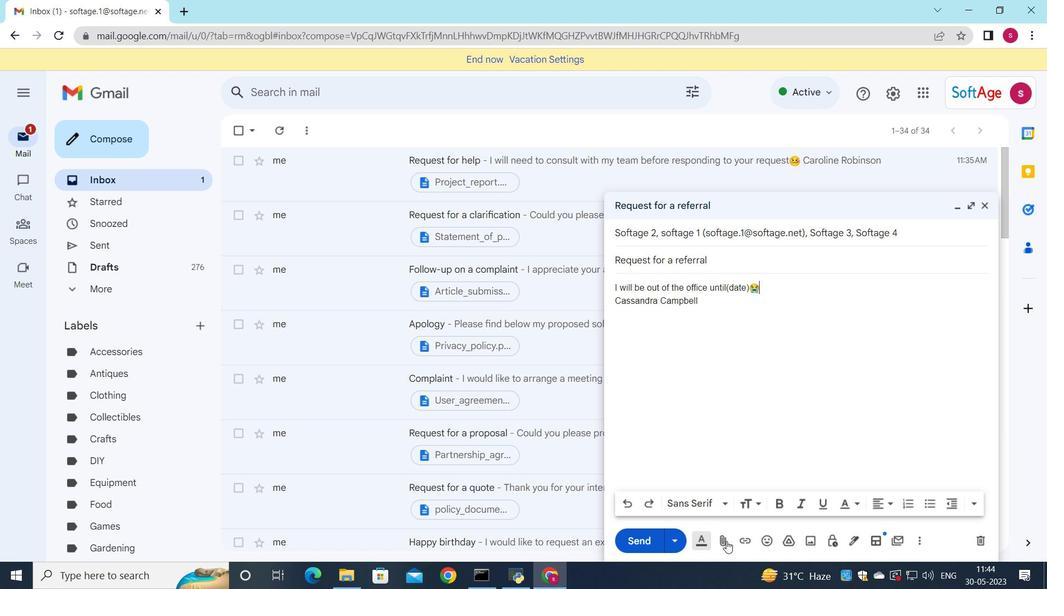 
Action: Mouse pressed left at (725, 540)
Screenshot: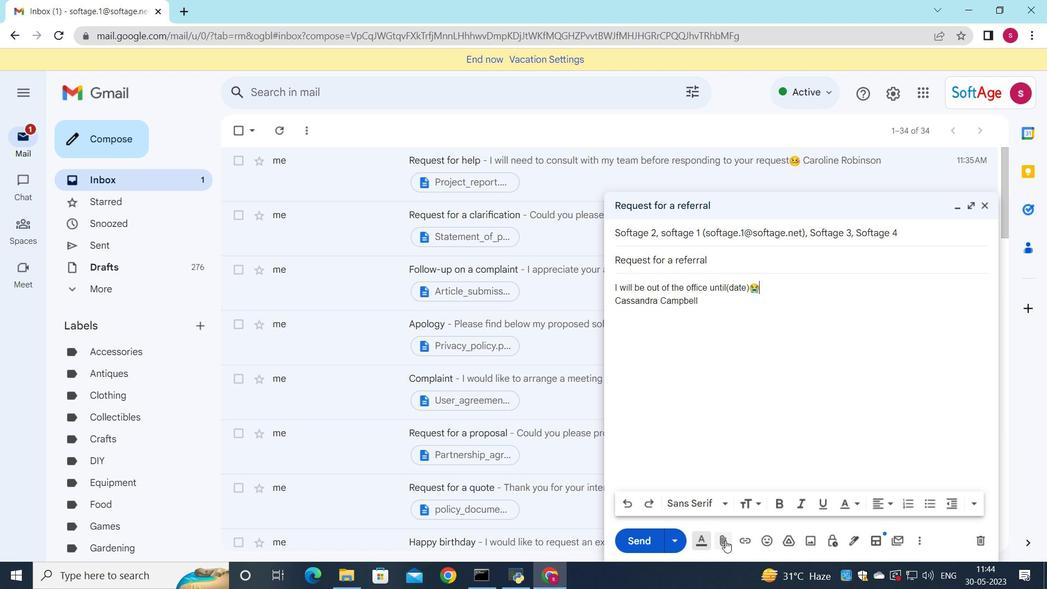
Action: Mouse moved to (167, 94)
Screenshot: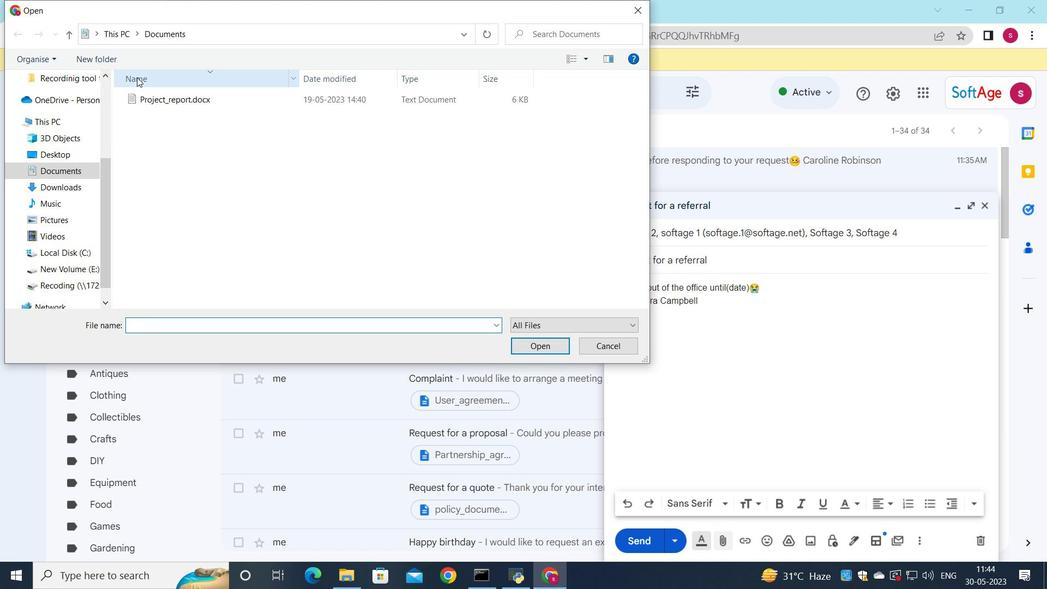 
Action: Mouse pressed left at (167, 94)
Screenshot: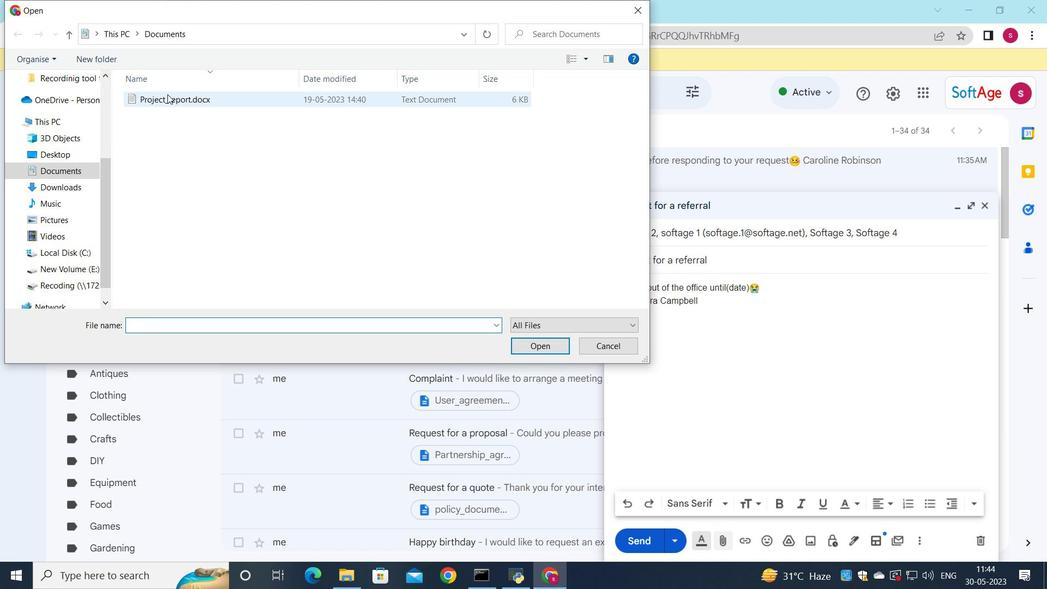 
Action: Mouse moved to (187, 98)
Screenshot: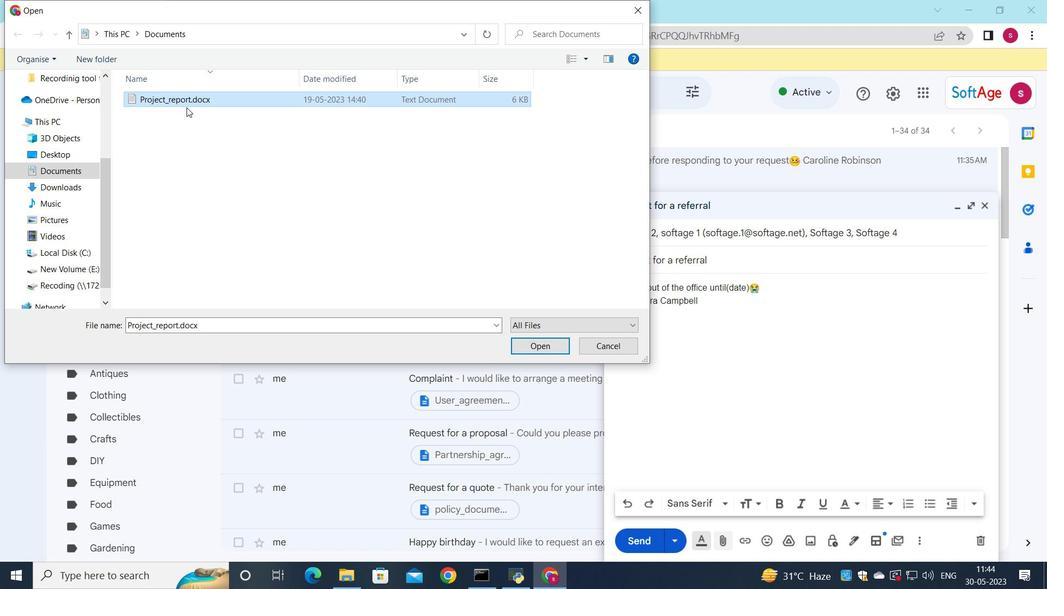 
Action: Mouse pressed left at (187, 98)
Screenshot: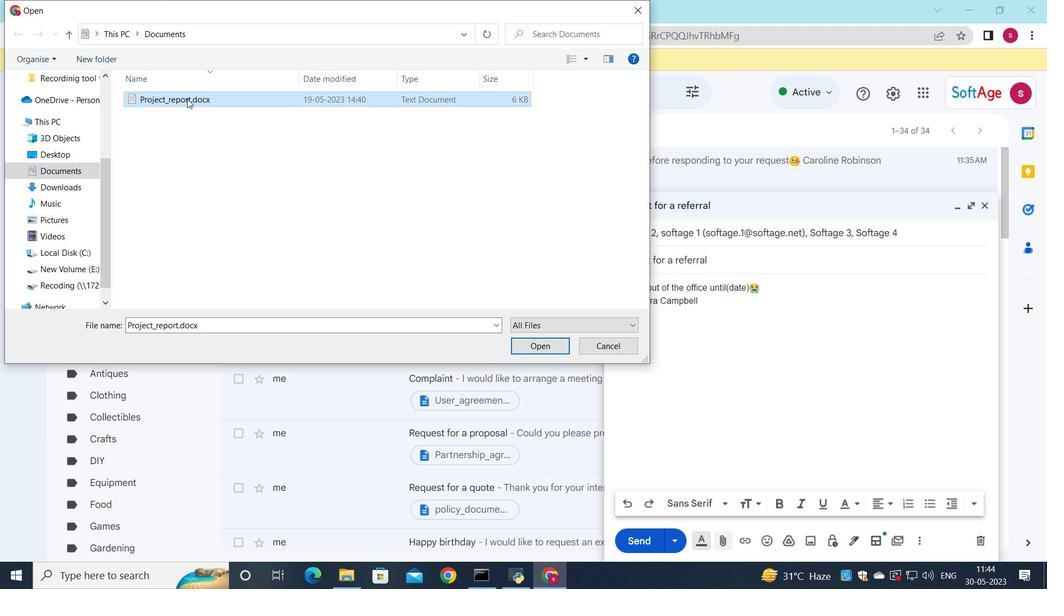 
Action: Mouse moved to (196, 102)
Screenshot: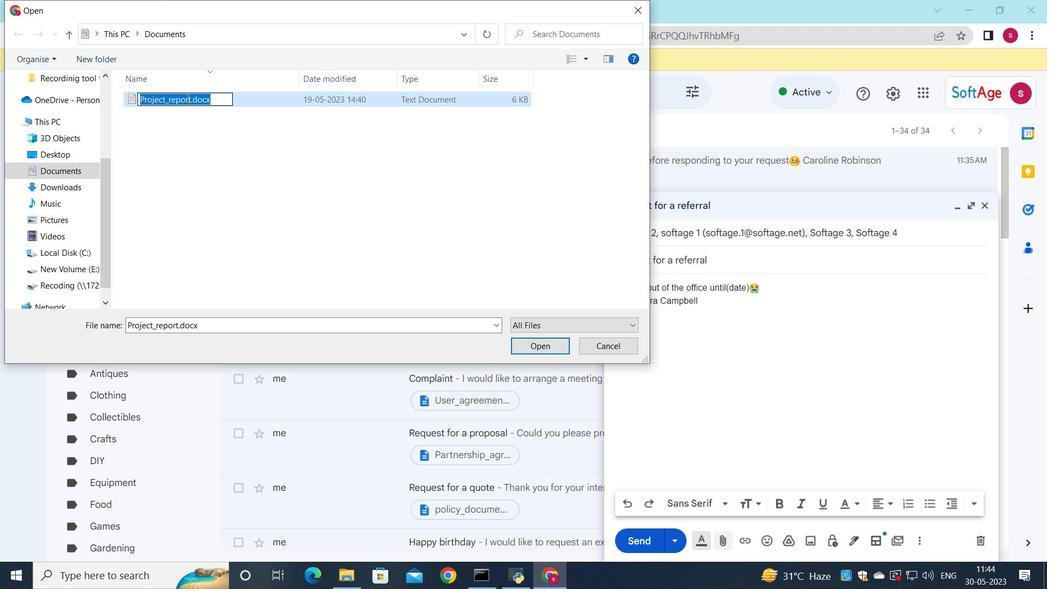 
Action: Key pressed <Key.shift>Company<Key.shift>_profile.pdf
Screenshot: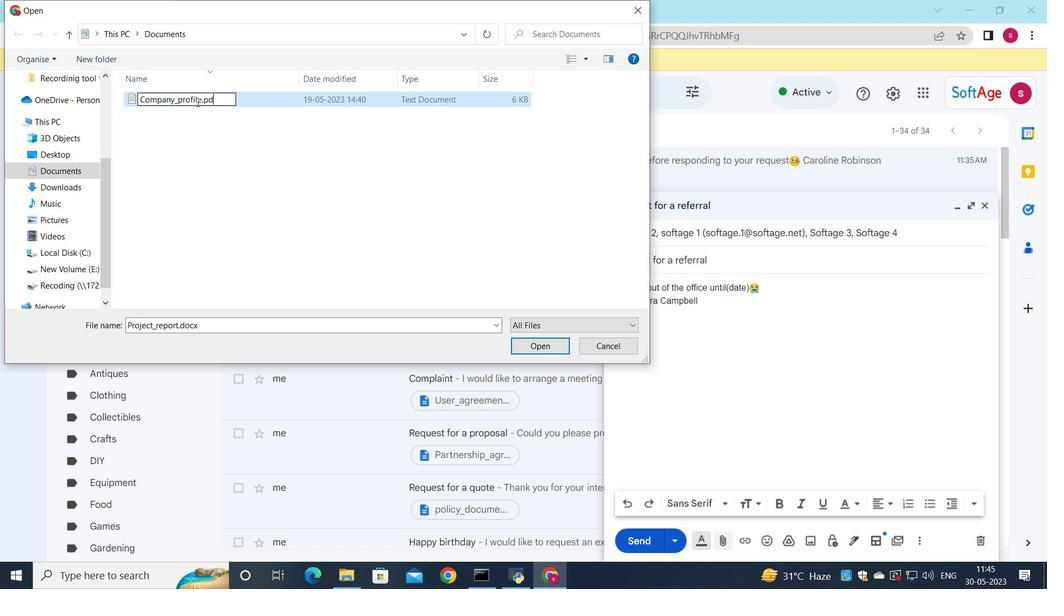 
Action: Mouse moved to (466, 95)
Screenshot: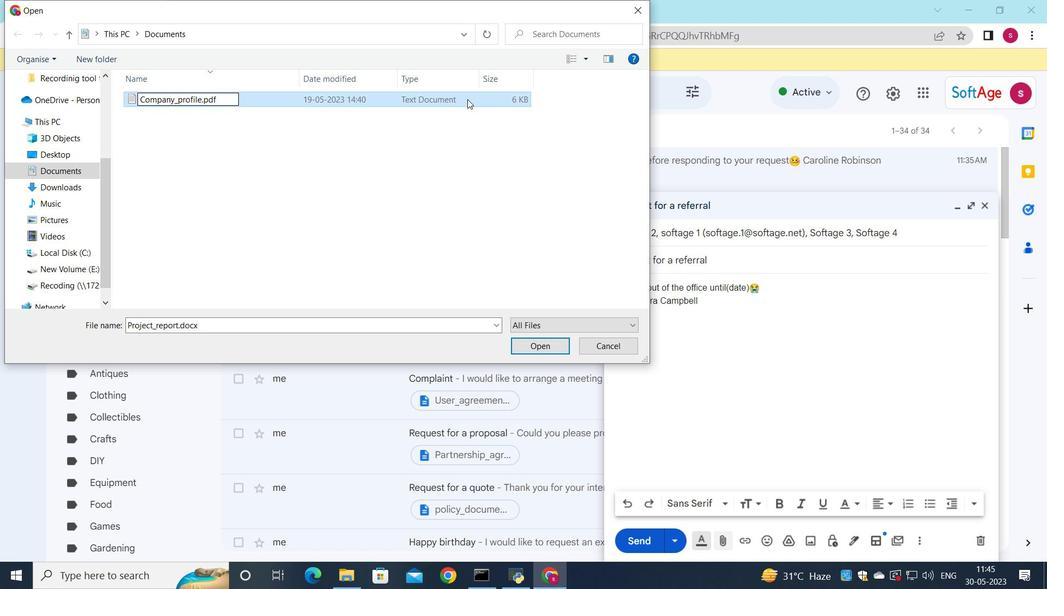 
Action: Mouse pressed left at (466, 95)
Screenshot: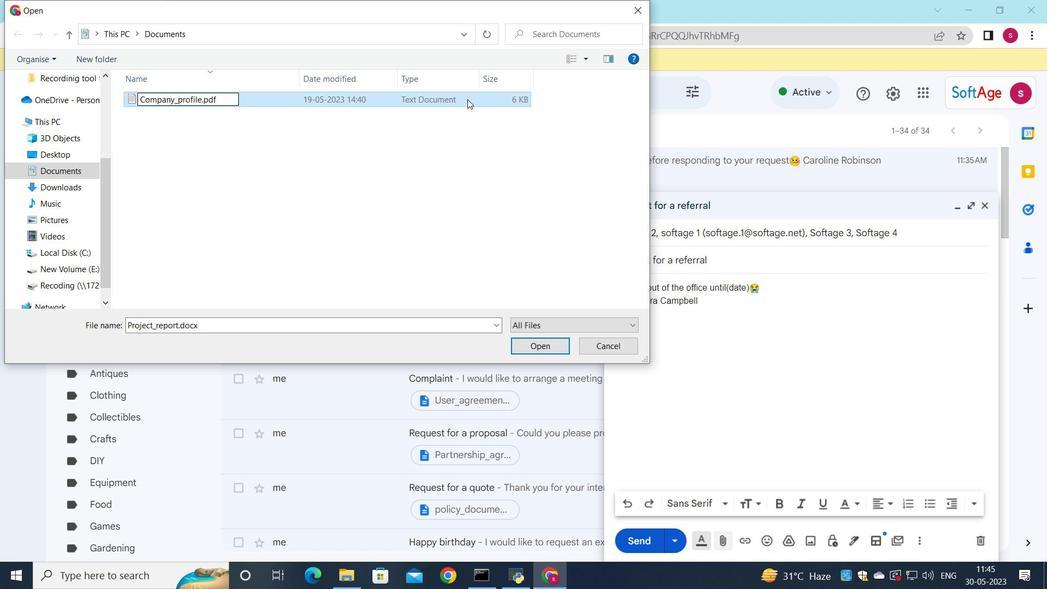 
Action: Mouse moved to (535, 343)
Screenshot: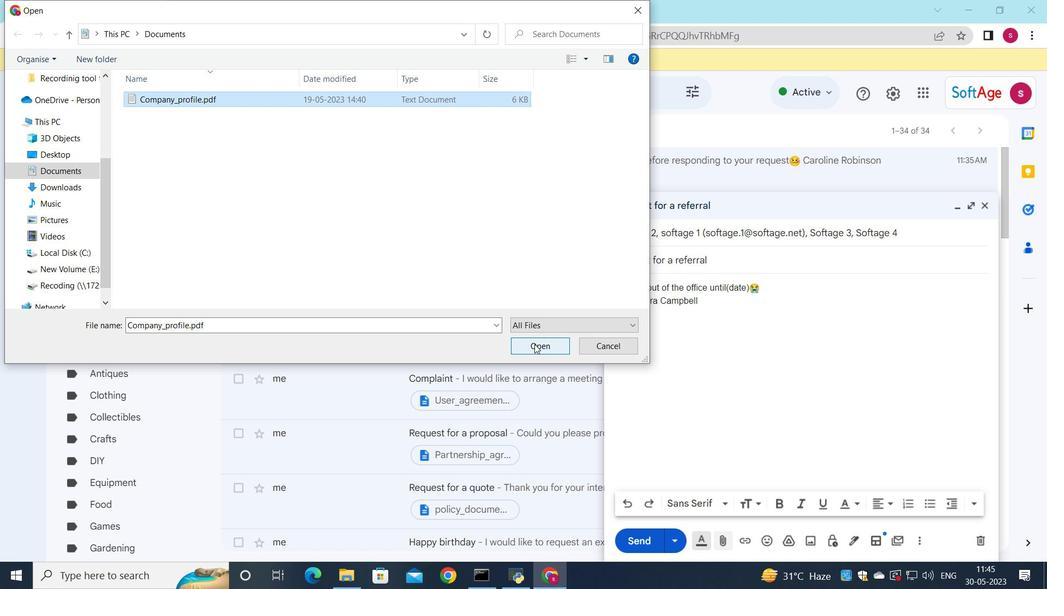 
Action: Mouse pressed left at (535, 343)
Screenshot: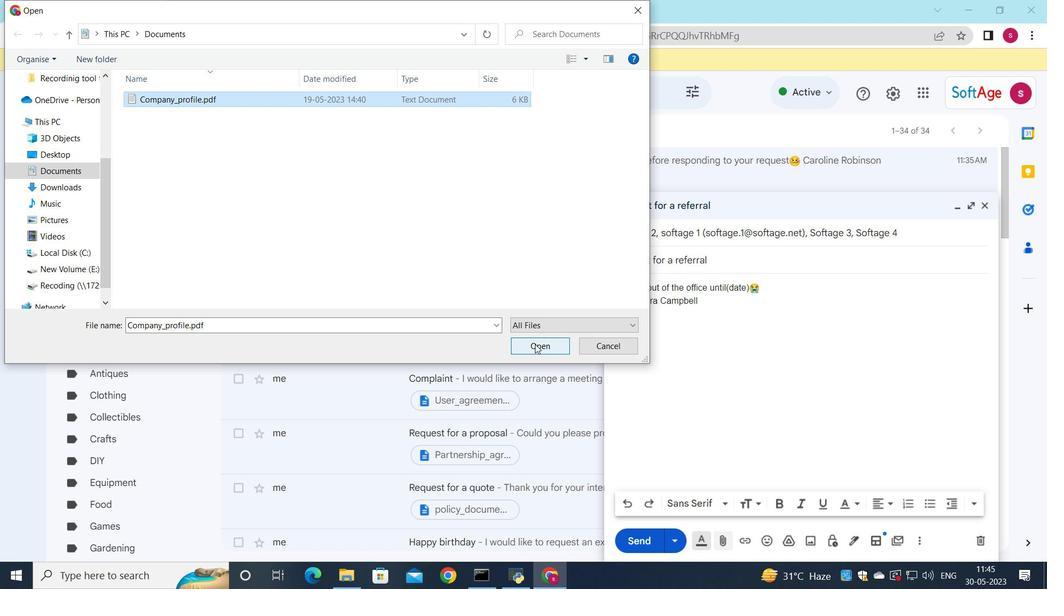 
Action: Mouse moved to (649, 534)
Screenshot: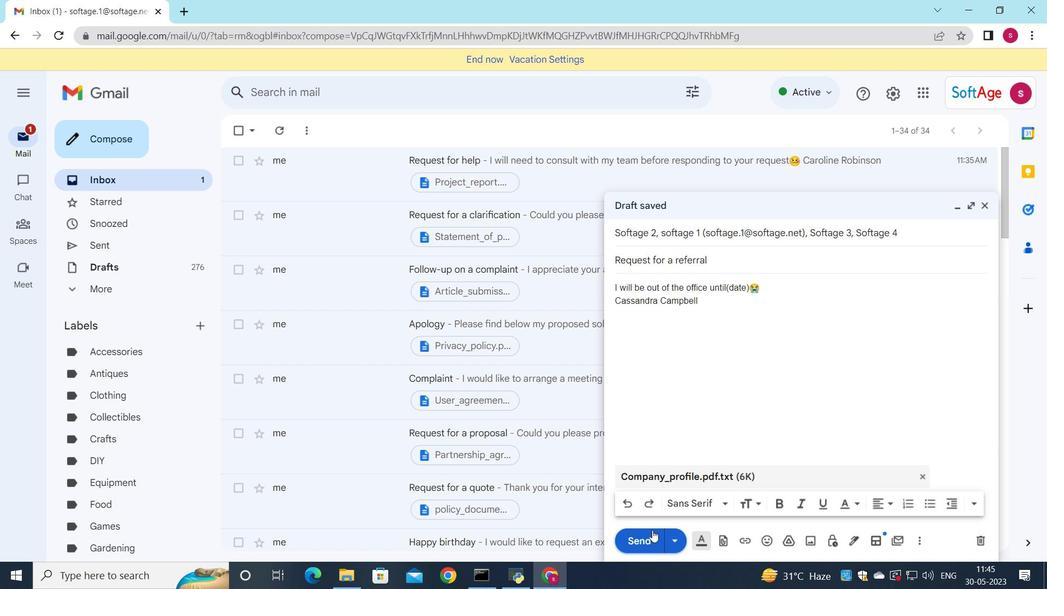 
Action: Mouse pressed left at (649, 534)
Screenshot: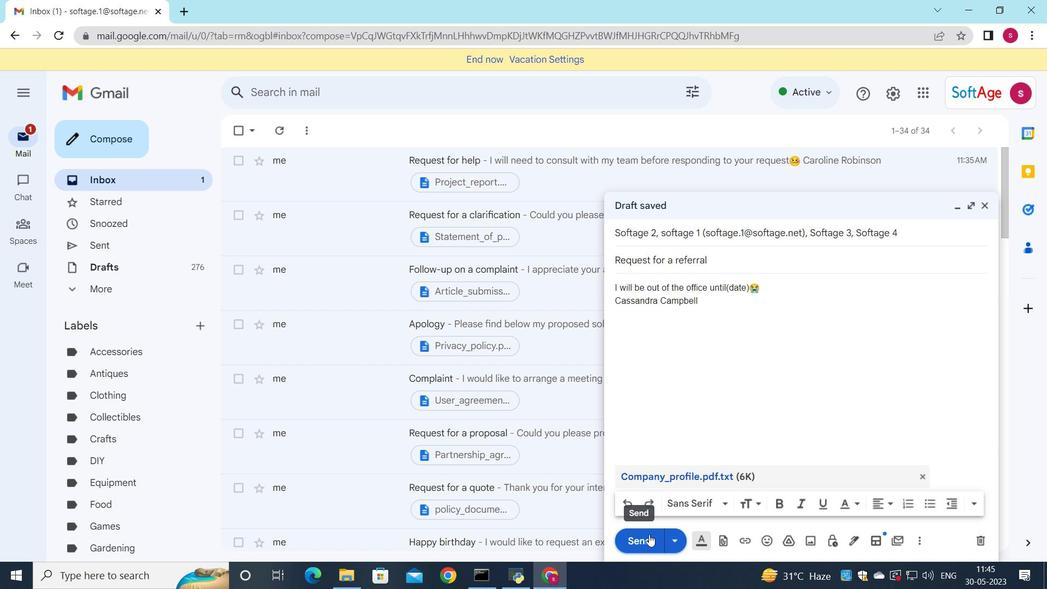 
Action: Mouse moved to (568, 155)
Screenshot: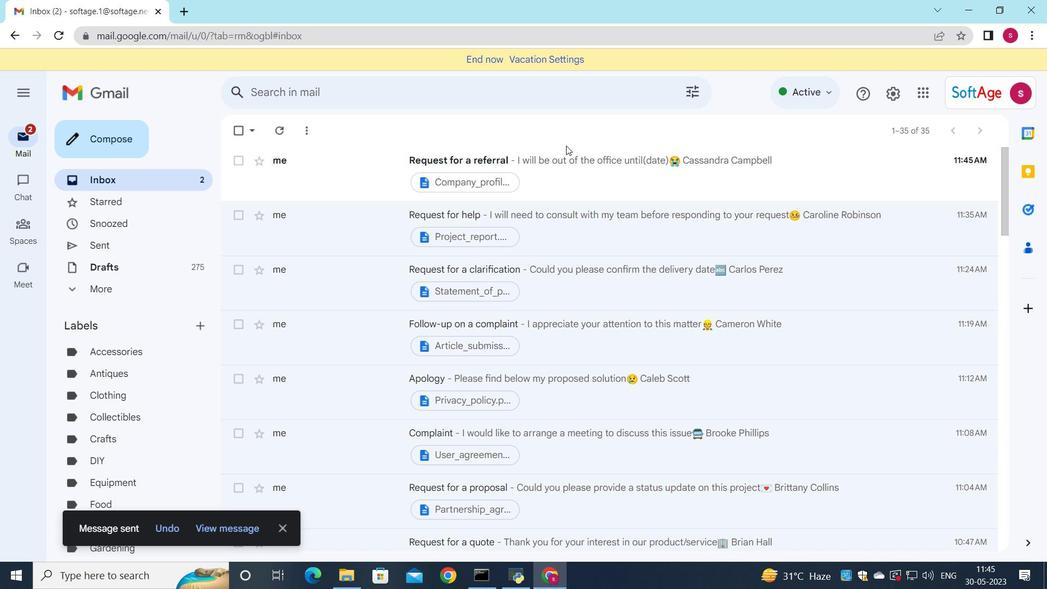 
Action: Mouse pressed left at (568, 155)
Screenshot: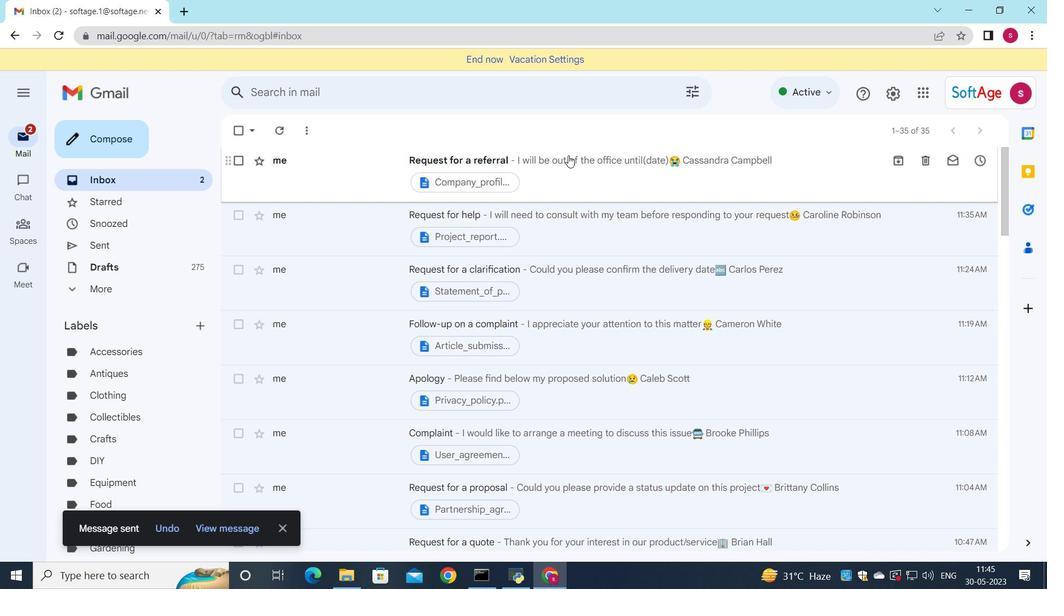 
Action: Mouse moved to (573, 158)
Screenshot: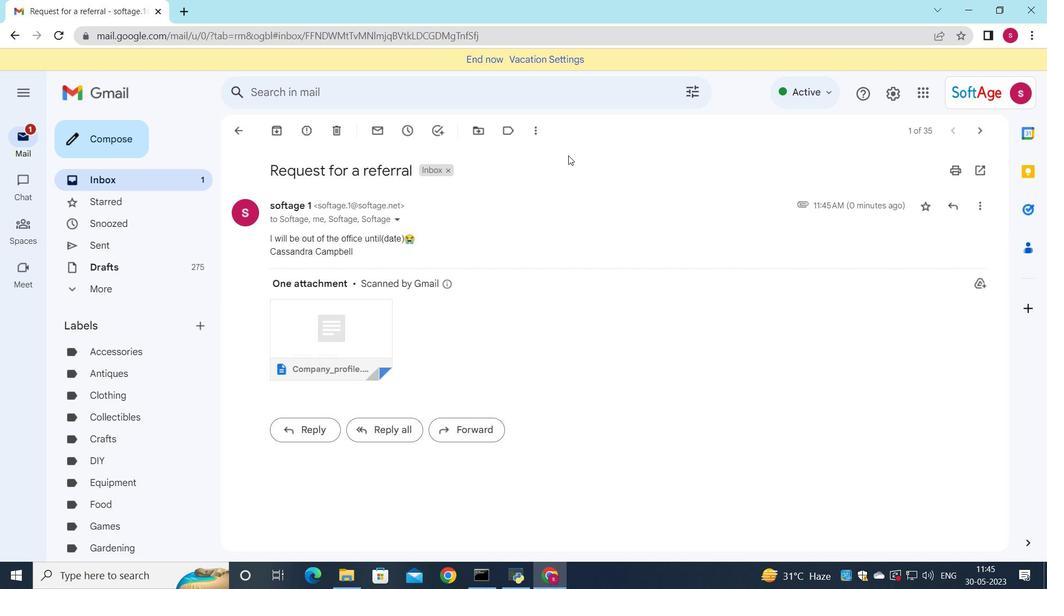 
